 Task: Find a place to stay in Wuhu, China, from June 8 to June 16 for 2 guests, with a price range of ₹10,000 to ₹15,000, and enable self check-in.
Action: Mouse moved to (559, 126)
Screenshot: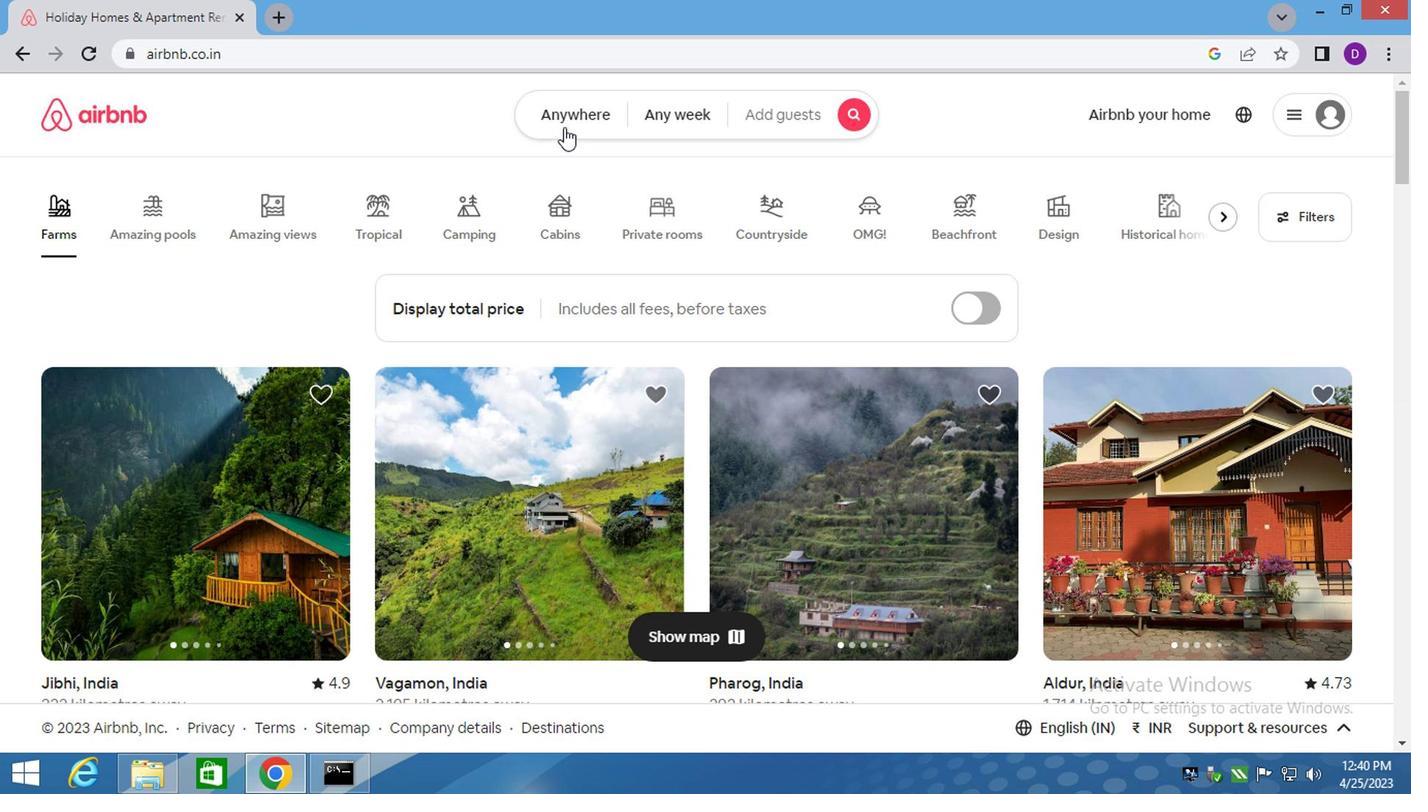 
Action: Mouse pressed left at (559, 126)
Screenshot: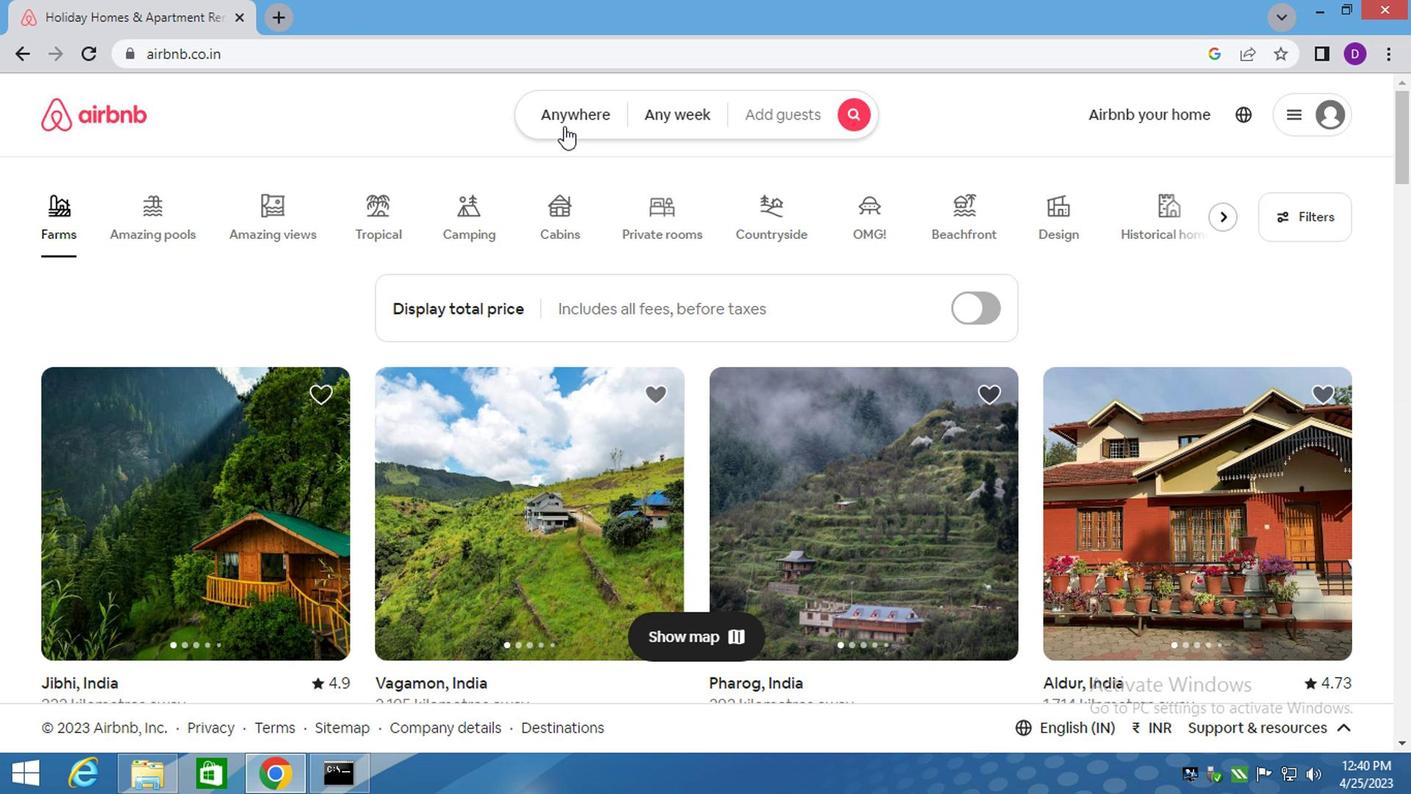 
Action: Mouse moved to (347, 205)
Screenshot: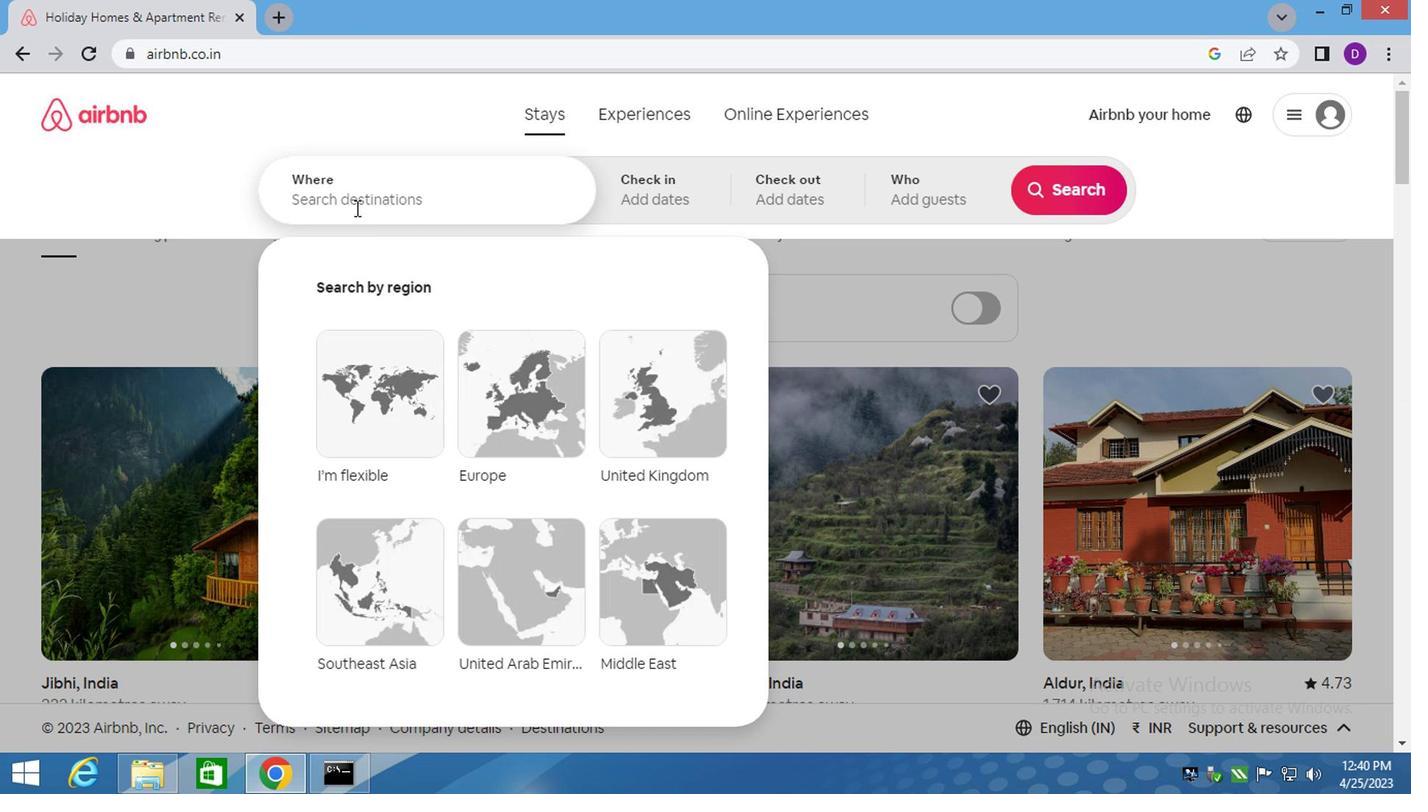 
Action: Mouse pressed left at (347, 205)
Screenshot: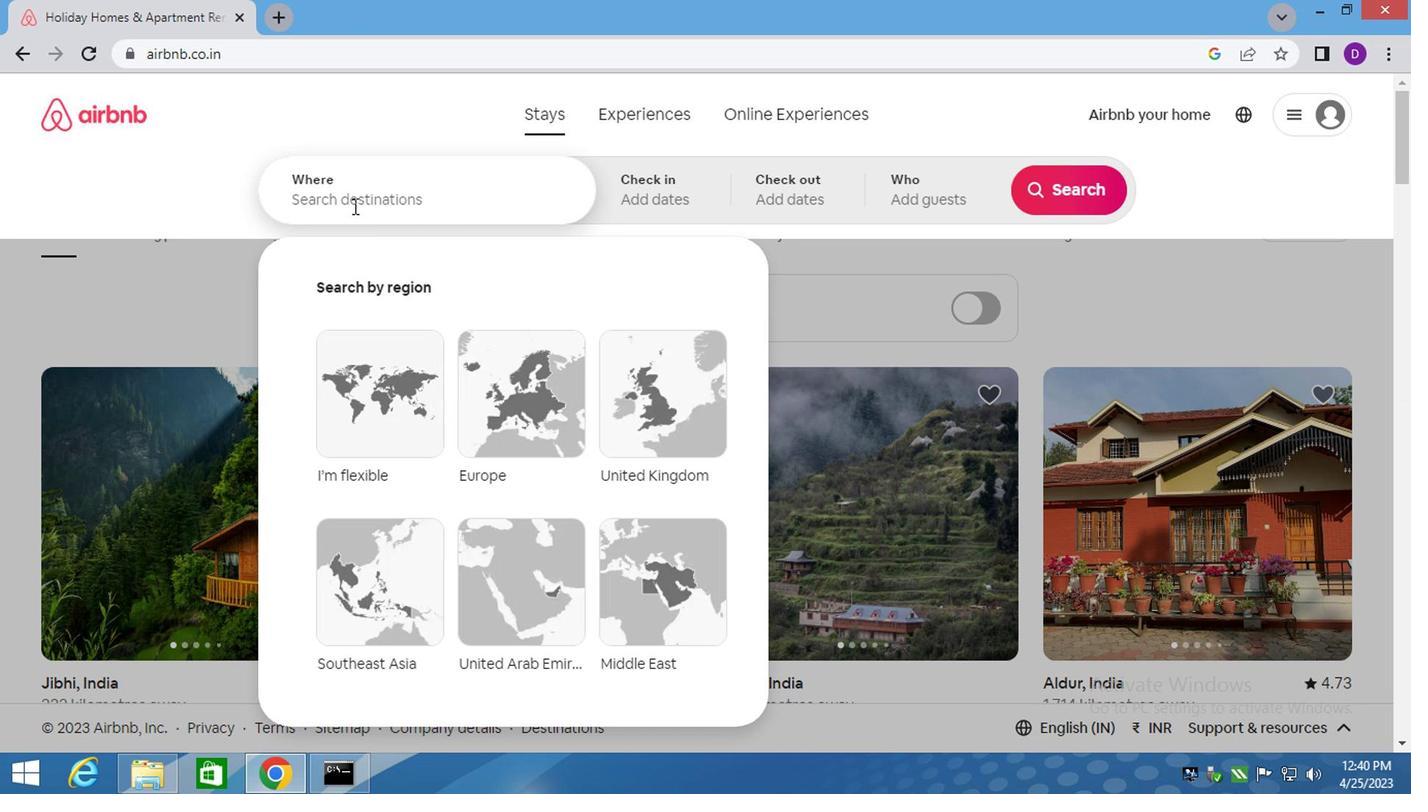 
Action: Key pressed <Key.shift>WUHU,<Key.space><Key.shift>CG<Key.backspace>HIB<Key.backspace>NA
Screenshot: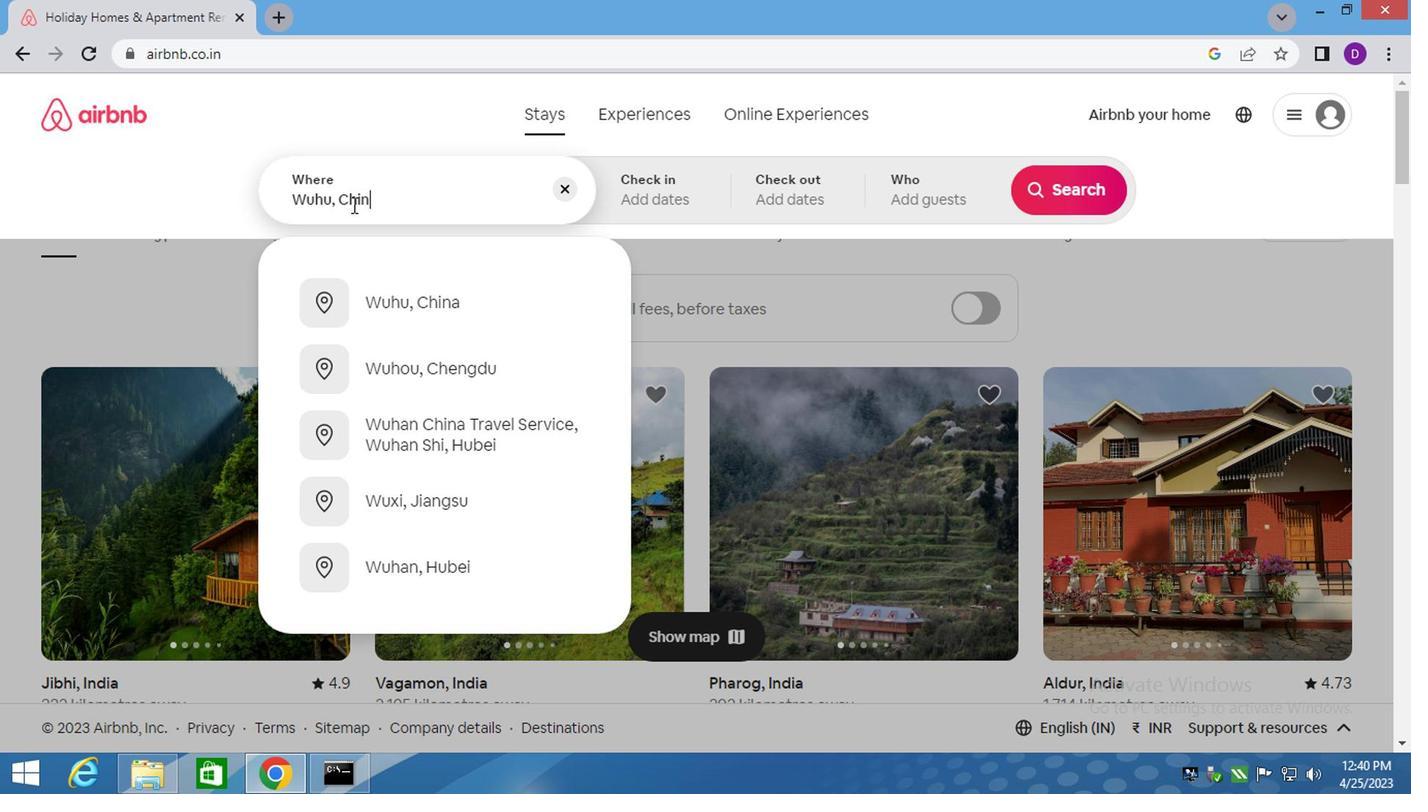
Action: Mouse moved to (439, 315)
Screenshot: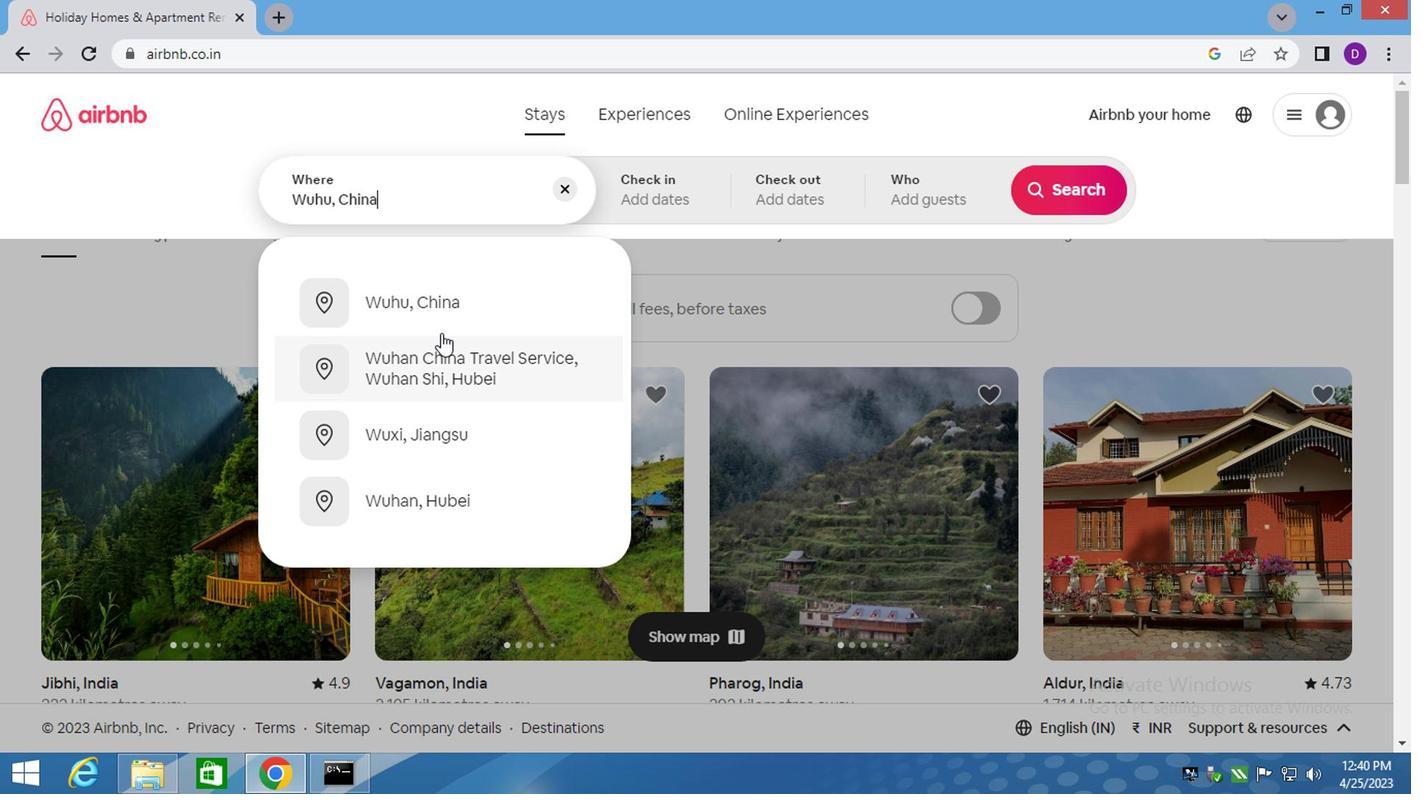 
Action: Mouse pressed left at (439, 315)
Screenshot: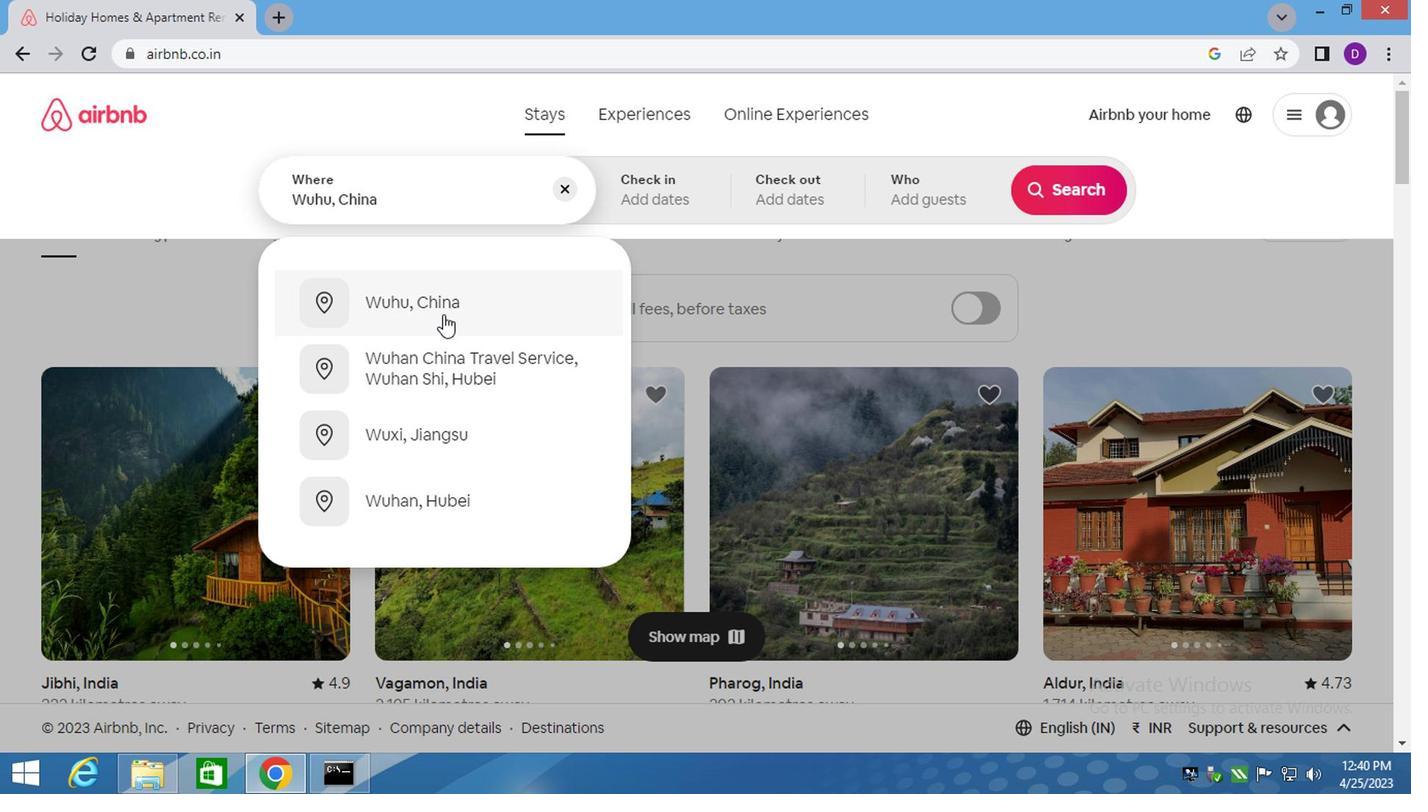 
Action: Mouse moved to (1043, 355)
Screenshot: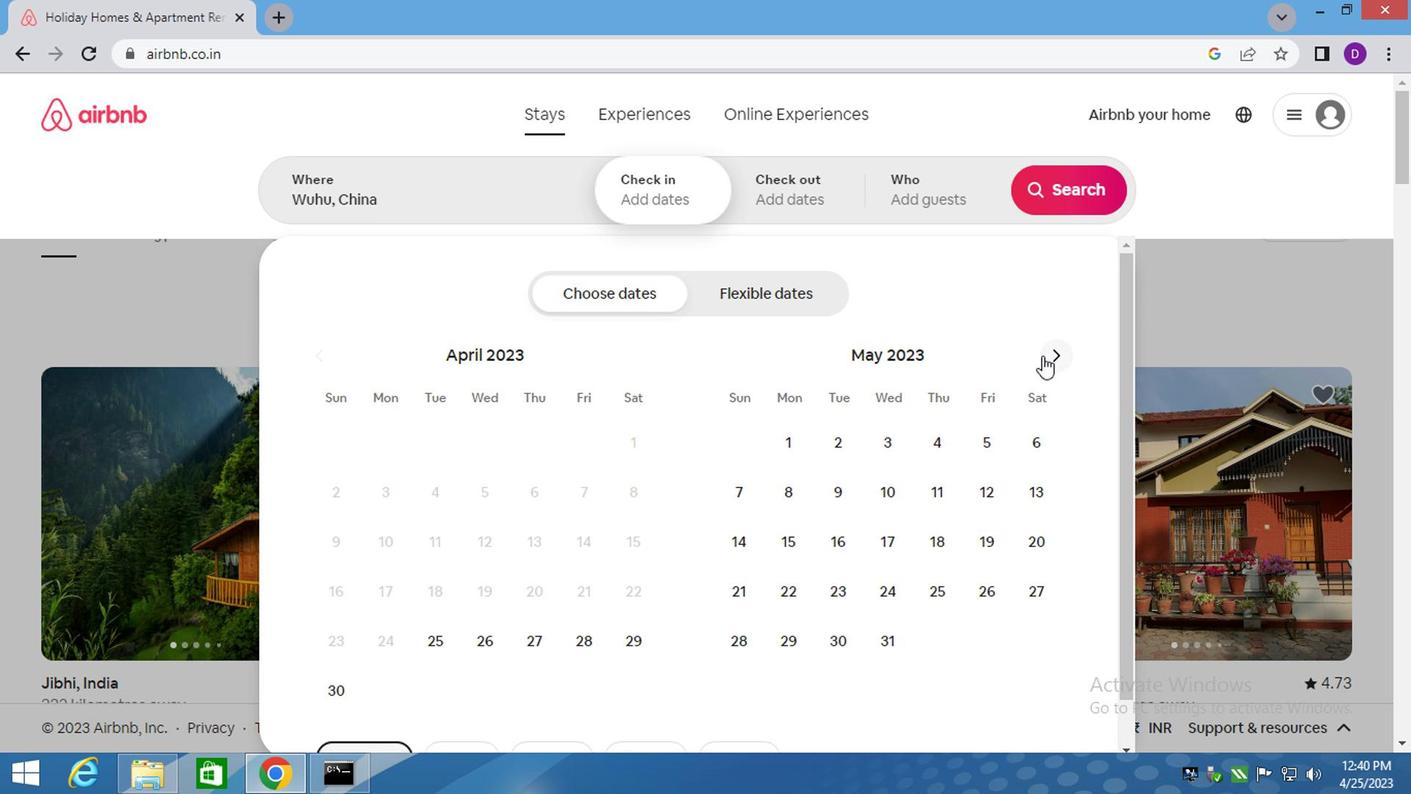 
Action: Mouse pressed left at (1043, 355)
Screenshot: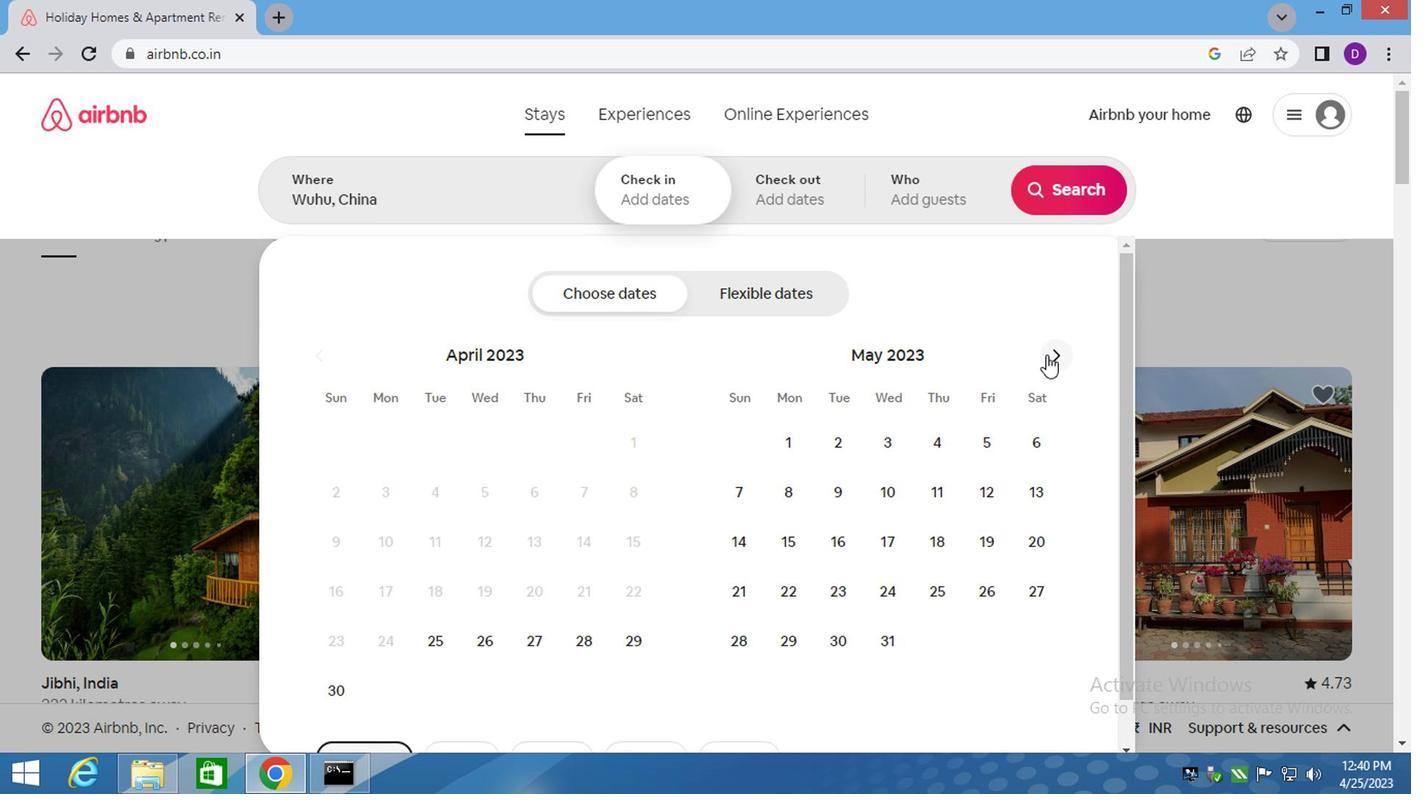 
Action: Mouse moved to (944, 496)
Screenshot: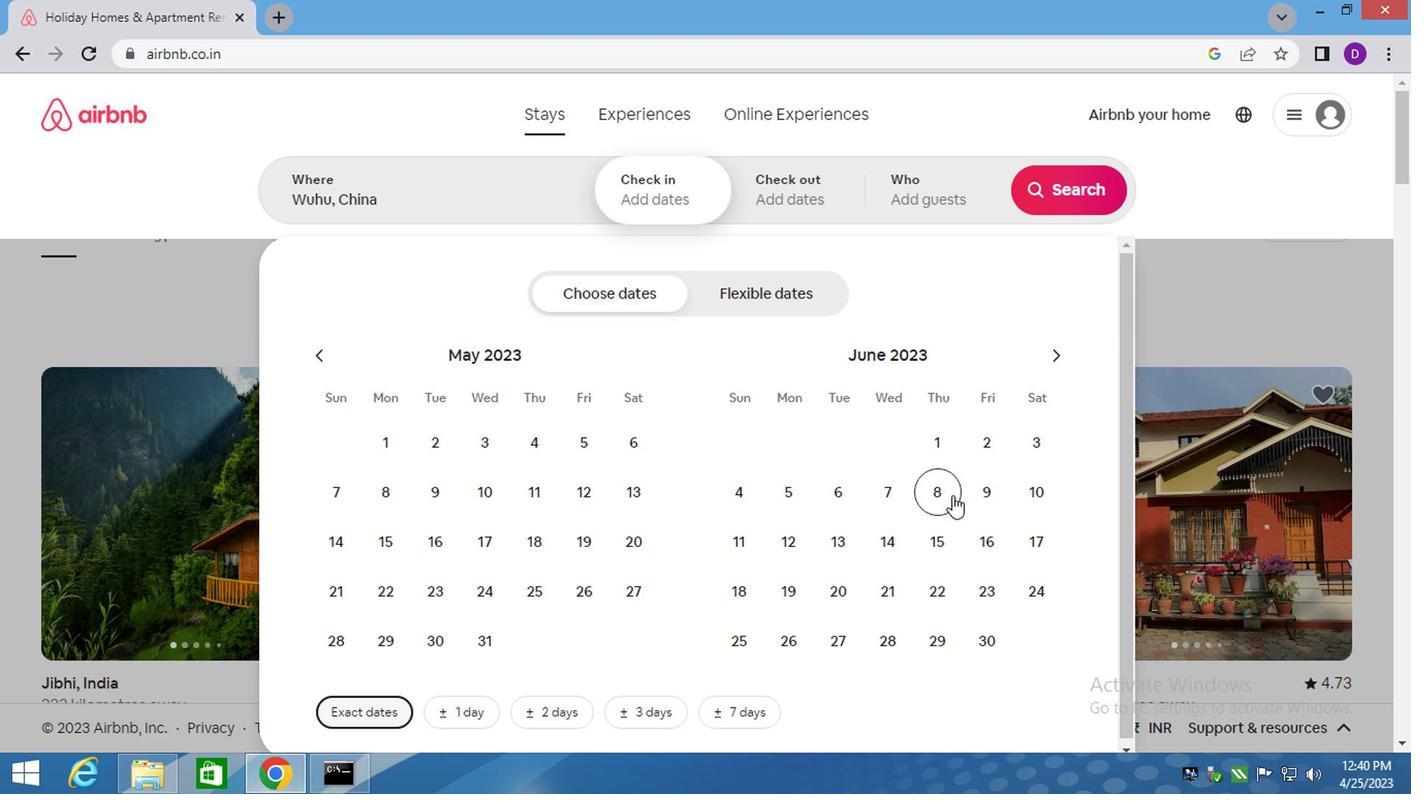 
Action: Mouse pressed left at (944, 496)
Screenshot: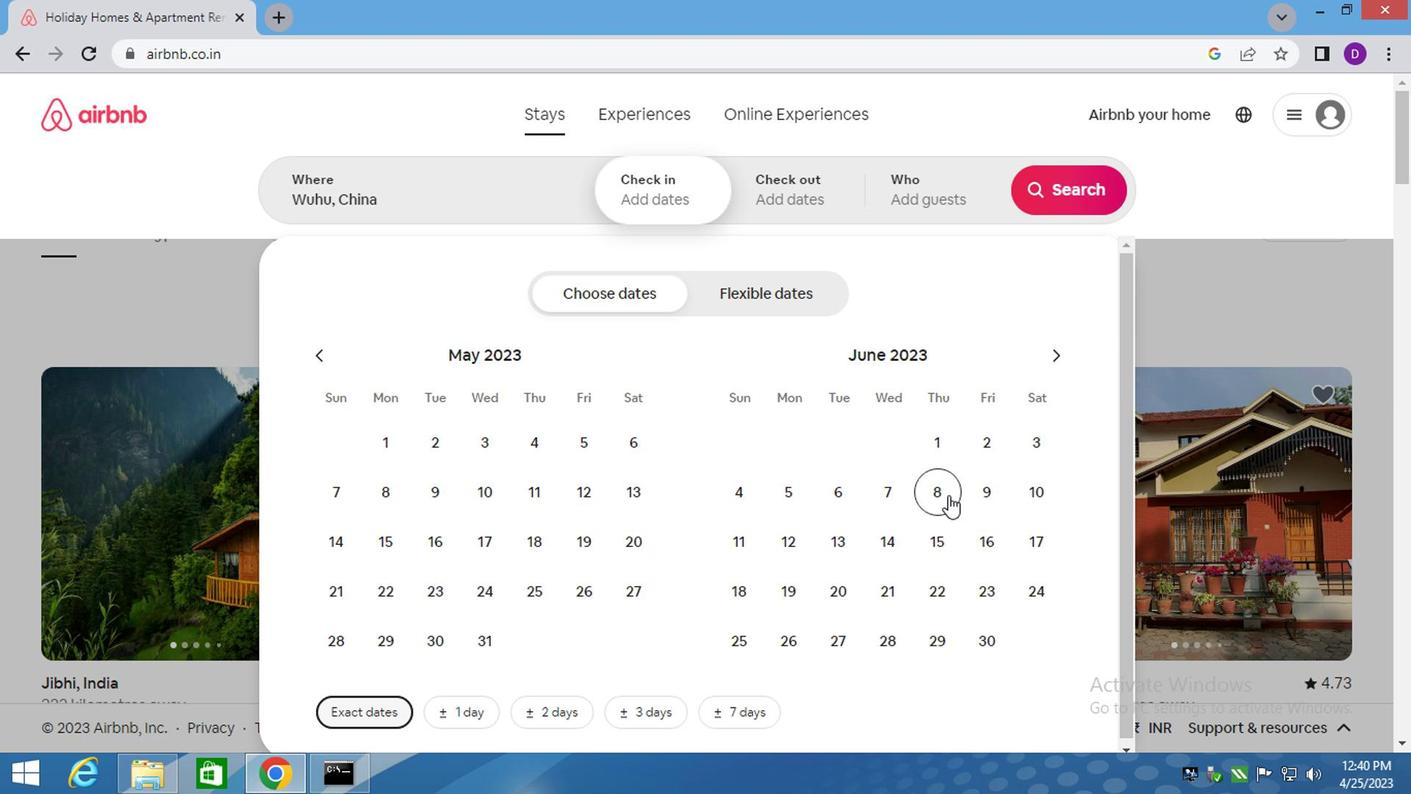 
Action: Mouse pressed right at (944, 496)
Screenshot: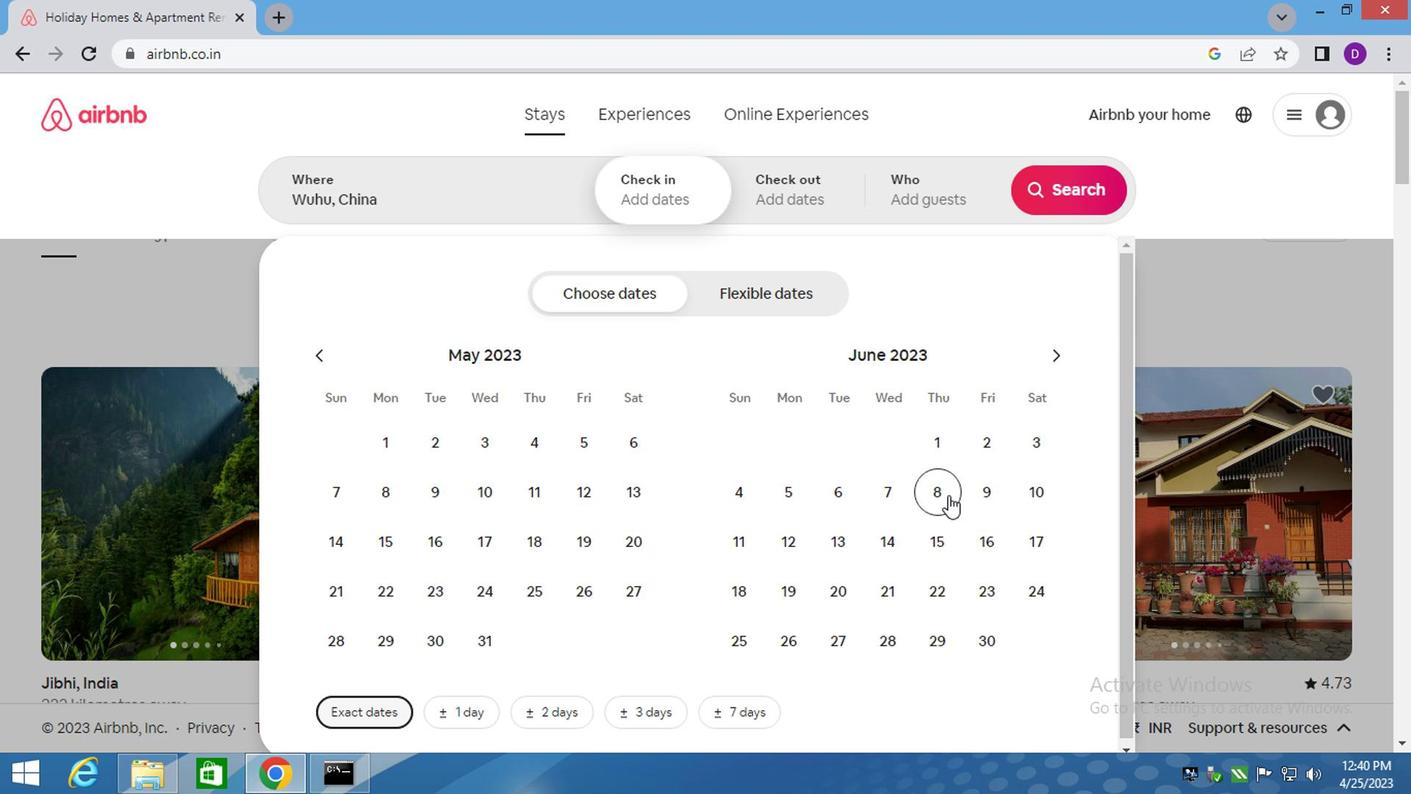 
Action: Mouse moved to (928, 491)
Screenshot: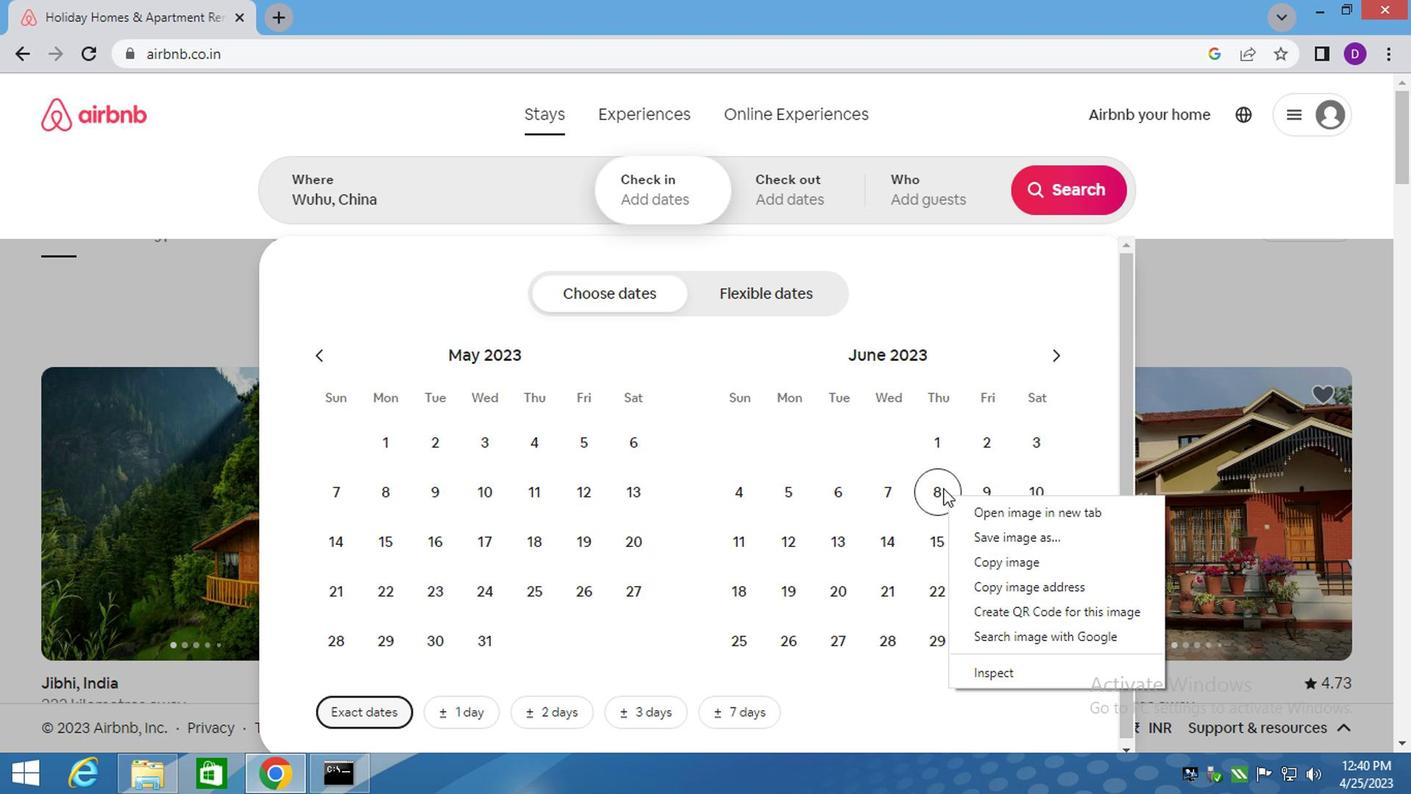 
Action: Mouse pressed left at (928, 491)
Screenshot: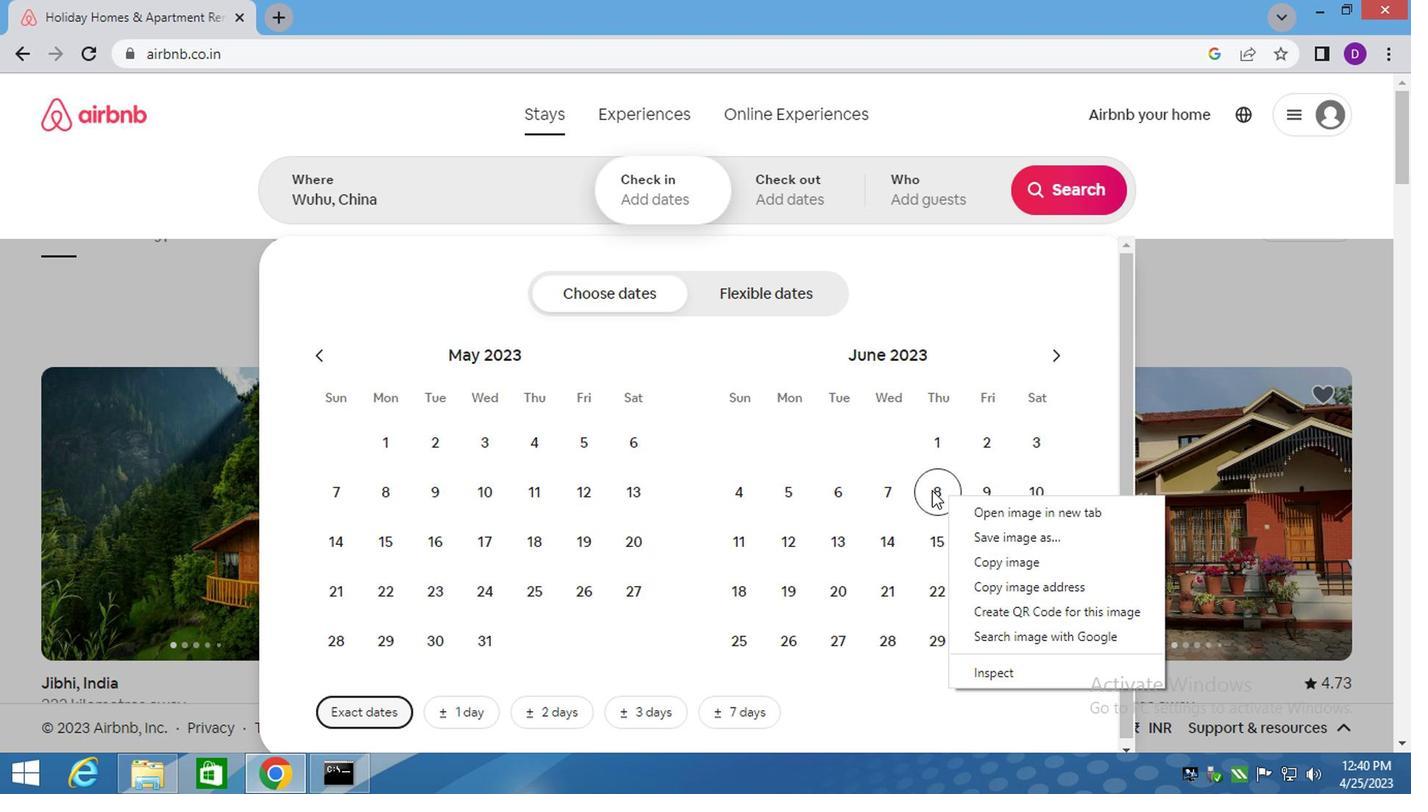 
Action: Mouse moved to (986, 541)
Screenshot: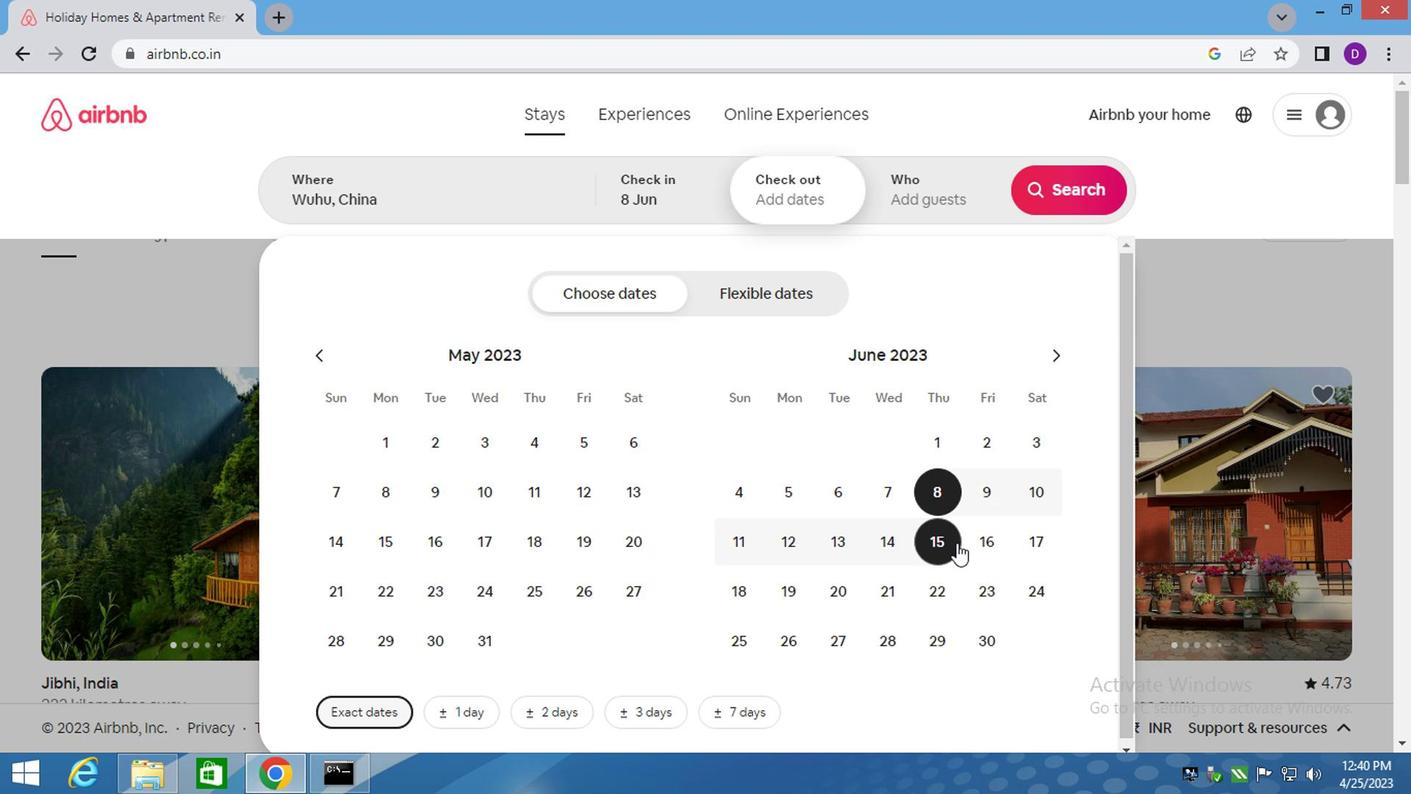 
Action: Mouse pressed left at (986, 541)
Screenshot: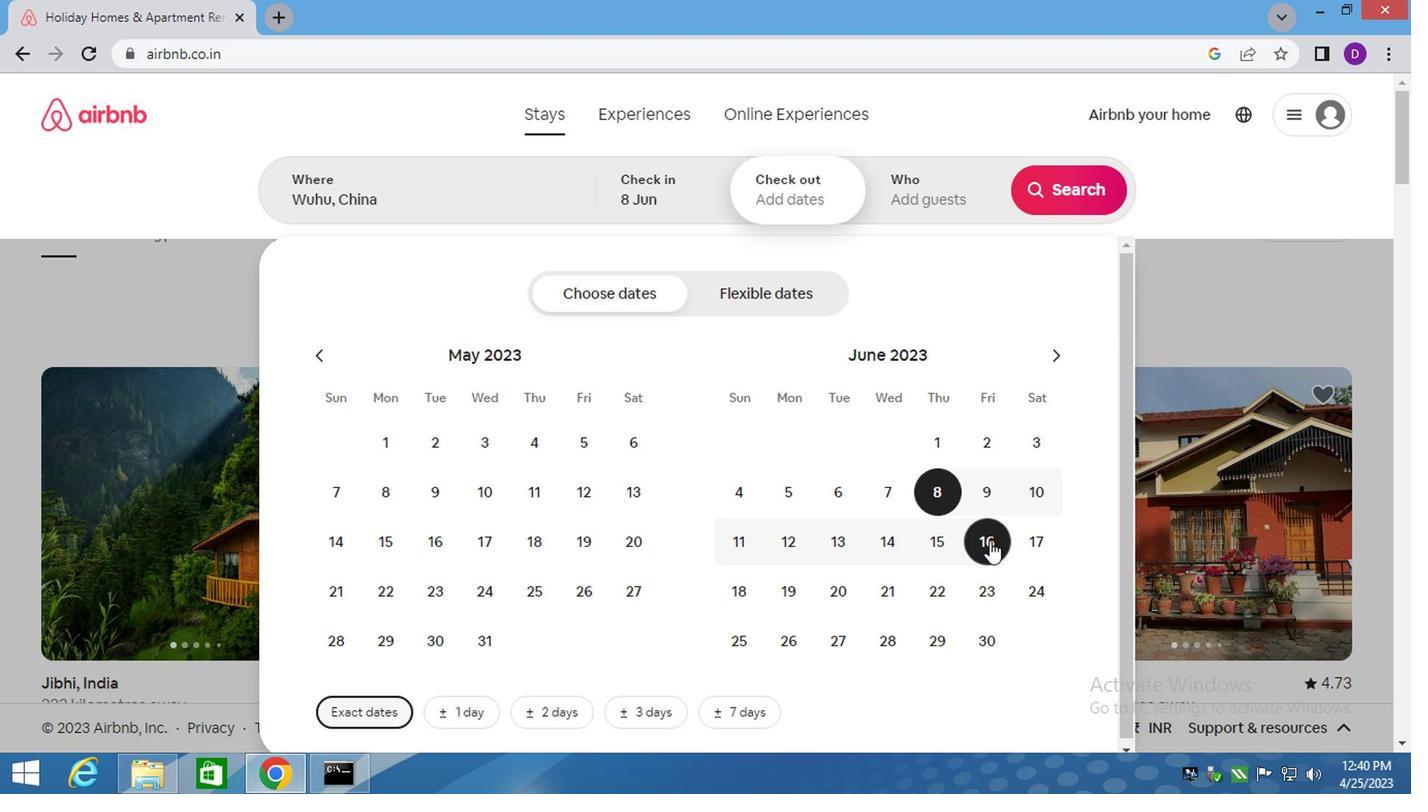 
Action: Mouse moved to (906, 208)
Screenshot: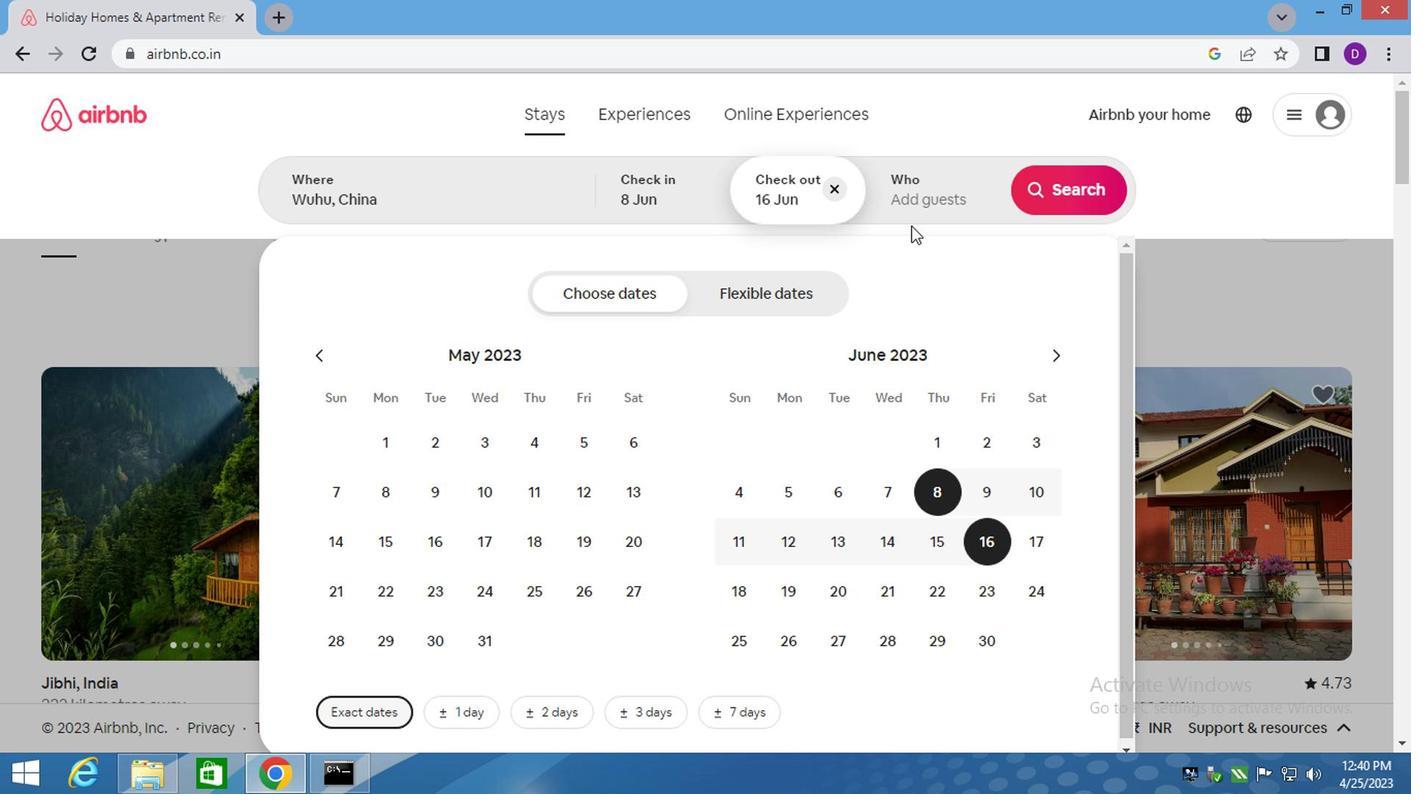 
Action: Mouse pressed left at (906, 208)
Screenshot: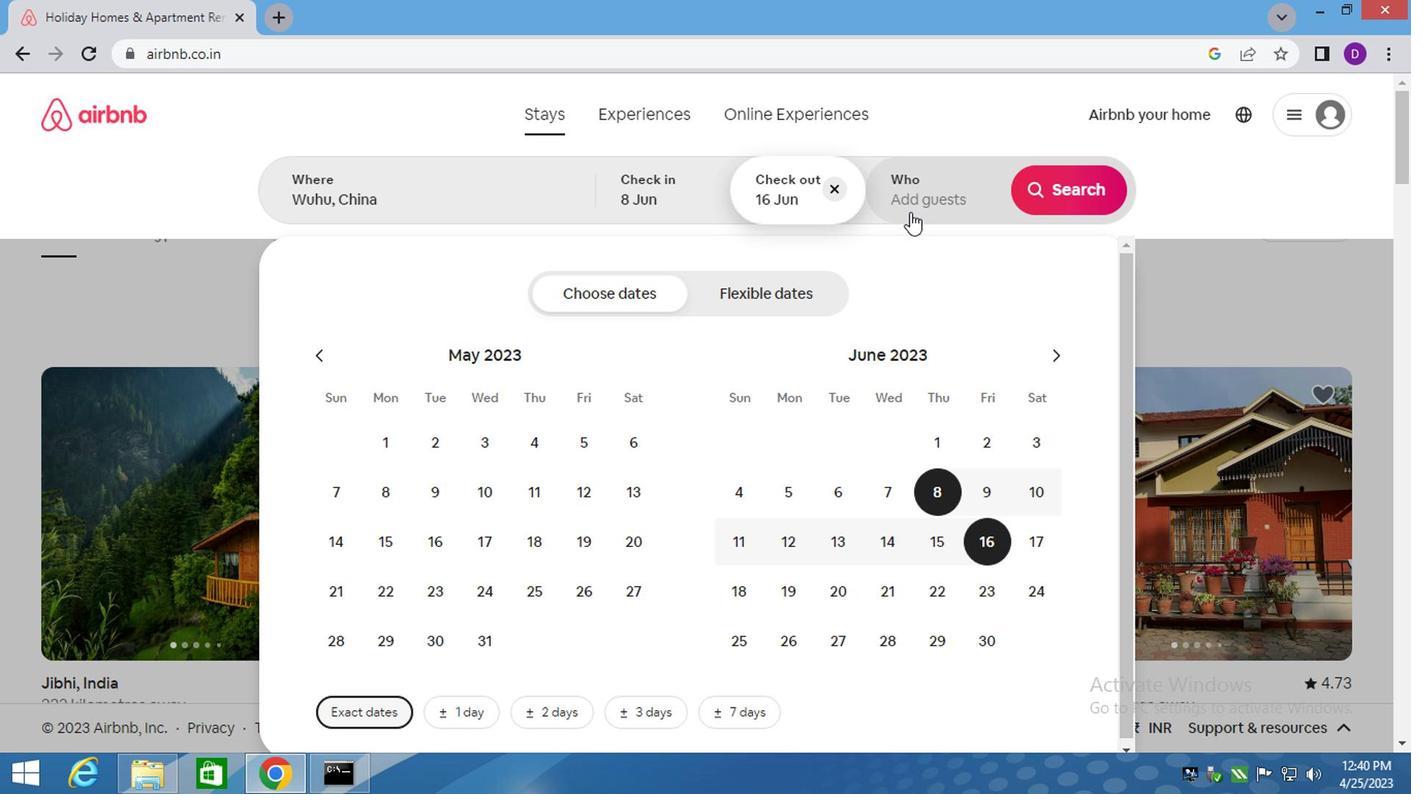 
Action: Mouse moved to (1078, 309)
Screenshot: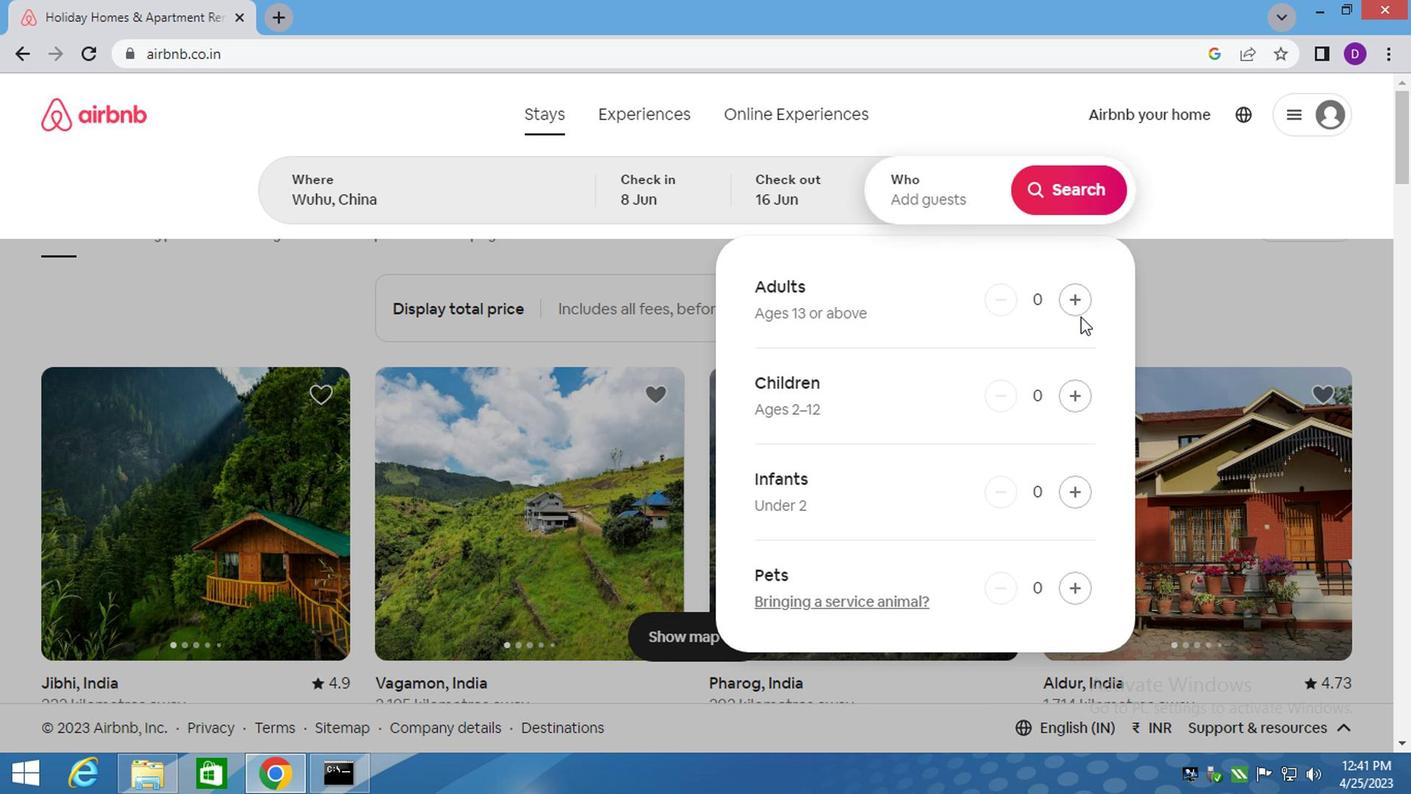 
Action: Mouse pressed left at (1078, 309)
Screenshot: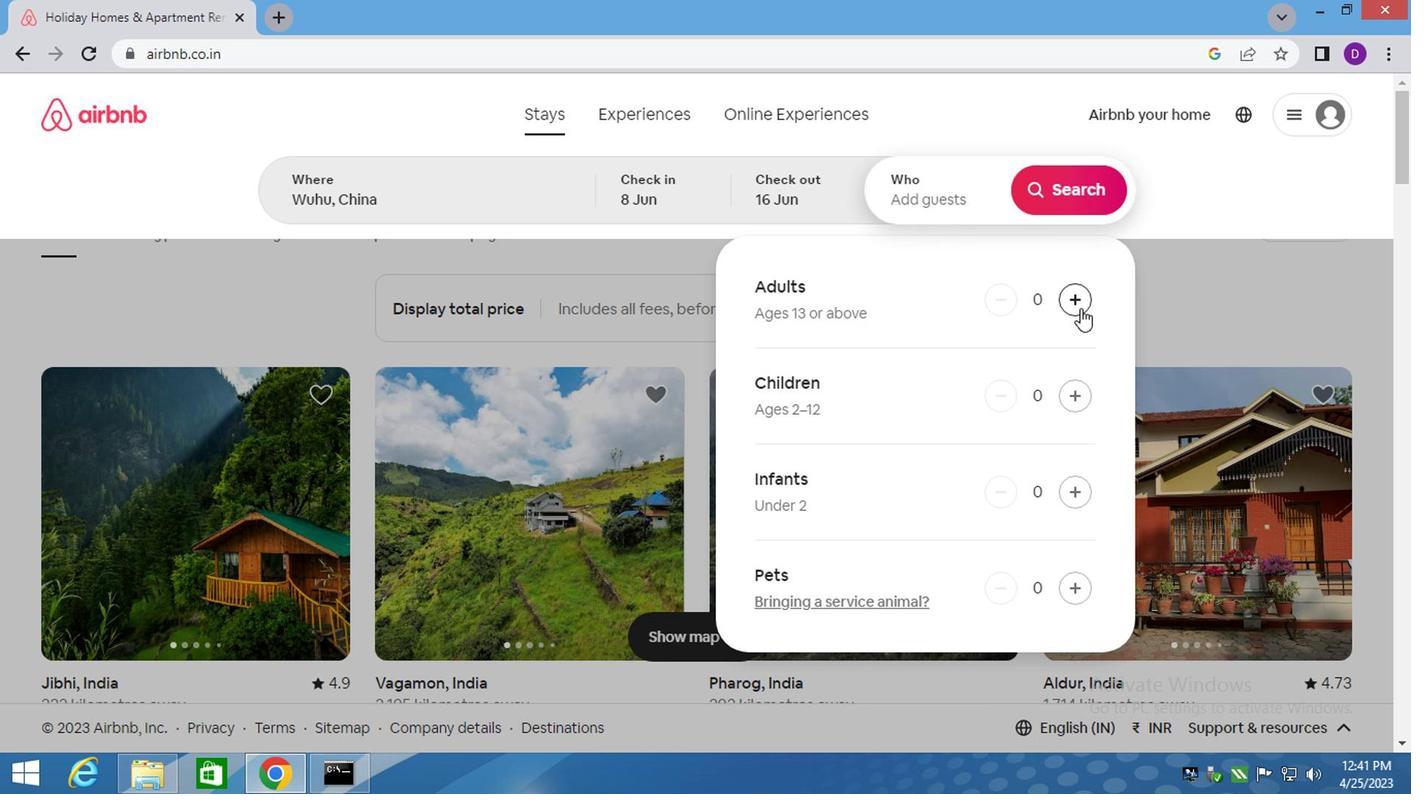 
Action: Mouse pressed left at (1078, 309)
Screenshot: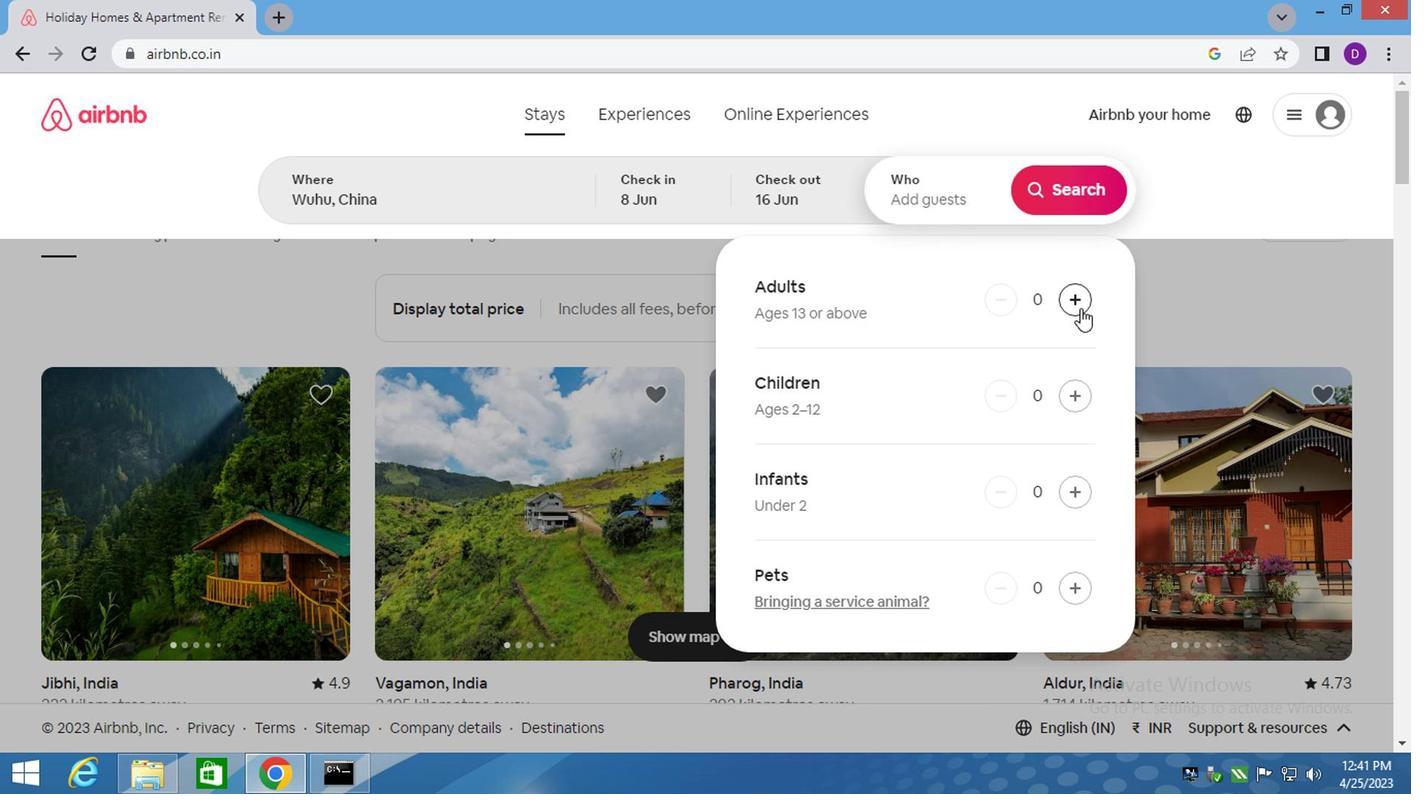 
Action: Mouse moved to (1083, 200)
Screenshot: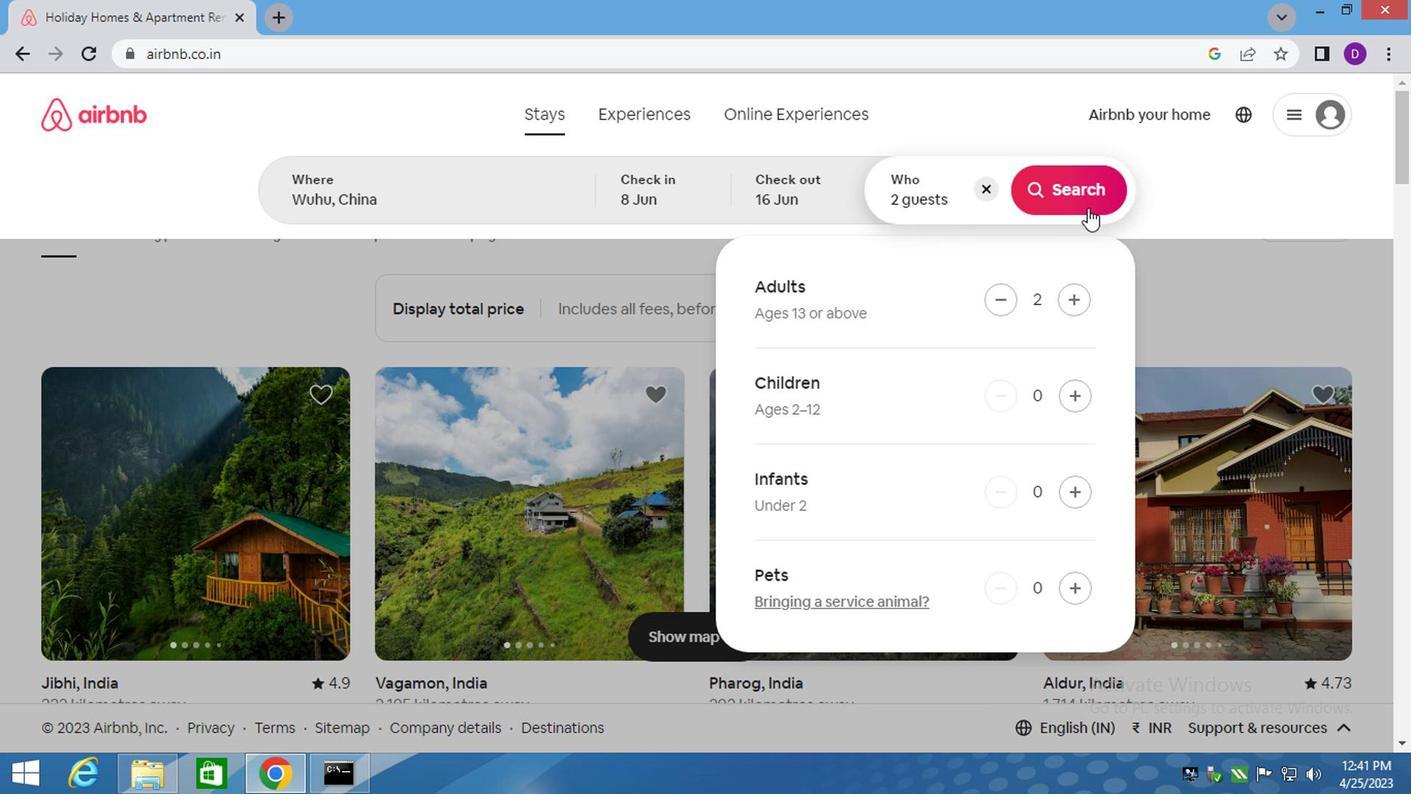 
Action: Mouse pressed left at (1083, 200)
Screenshot: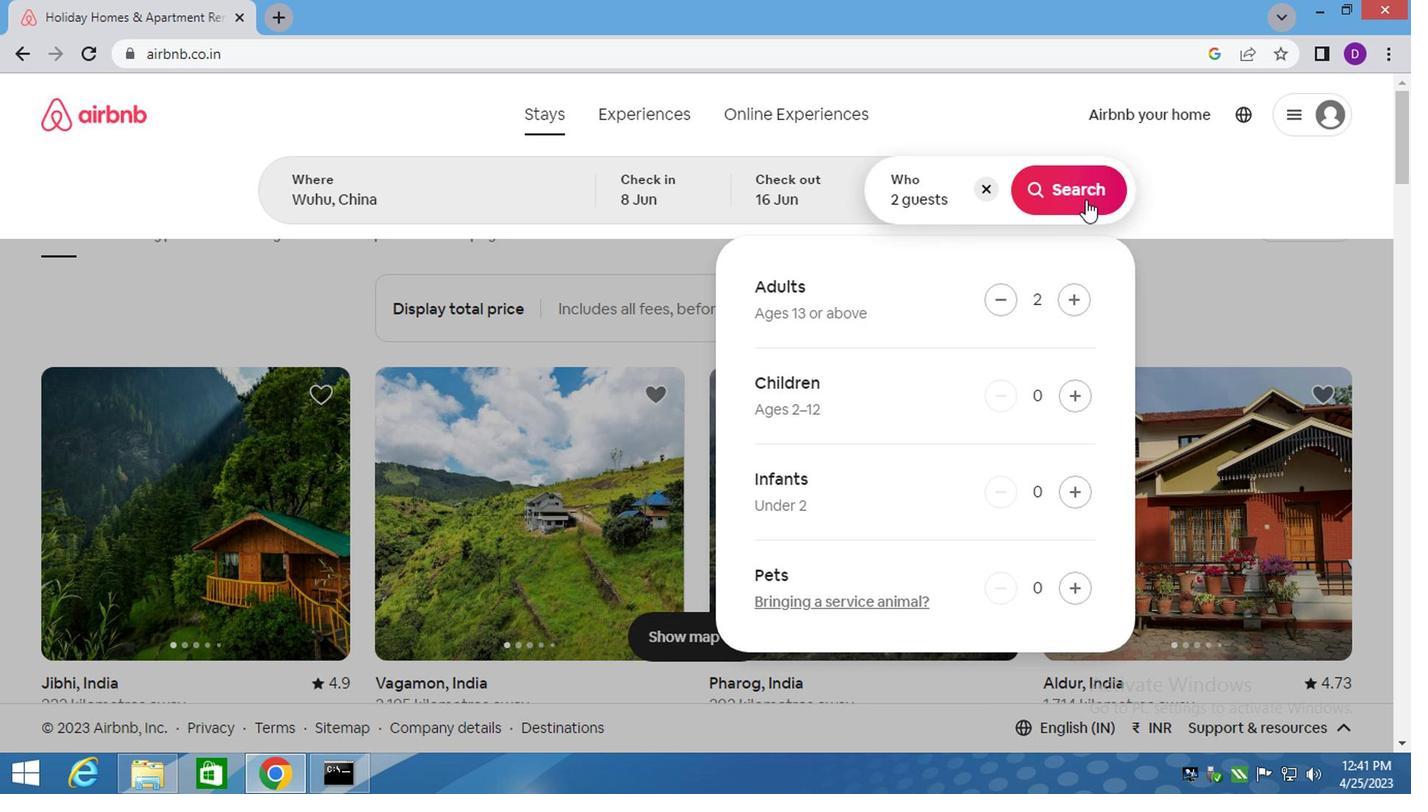 
Action: Mouse moved to (1330, 196)
Screenshot: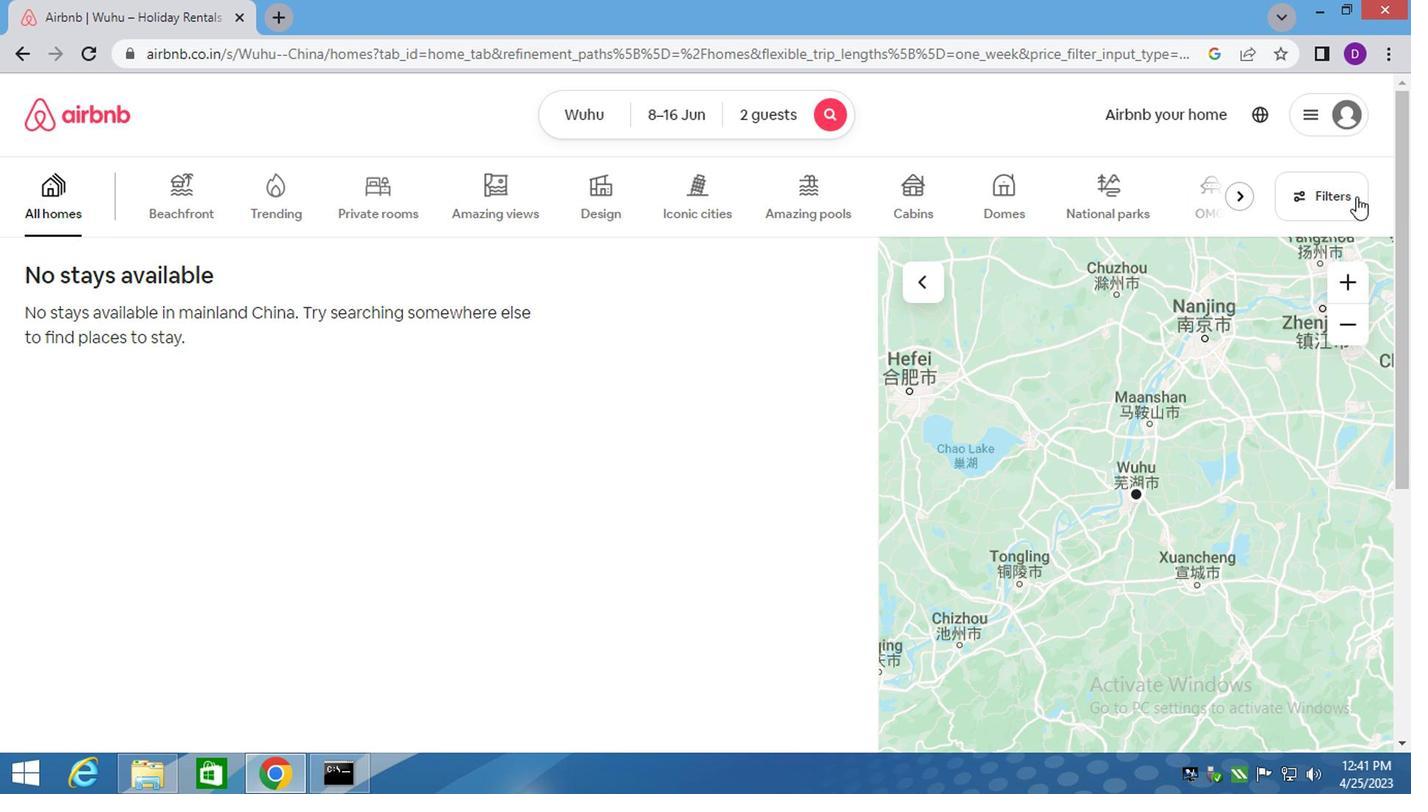 
Action: Mouse pressed left at (1330, 196)
Screenshot: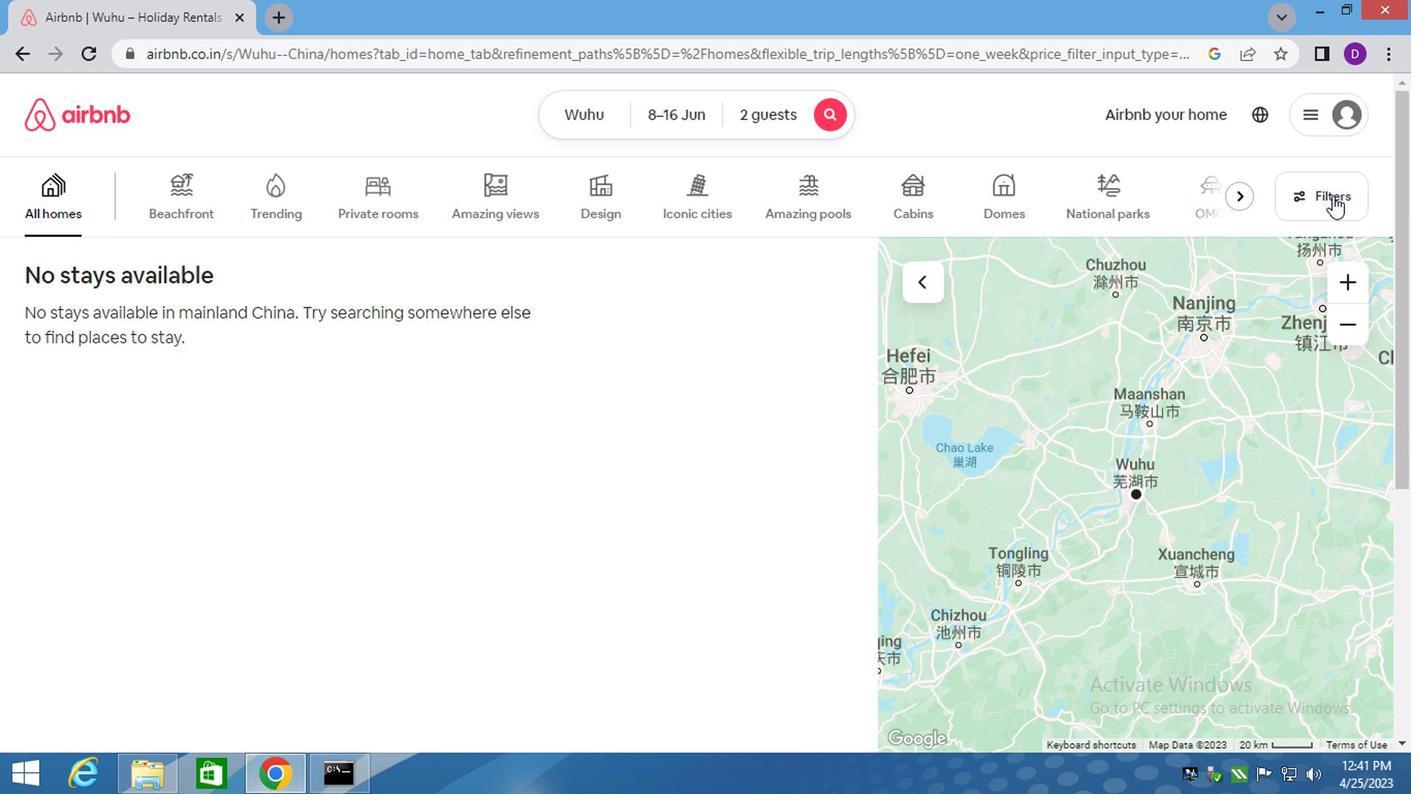 
Action: Mouse moved to (475, 325)
Screenshot: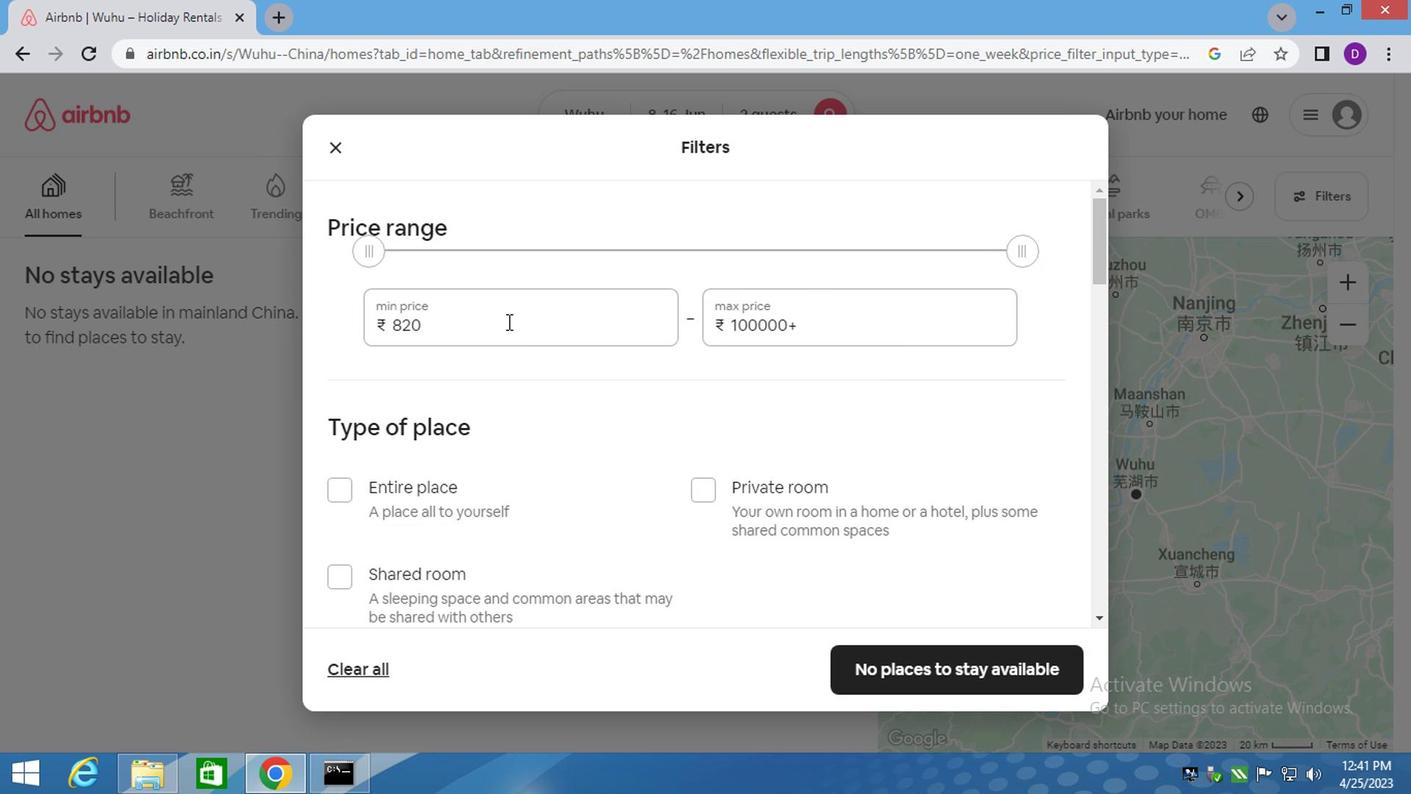 
Action: Mouse pressed left at (475, 325)
Screenshot: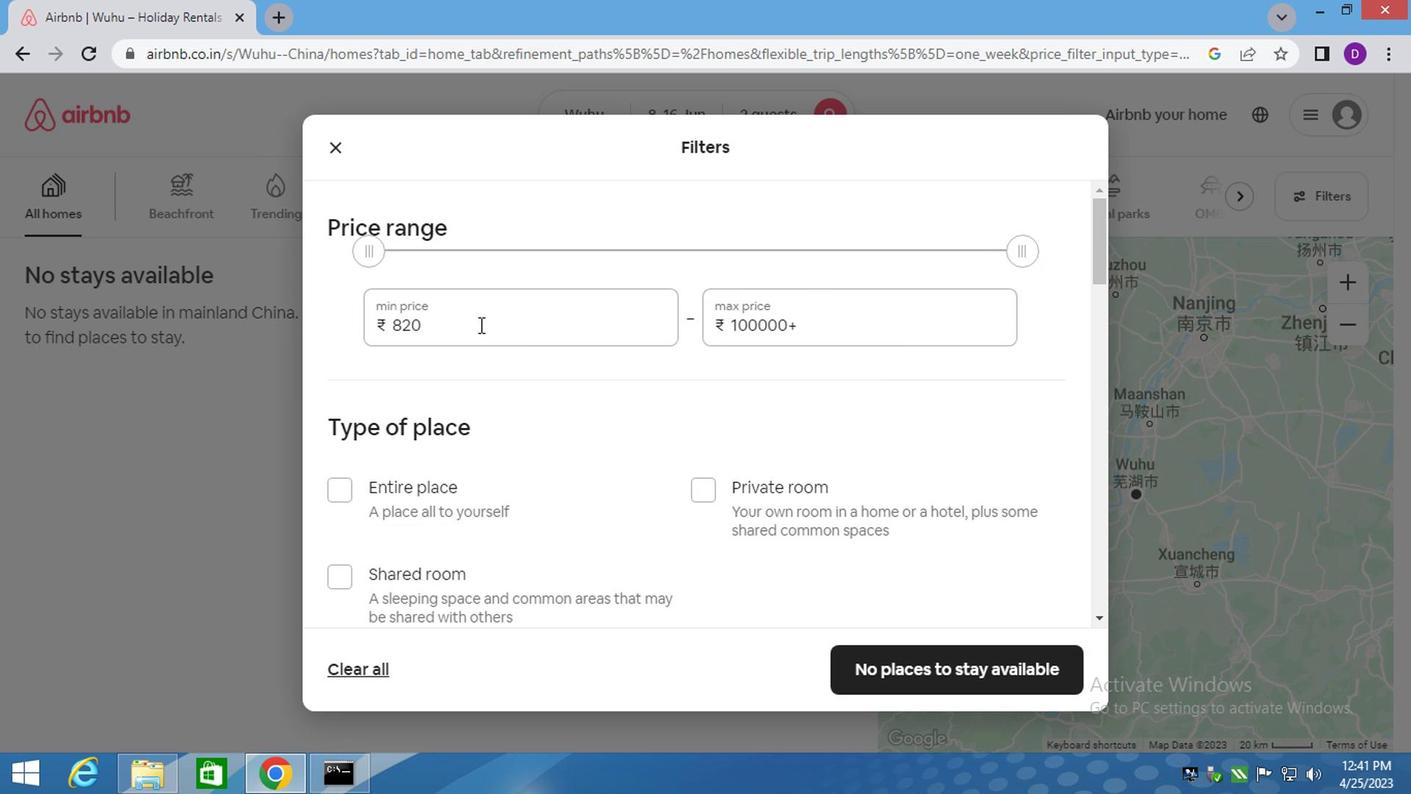 
Action: Mouse pressed left at (475, 325)
Screenshot: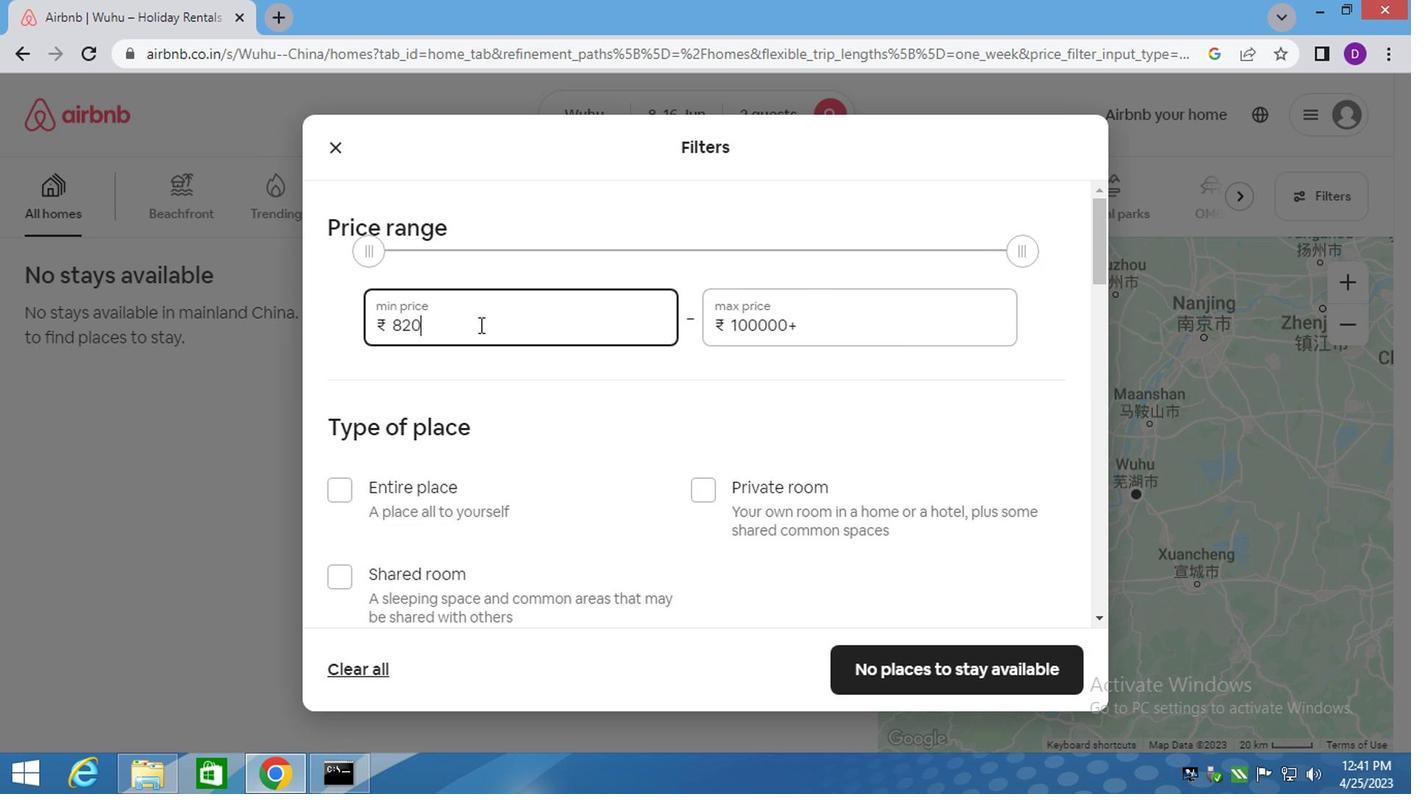 
Action: Key pressed 10000<Key.tab>15000
Screenshot: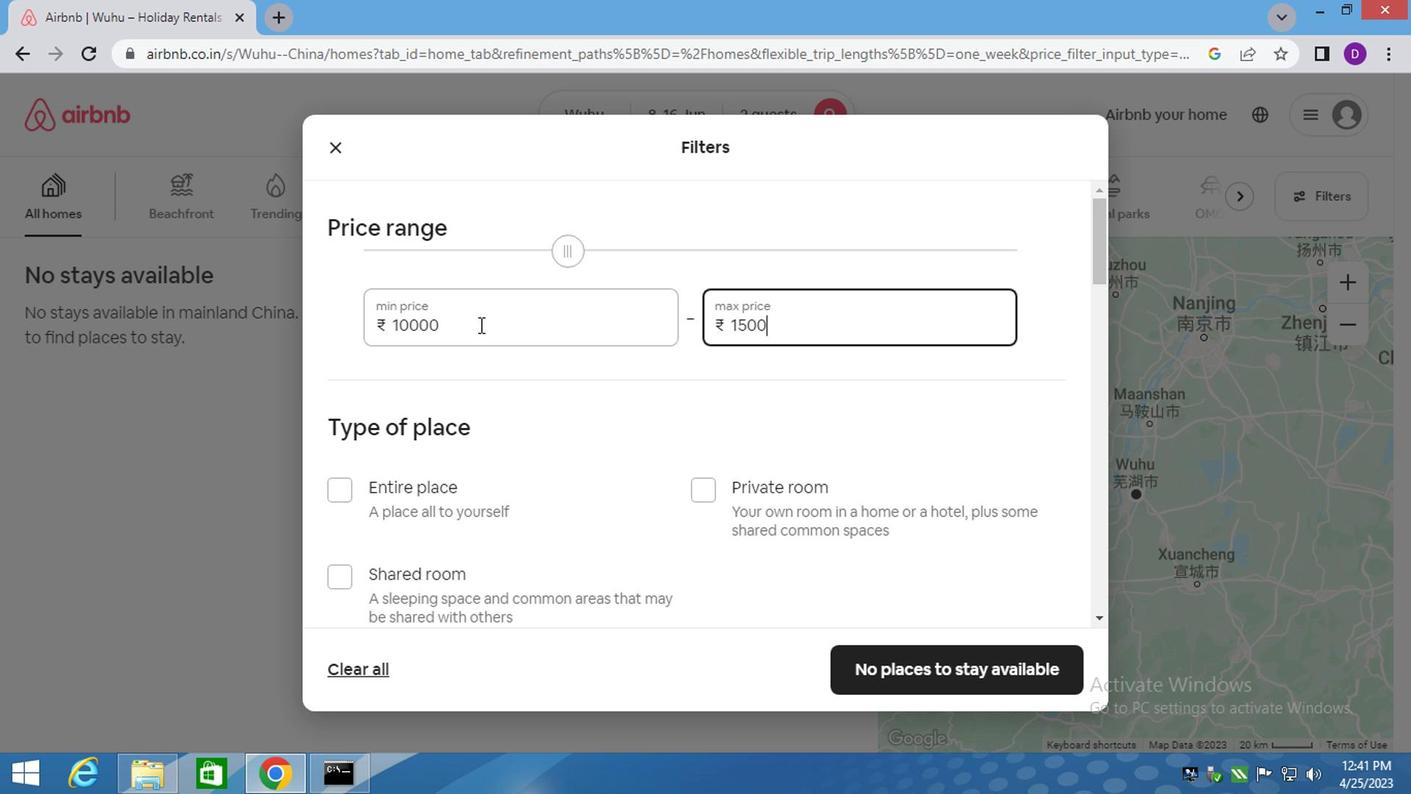 
Action: Mouse moved to (325, 500)
Screenshot: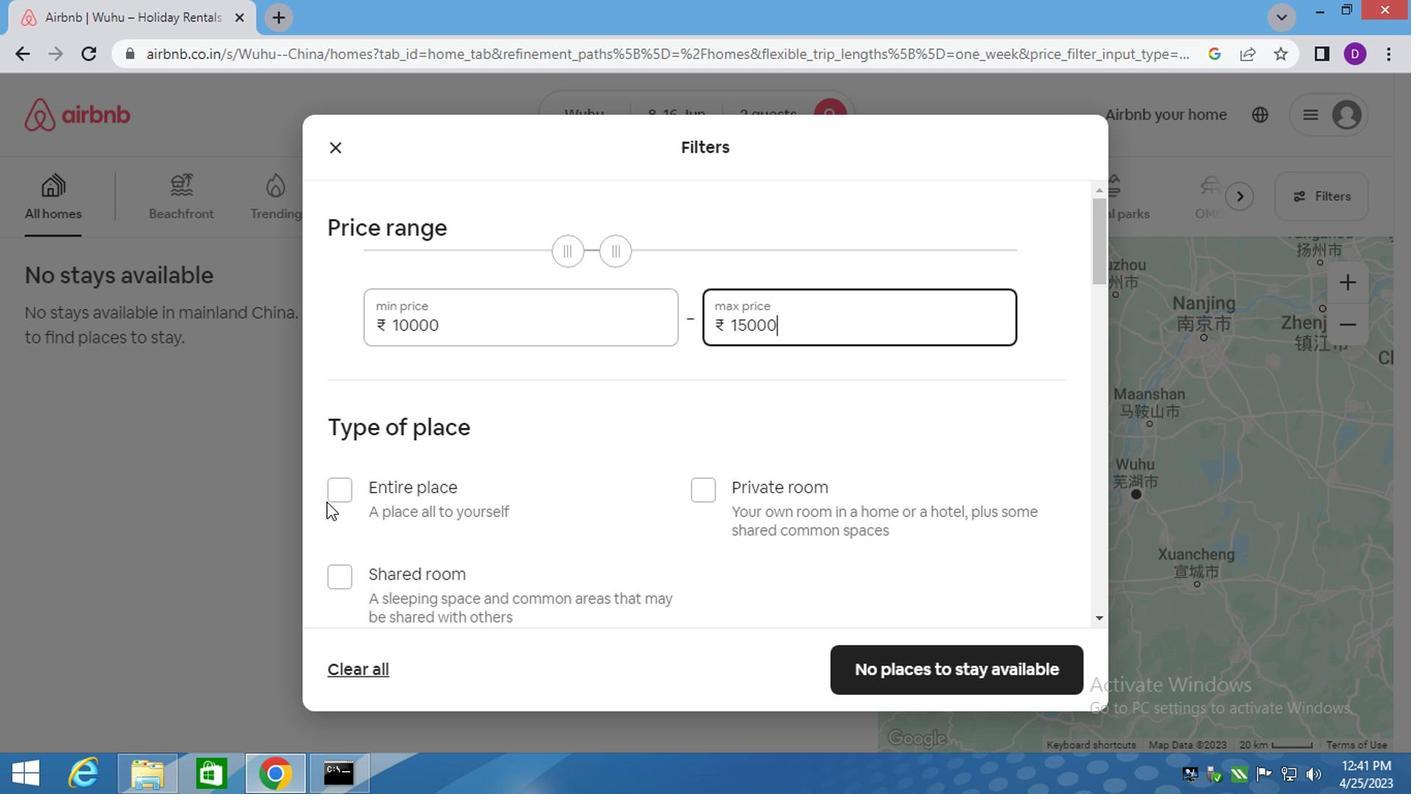 
Action: Mouse pressed left at (325, 500)
Screenshot: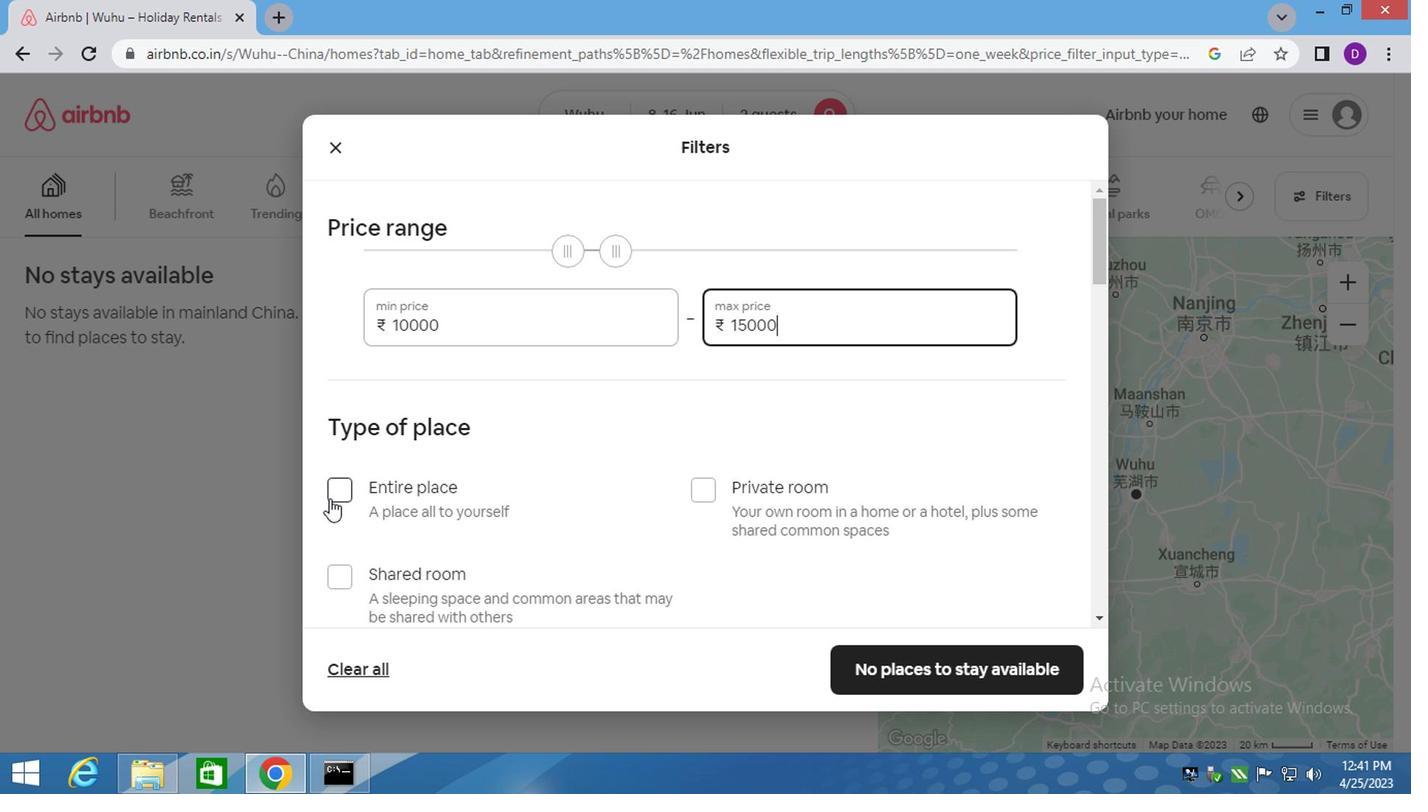 
Action: Mouse moved to (539, 461)
Screenshot: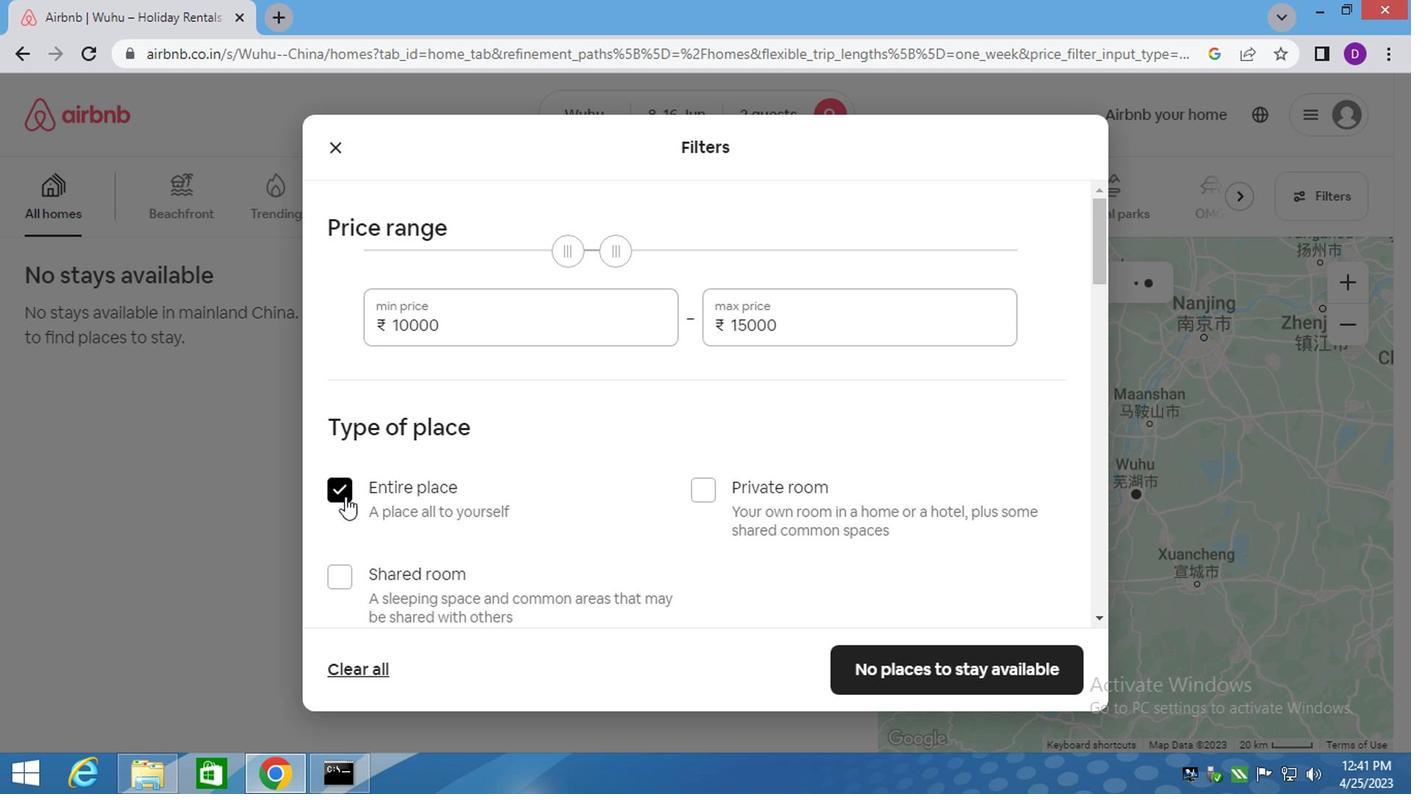 
Action: Mouse scrolled (539, 460) with delta (0, 0)
Screenshot: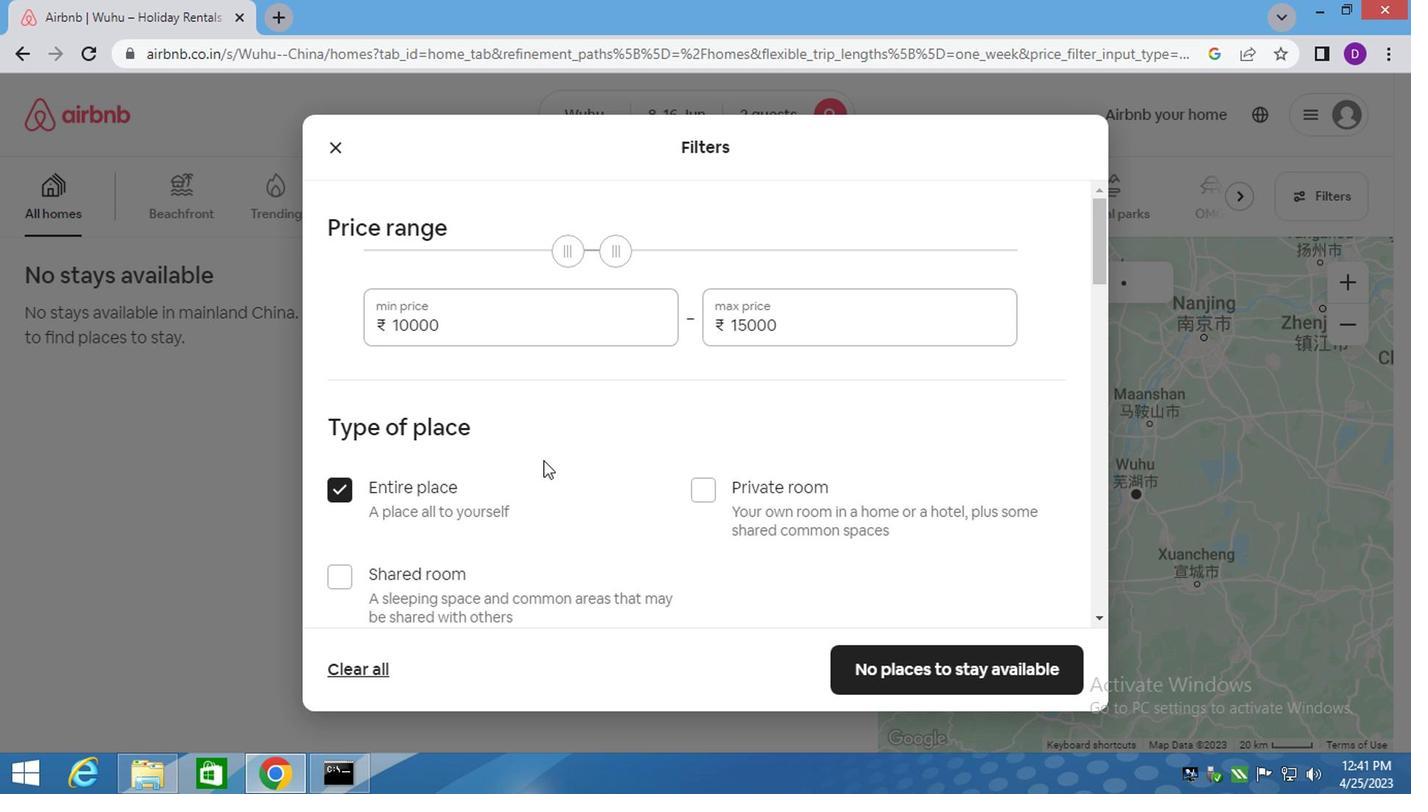 
Action: Mouse scrolled (539, 460) with delta (0, 0)
Screenshot: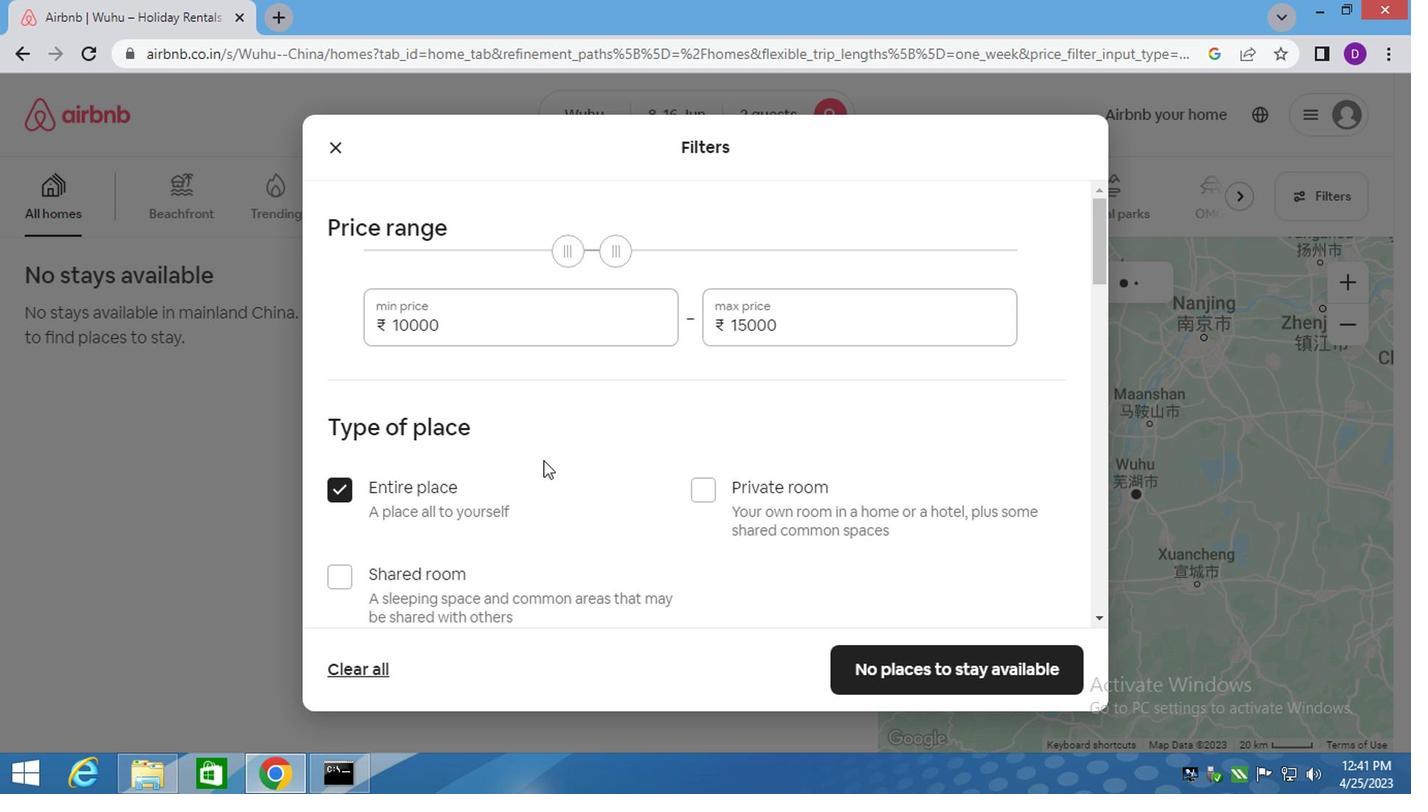 
Action: Mouse scrolled (539, 460) with delta (0, 0)
Screenshot: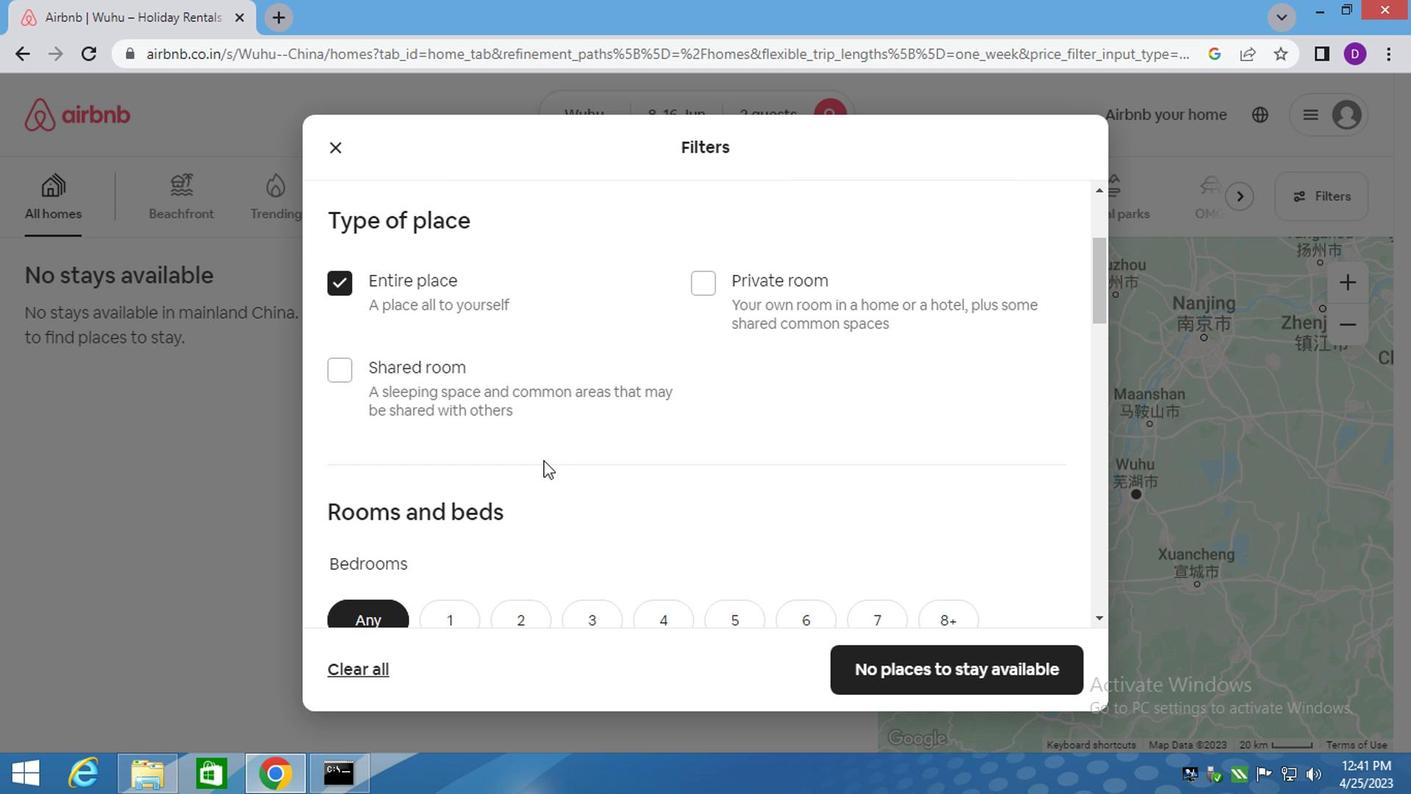 
Action: Mouse scrolled (539, 460) with delta (0, 0)
Screenshot: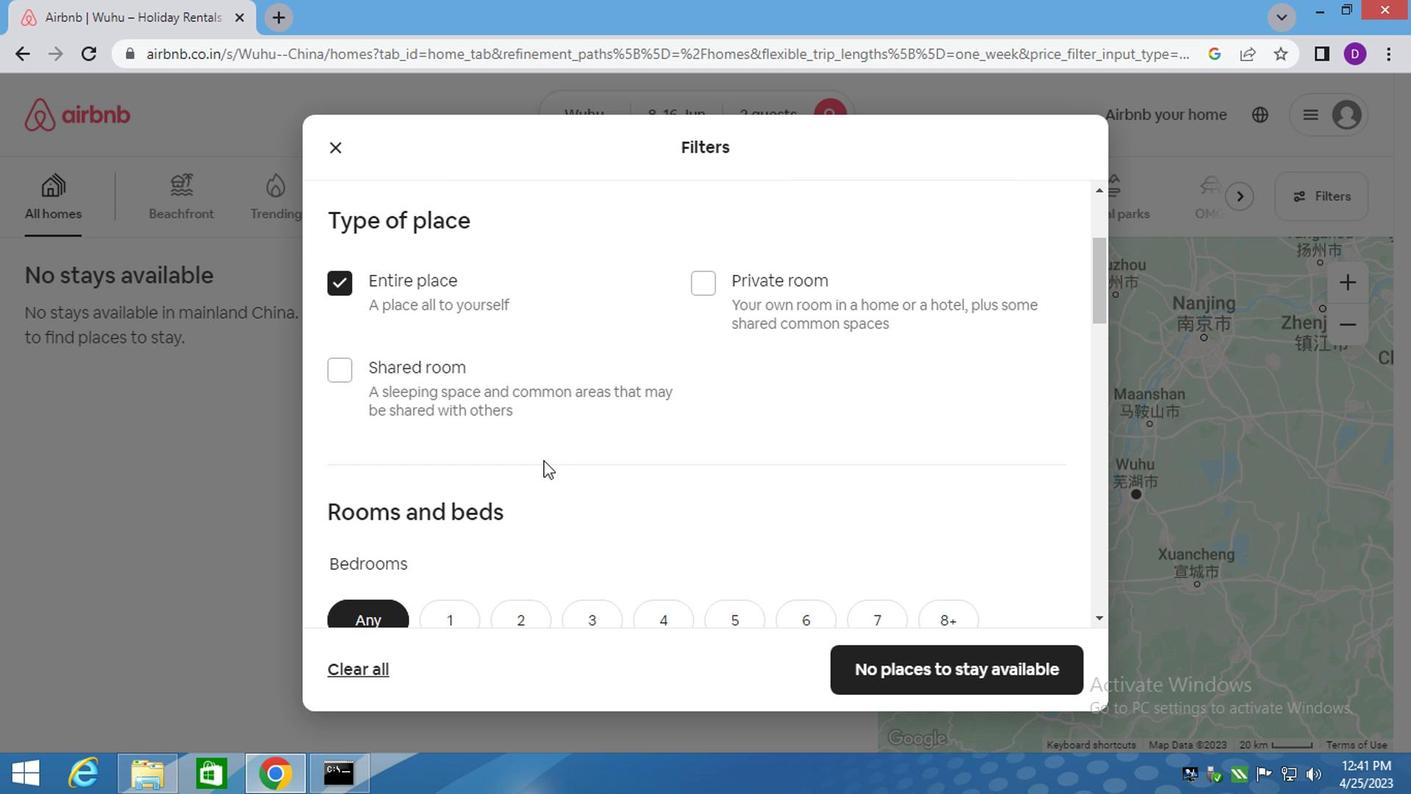 
Action: Mouse scrolled (539, 460) with delta (0, 0)
Screenshot: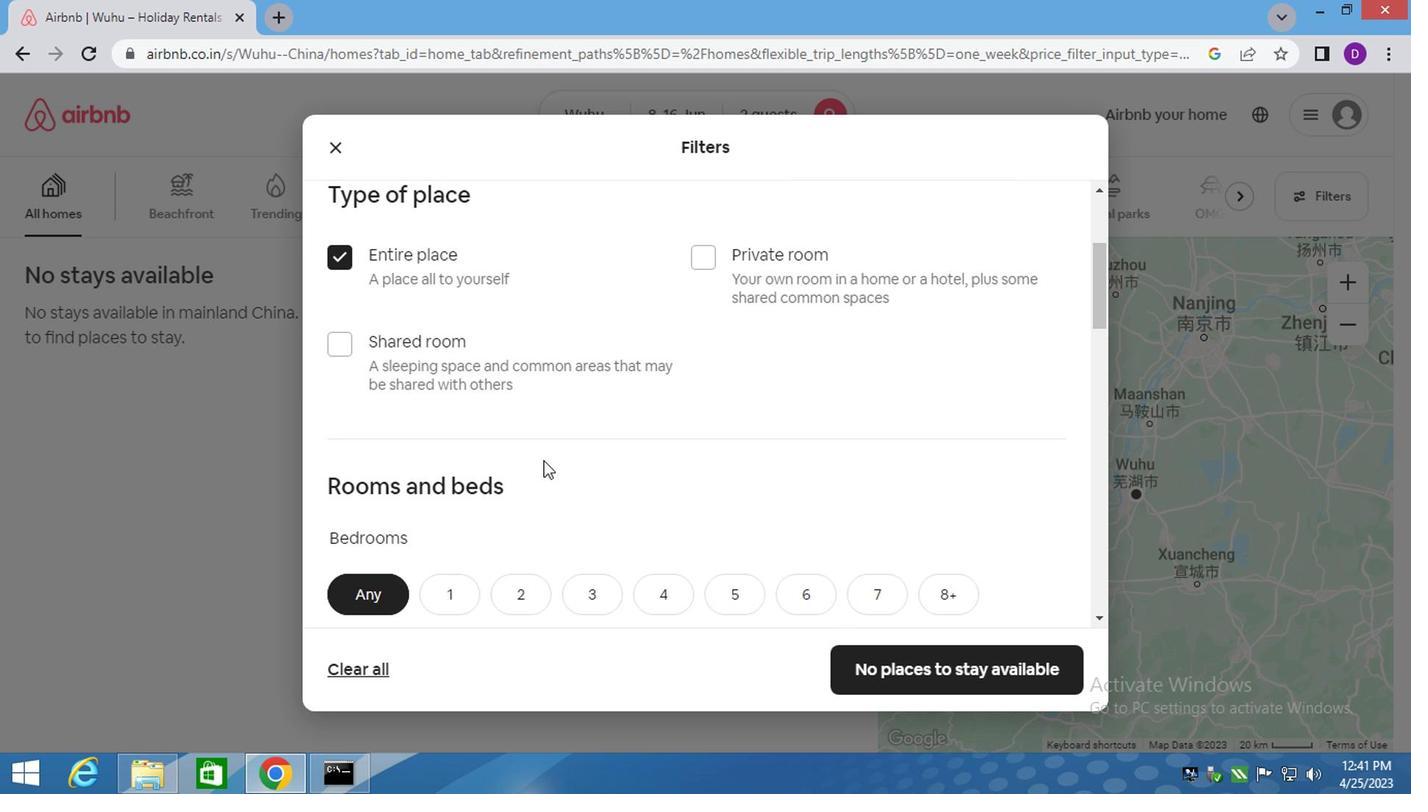 
Action: Mouse moved to (455, 322)
Screenshot: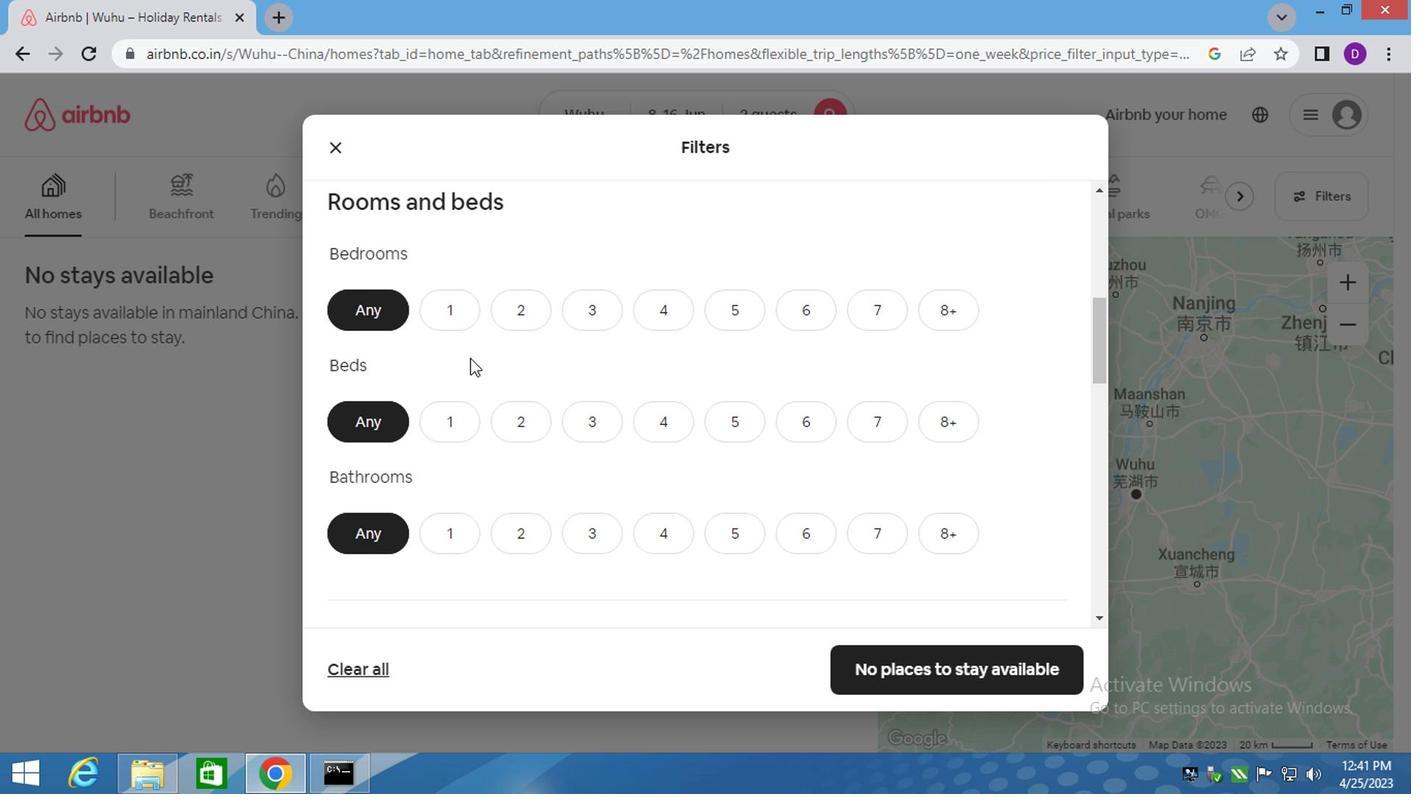 
Action: Mouse pressed left at (455, 322)
Screenshot: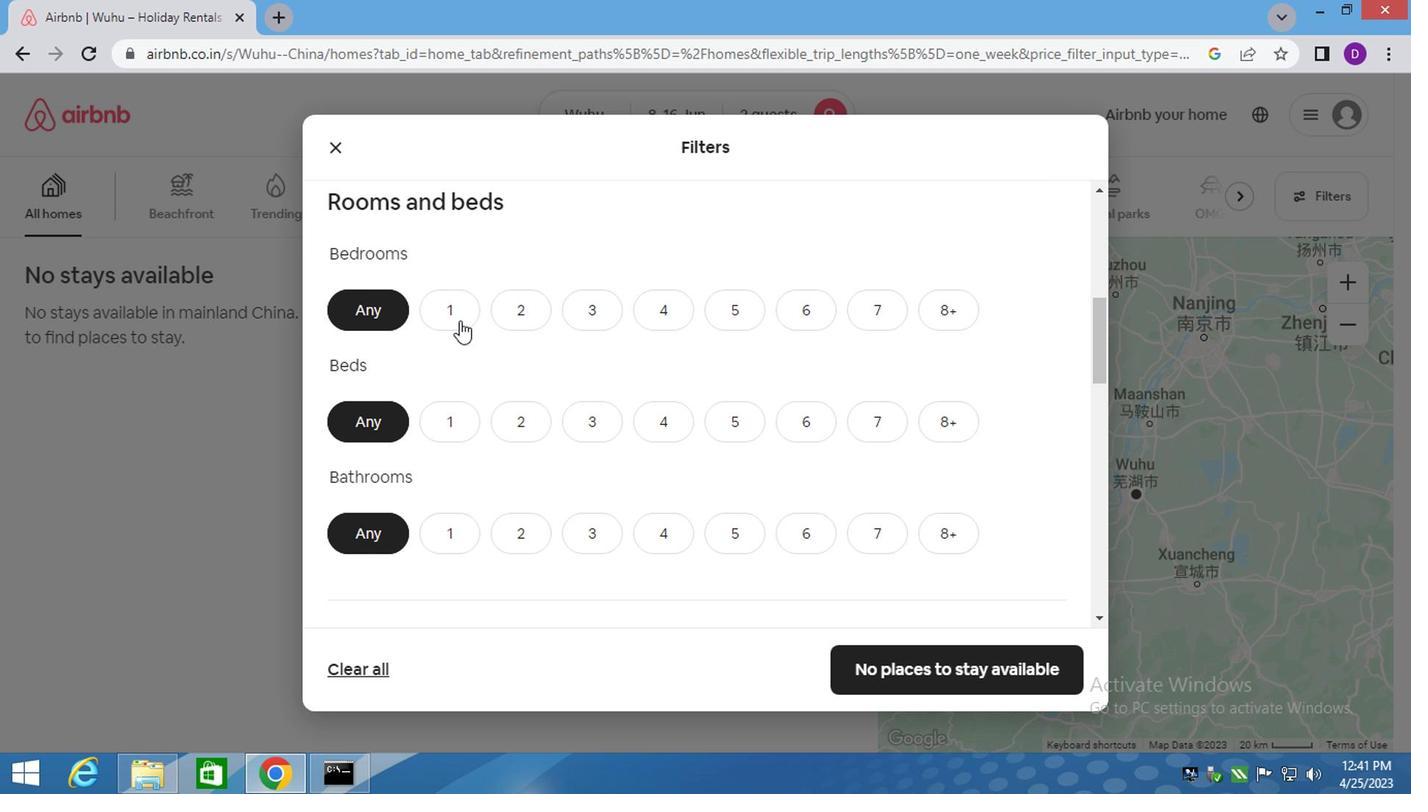 
Action: Mouse moved to (444, 411)
Screenshot: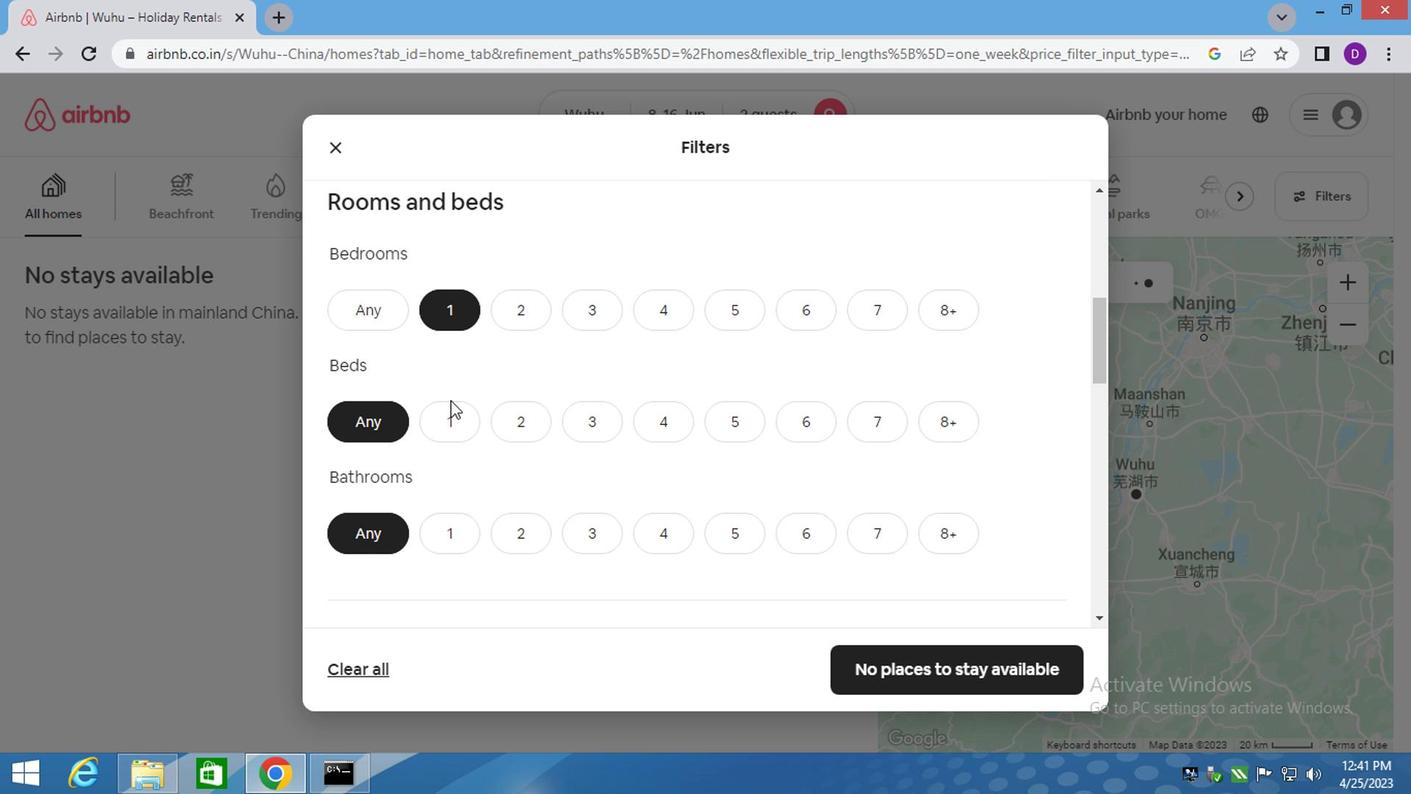 
Action: Mouse pressed left at (444, 411)
Screenshot: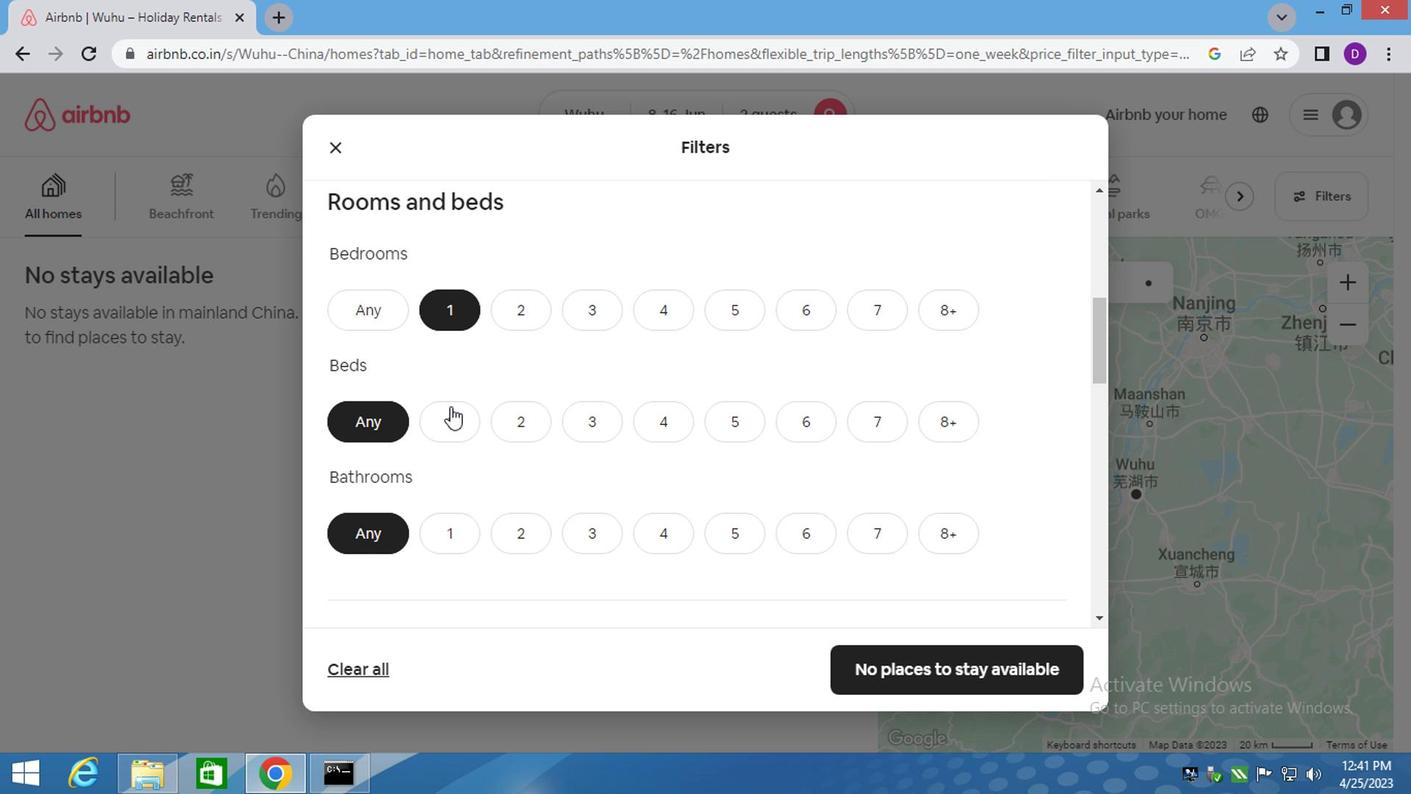 
Action: Mouse moved to (447, 529)
Screenshot: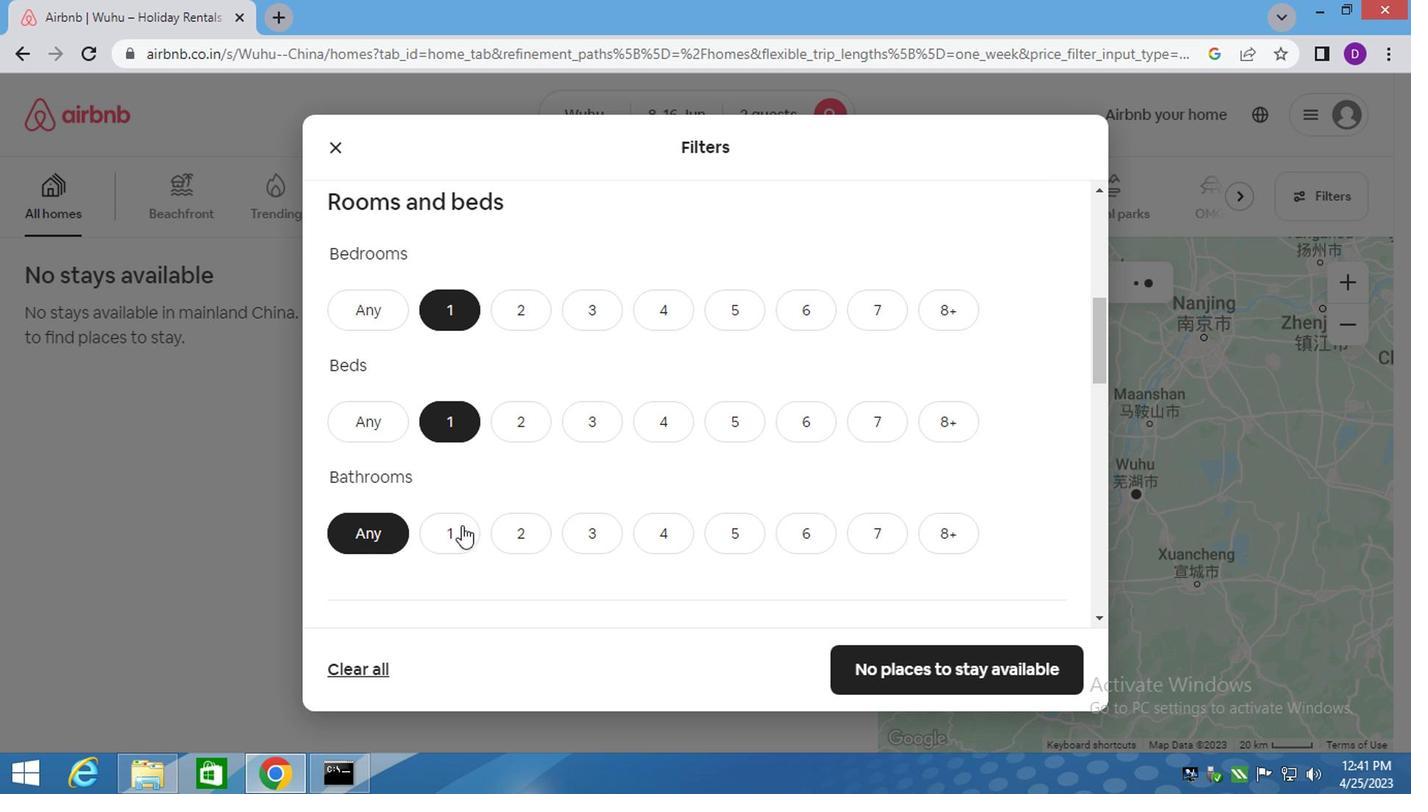 
Action: Mouse pressed left at (447, 529)
Screenshot: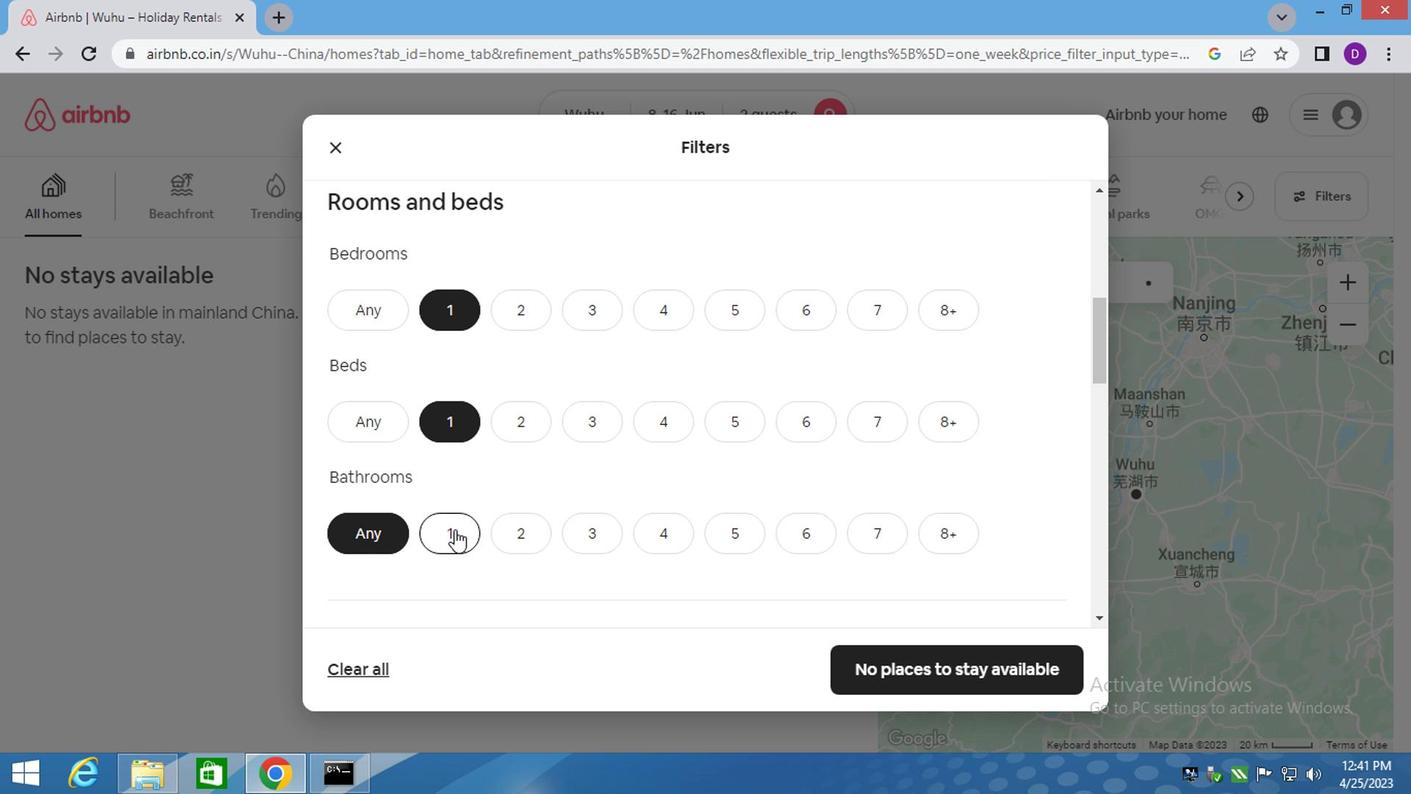 
Action: Mouse moved to (502, 538)
Screenshot: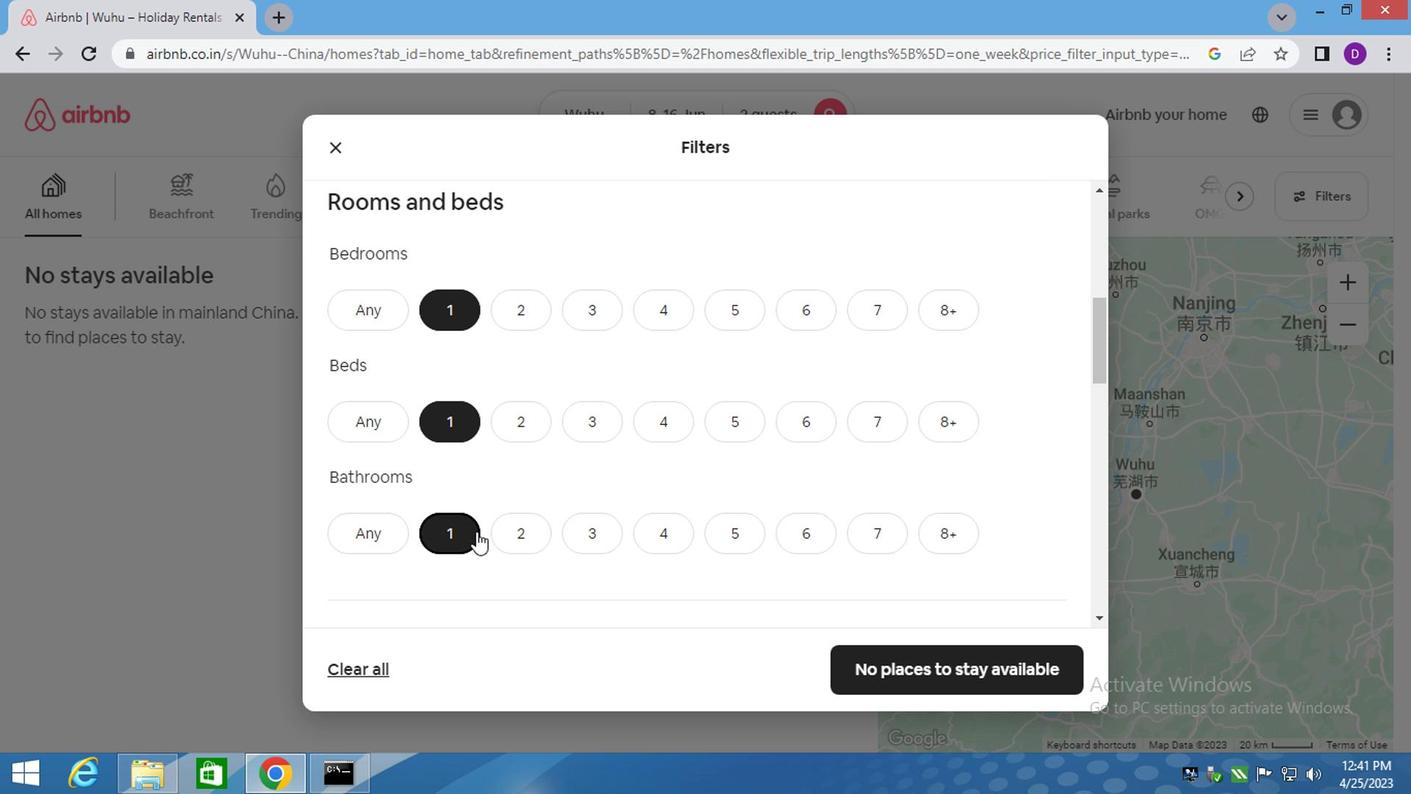 
Action: Mouse scrolled (502, 536) with delta (0, -1)
Screenshot: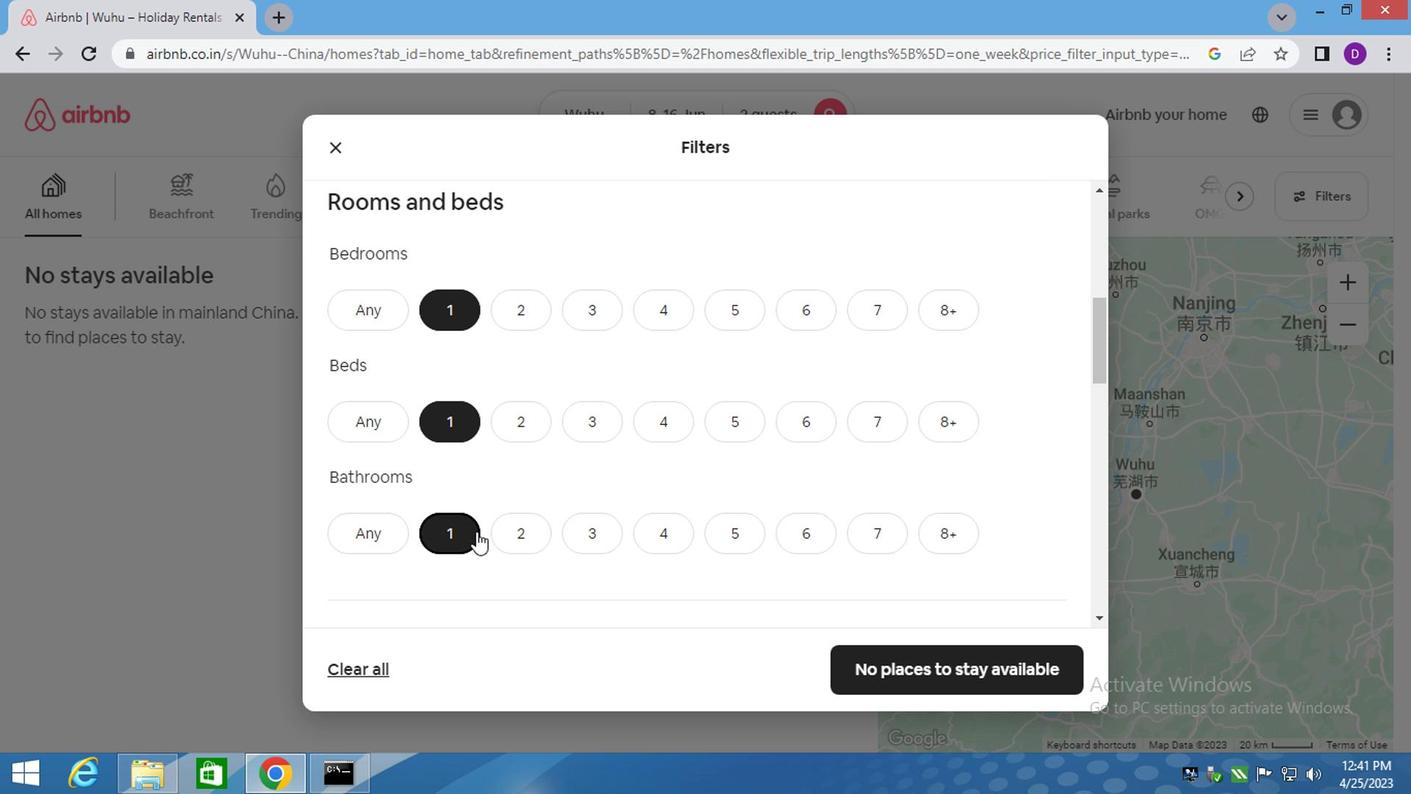 
Action: Mouse moved to (508, 538)
Screenshot: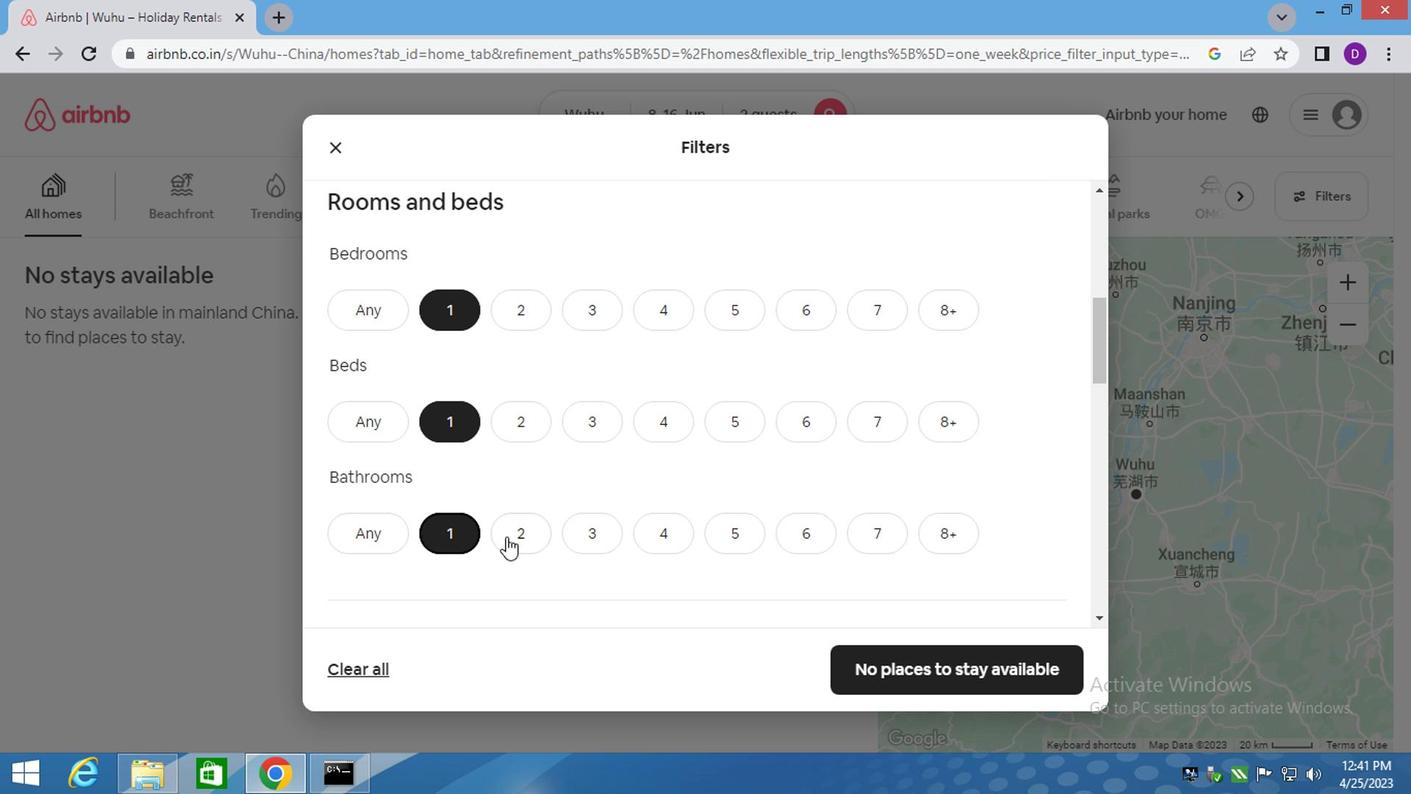 
Action: Mouse scrolled (508, 536) with delta (0, -1)
Screenshot: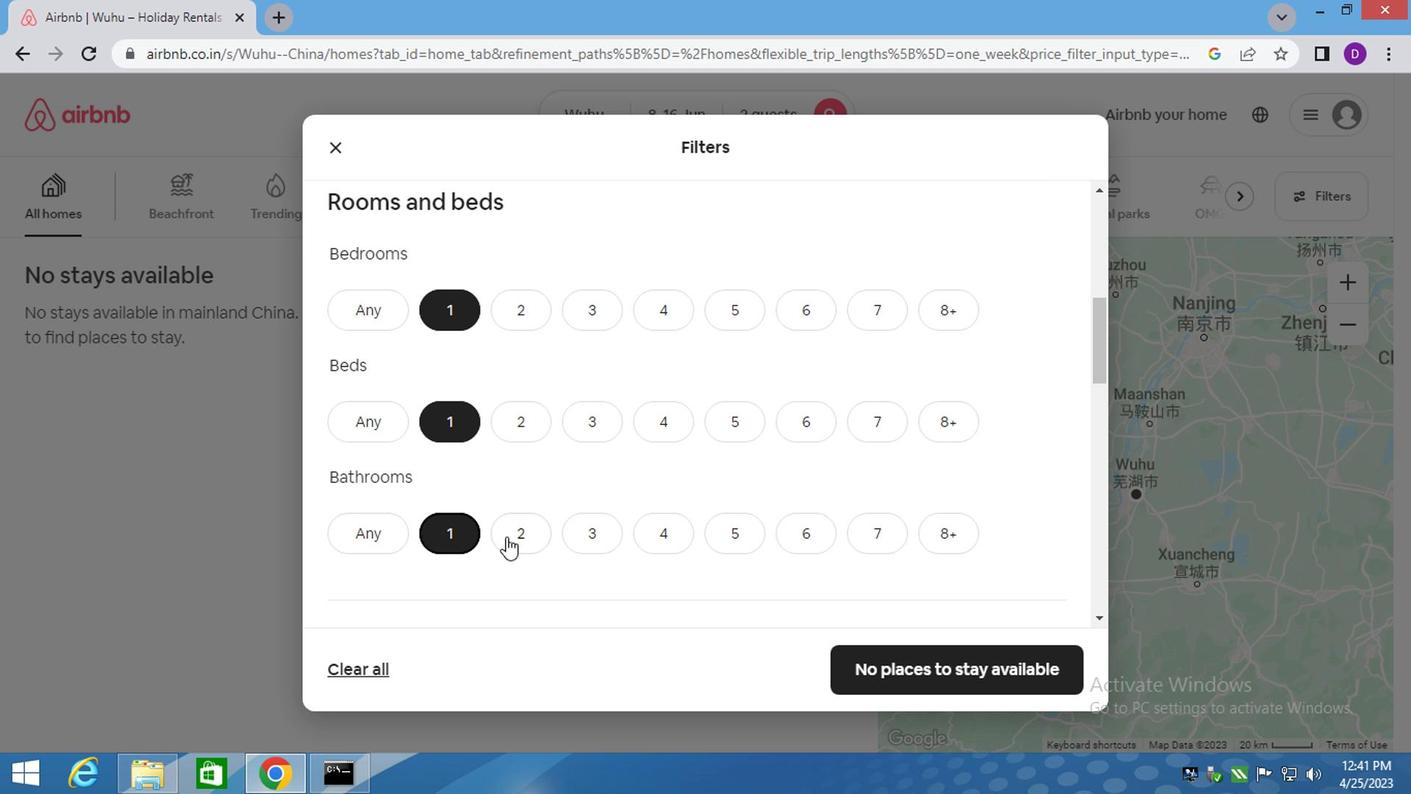 
Action: Mouse moved to (500, 528)
Screenshot: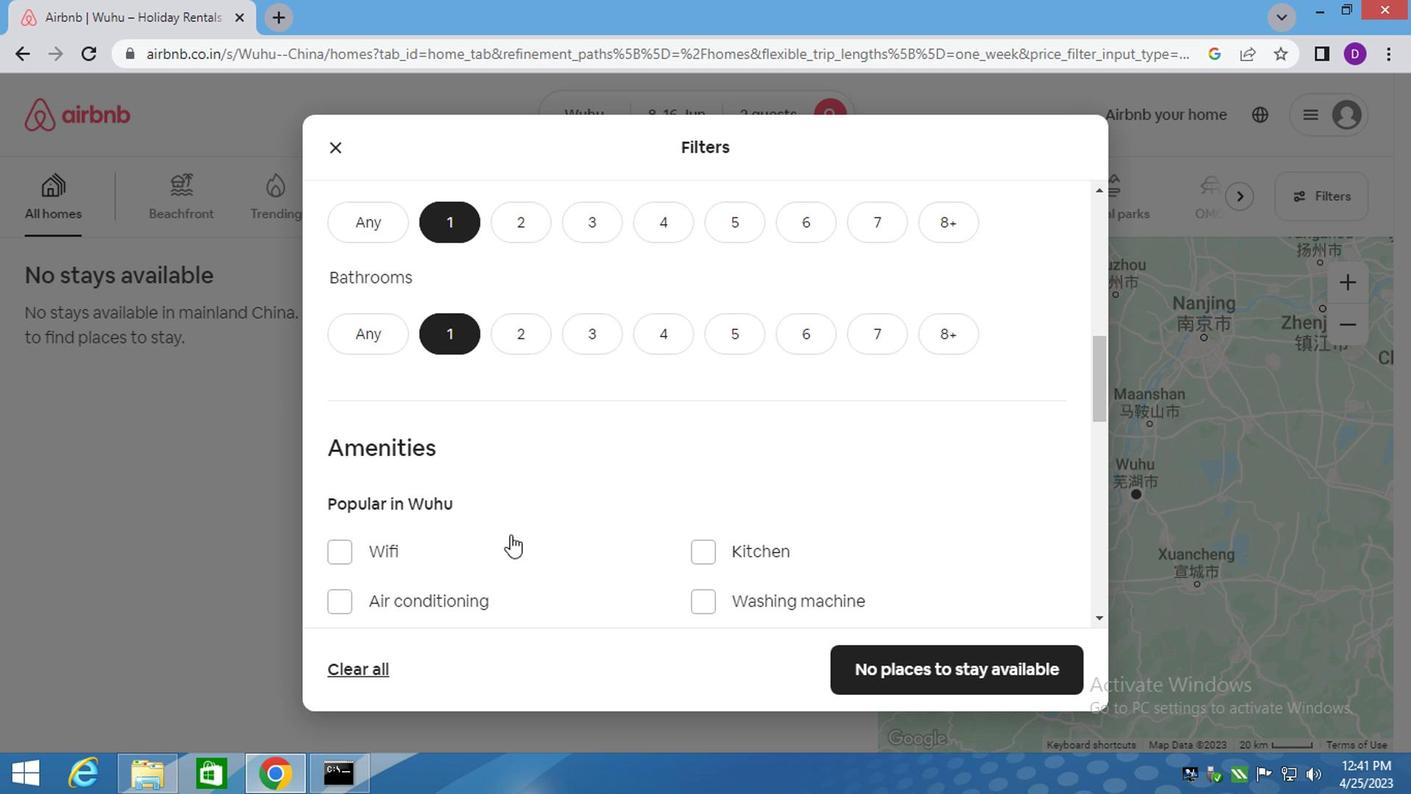 
Action: Mouse scrolled (500, 527) with delta (0, 0)
Screenshot: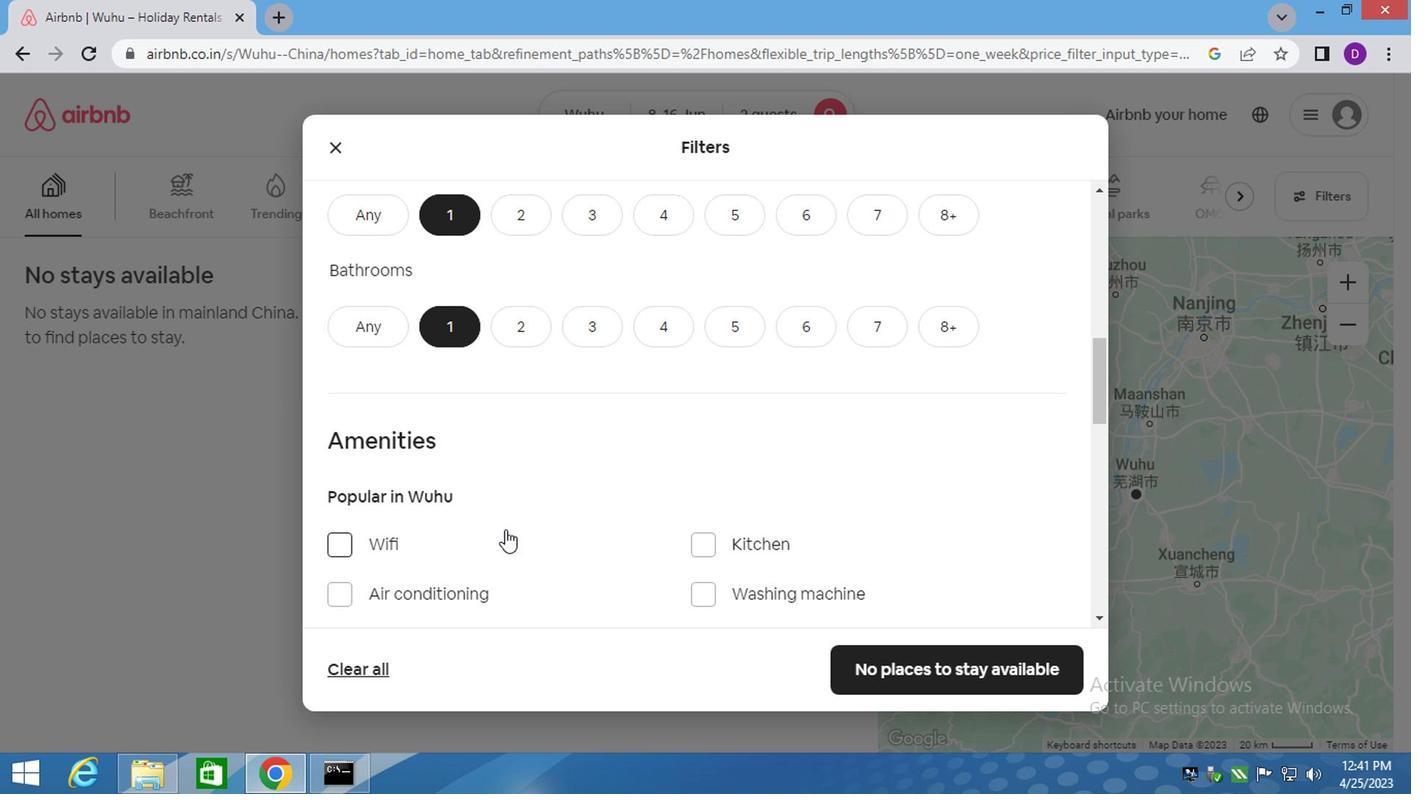 
Action: Mouse moved to (498, 527)
Screenshot: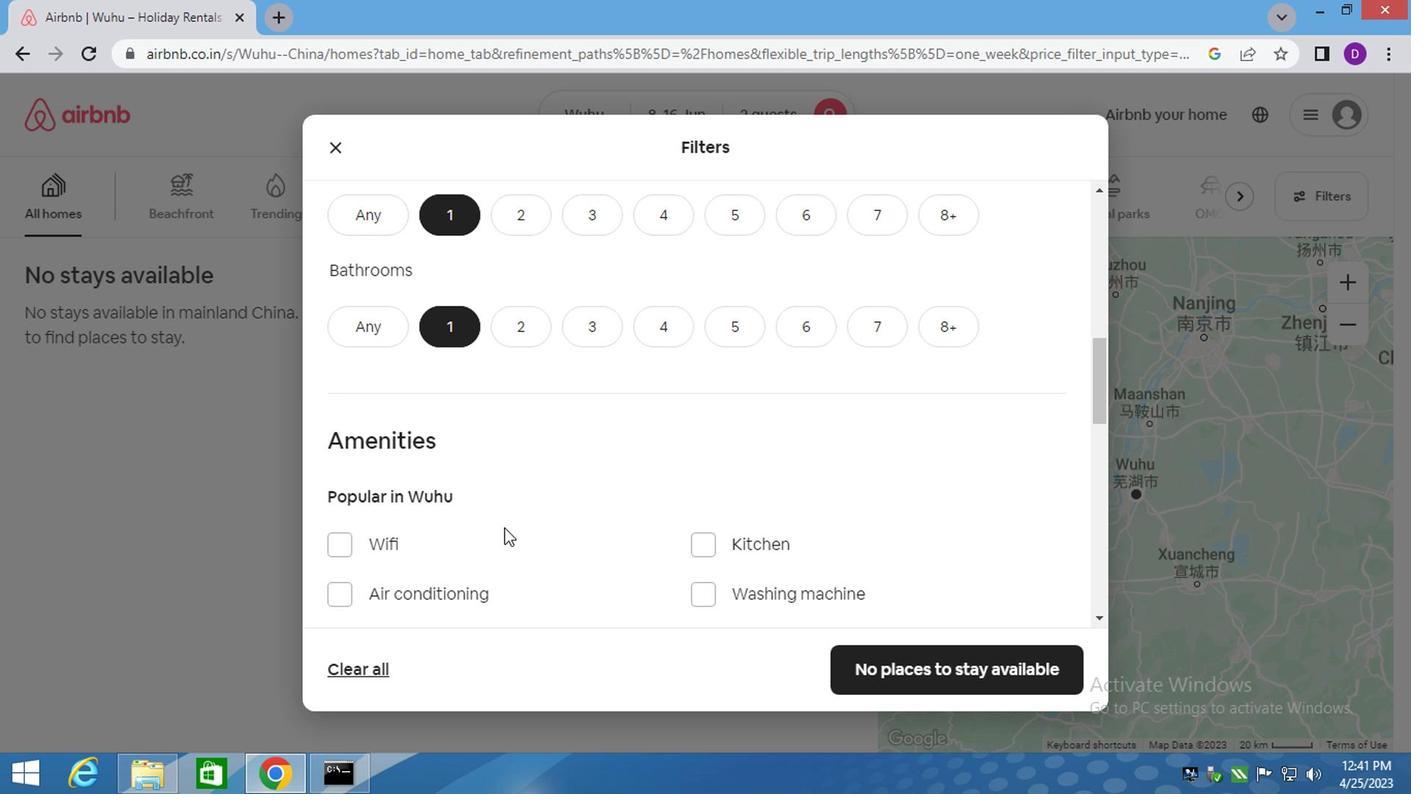 
Action: Mouse scrolled (498, 526) with delta (0, -1)
Screenshot: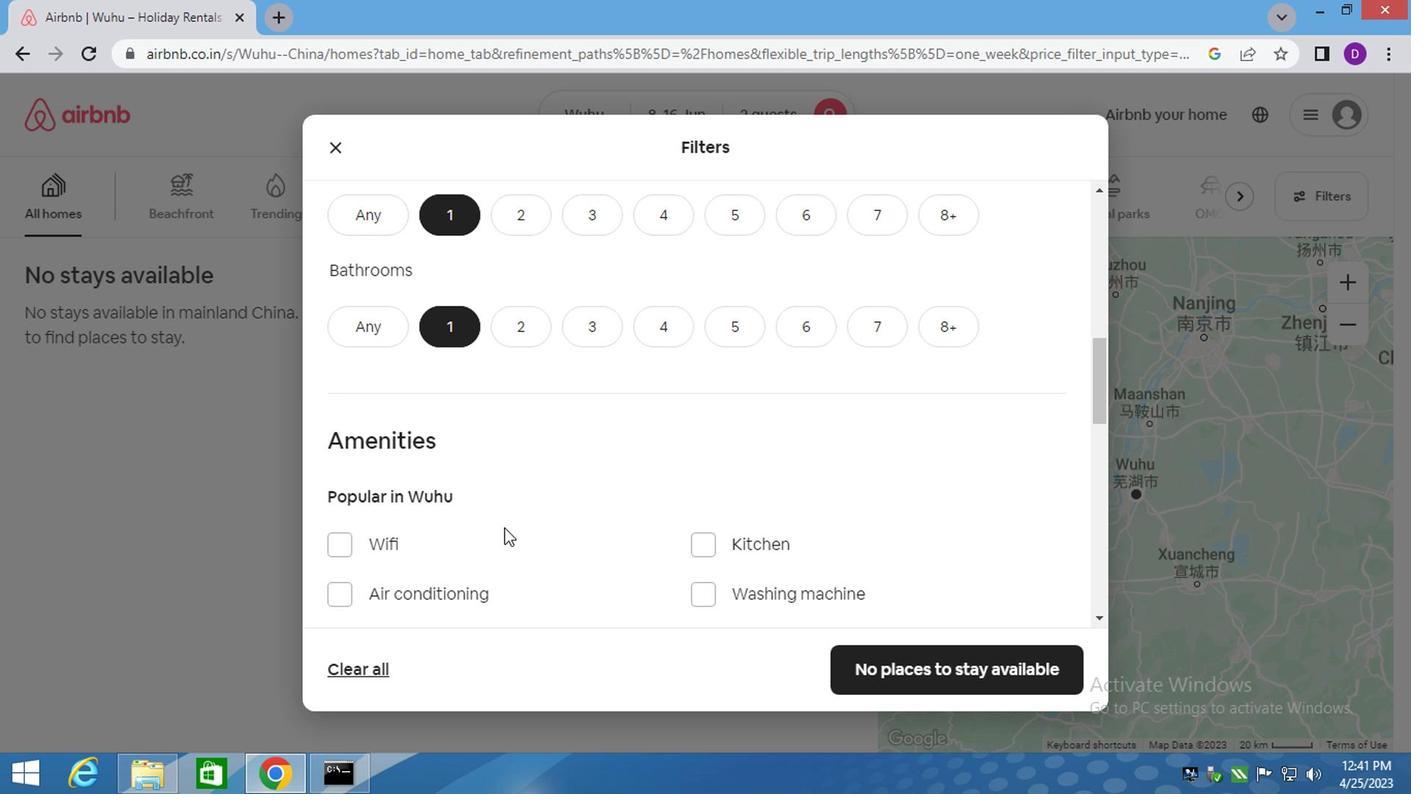 
Action: Mouse moved to (698, 396)
Screenshot: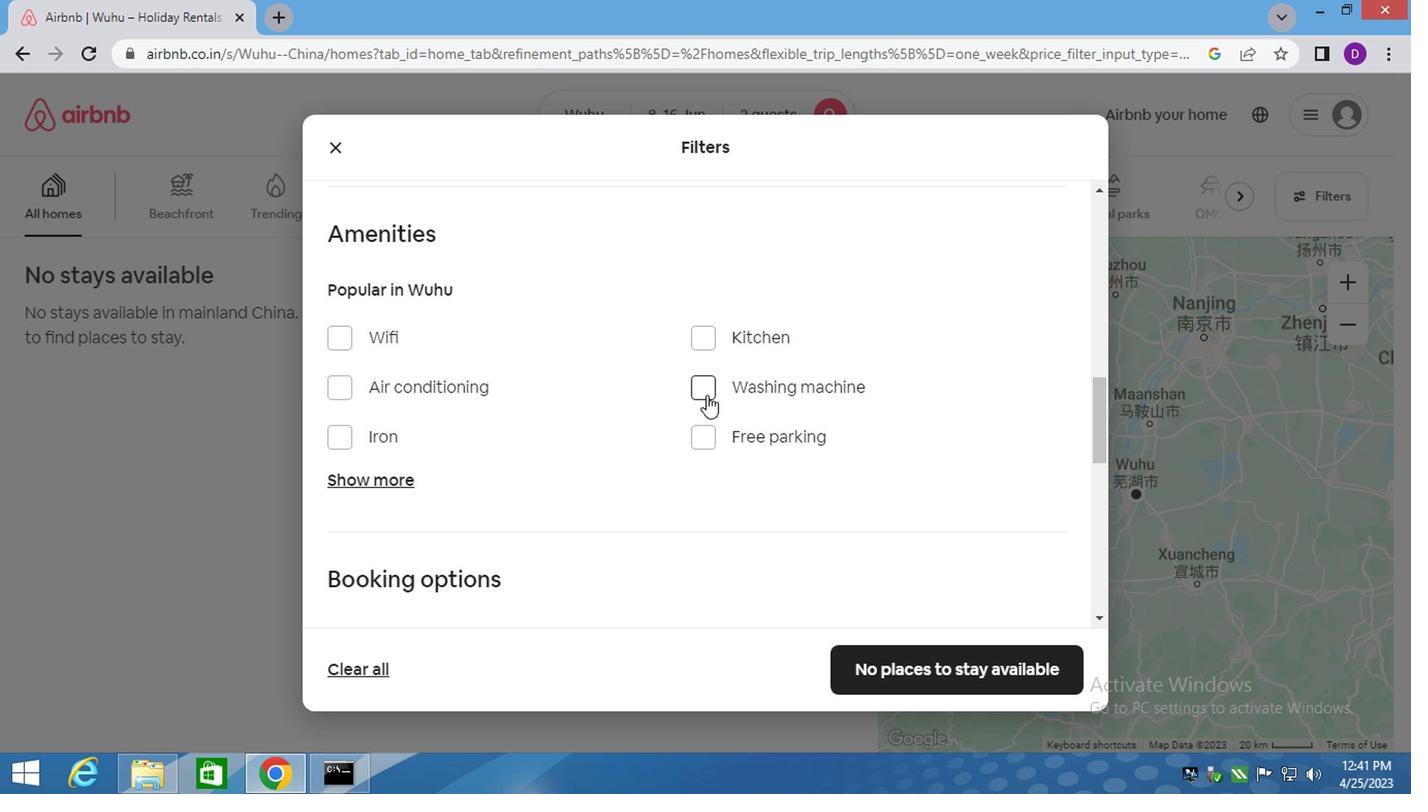 
Action: Mouse pressed left at (698, 396)
Screenshot: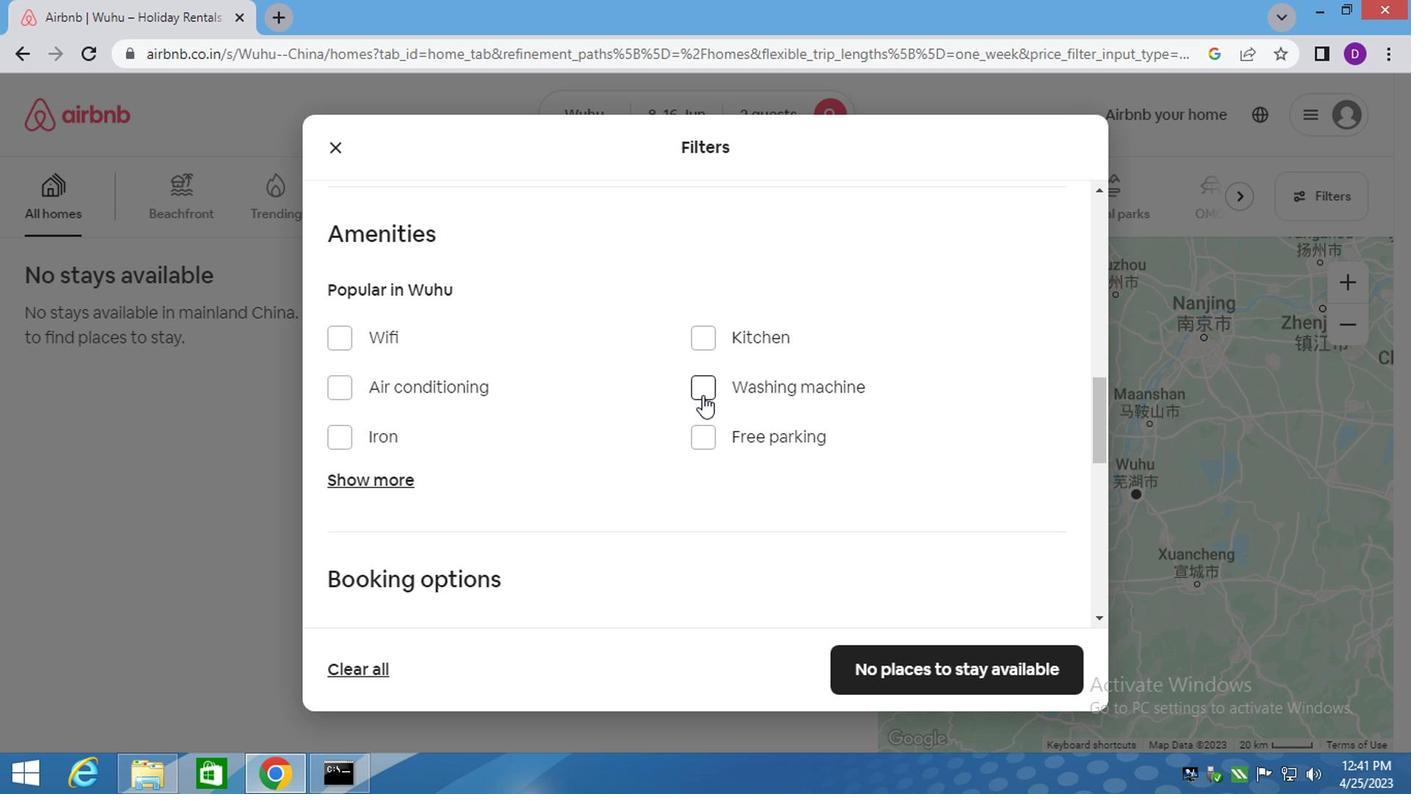 
Action: Mouse moved to (721, 478)
Screenshot: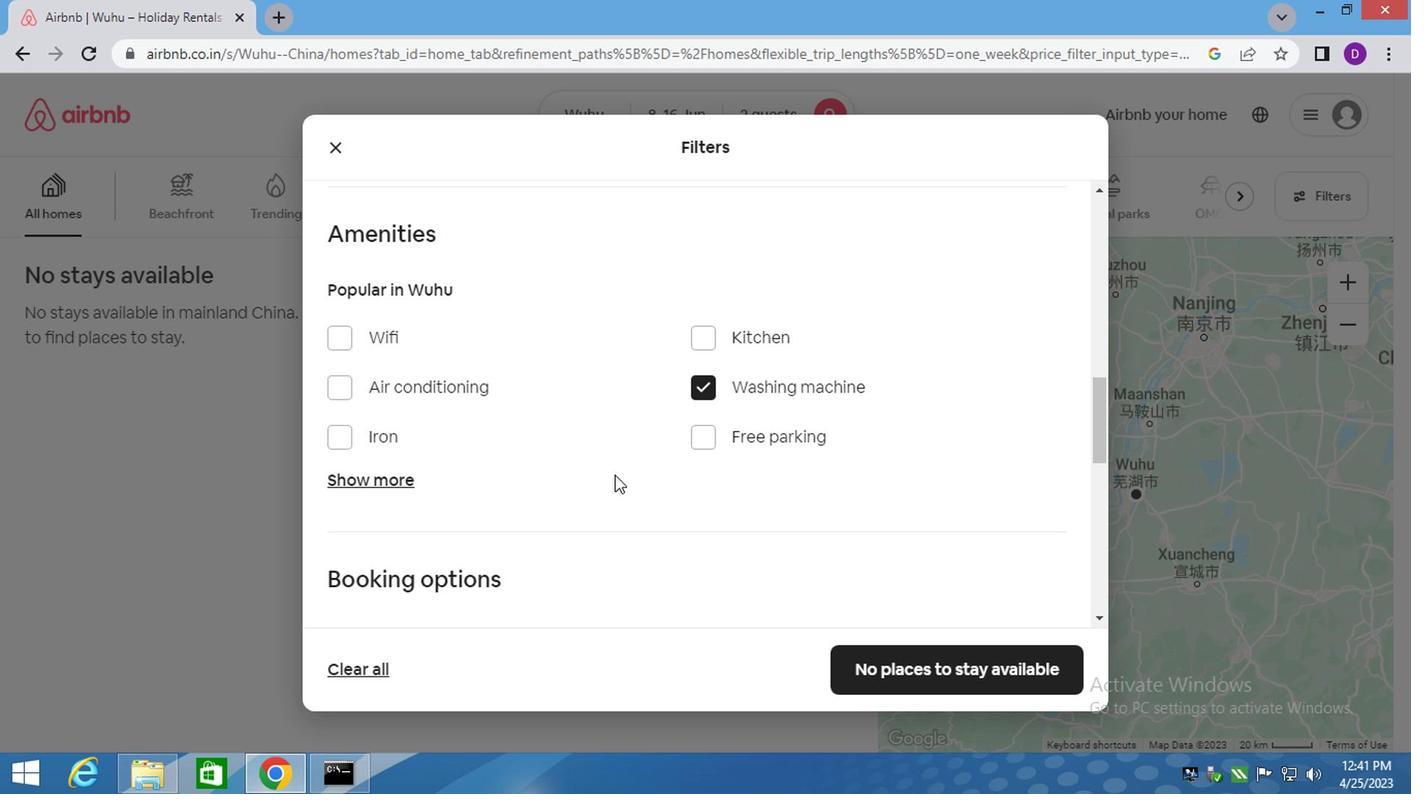 
Action: Mouse scrolled (721, 477) with delta (0, 0)
Screenshot: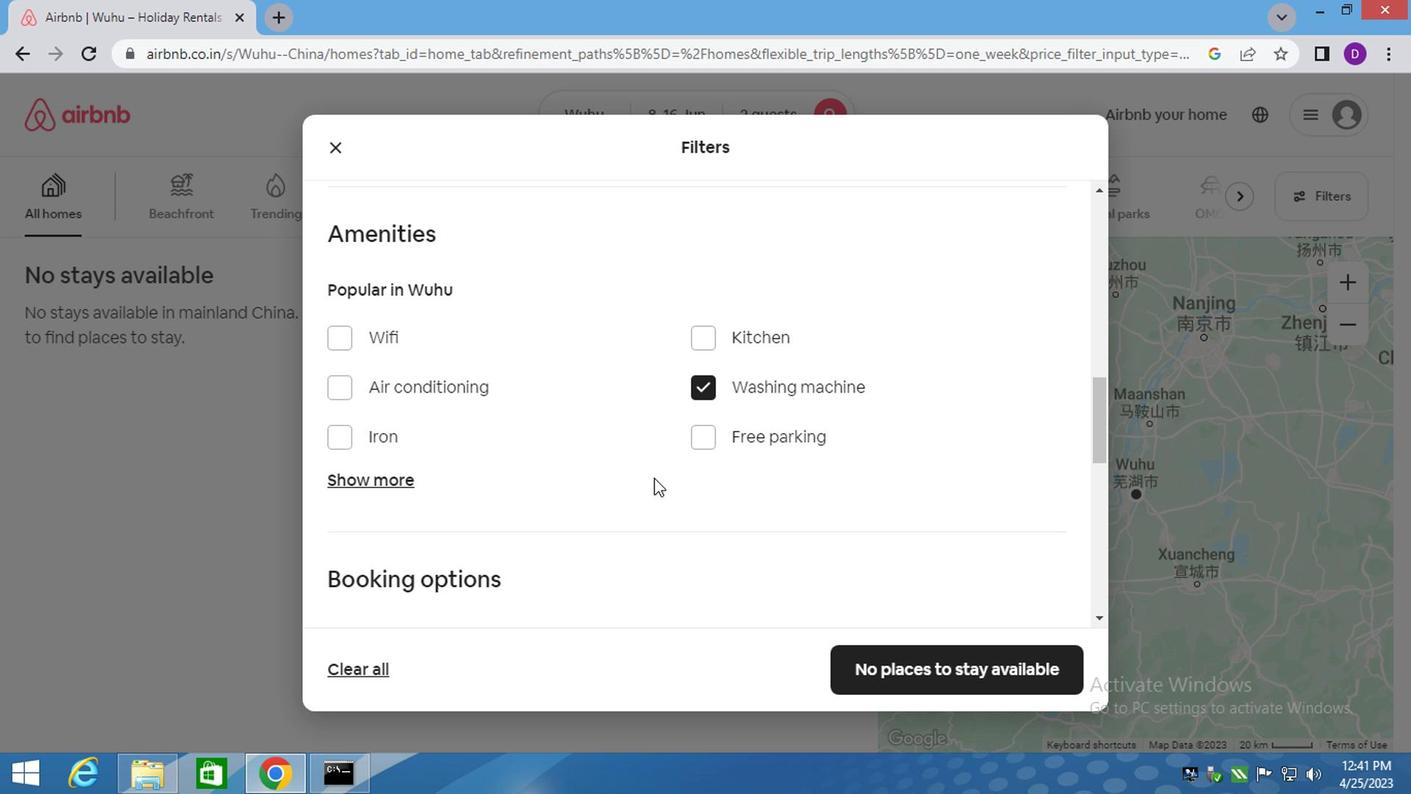 
Action: Mouse moved to (724, 478)
Screenshot: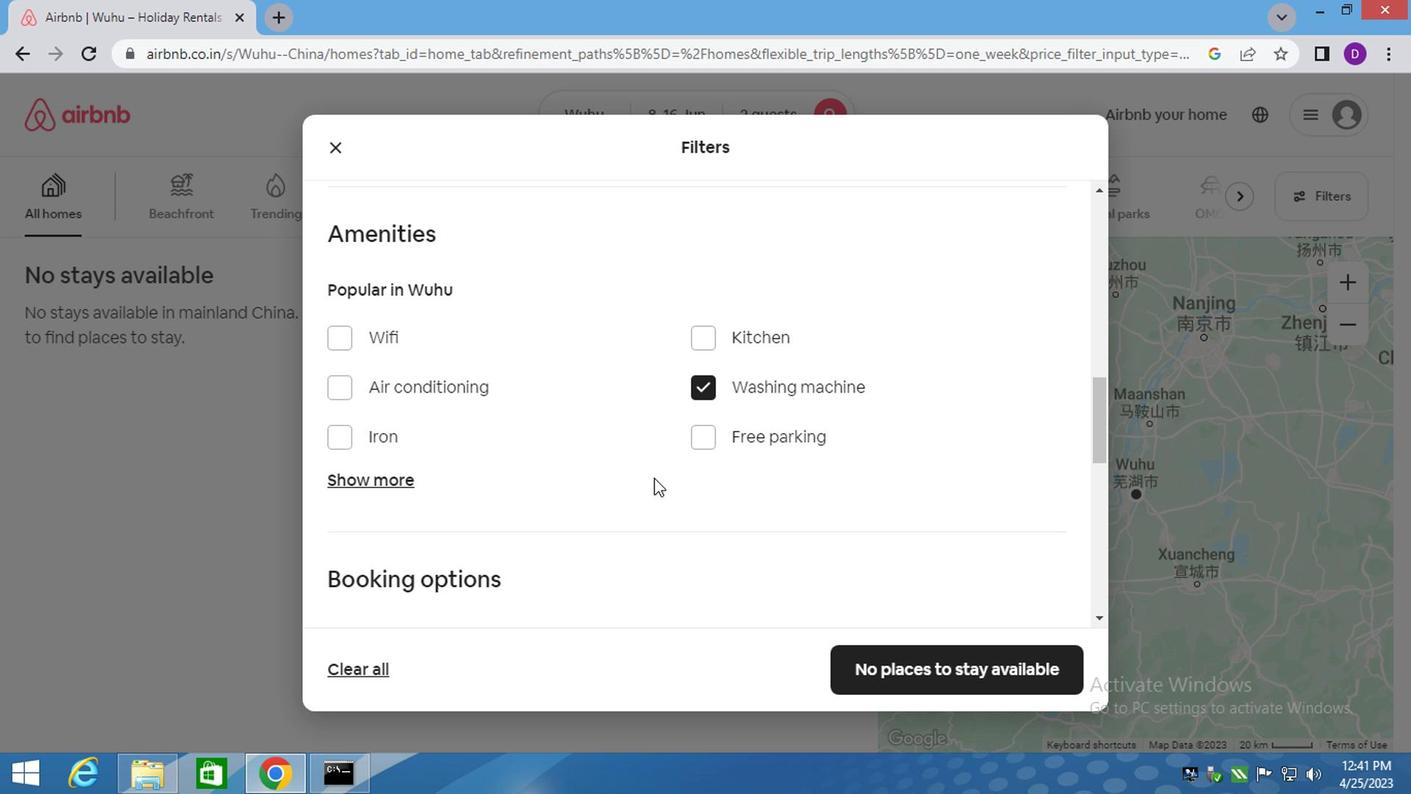 
Action: Mouse scrolled (724, 477) with delta (0, 0)
Screenshot: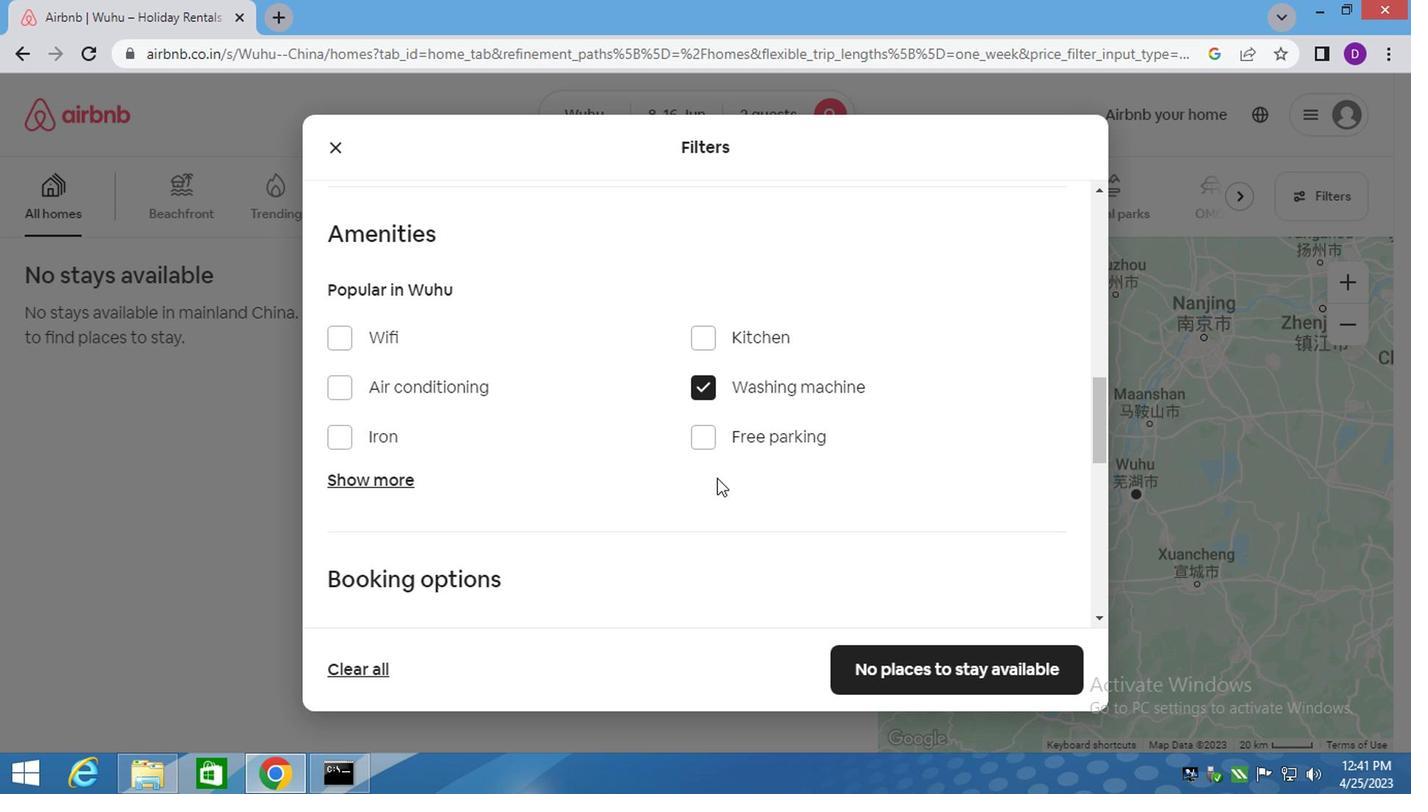 
Action: Mouse moved to (718, 487)
Screenshot: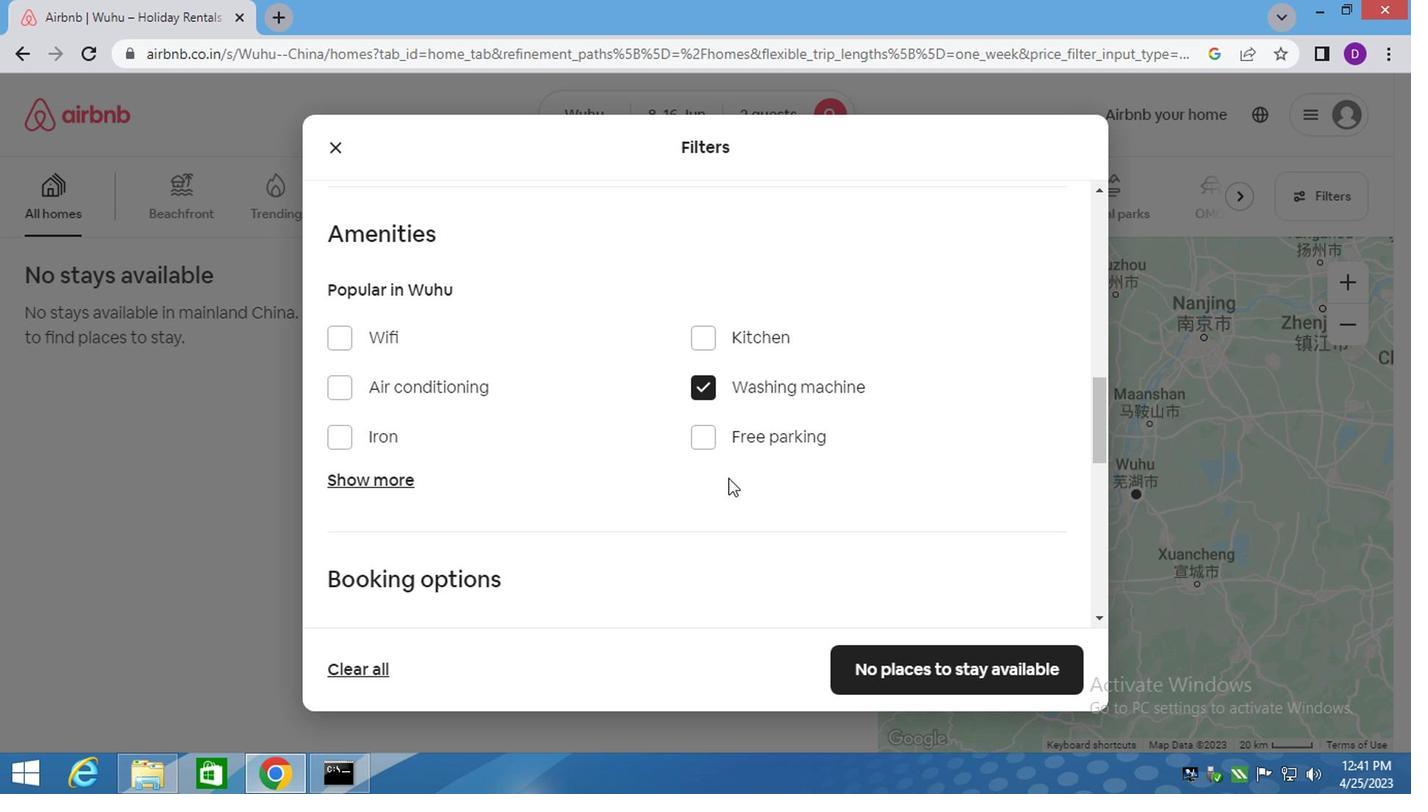 
Action: Mouse scrolled (722, 483) with delta (0, -1)
Screenshot: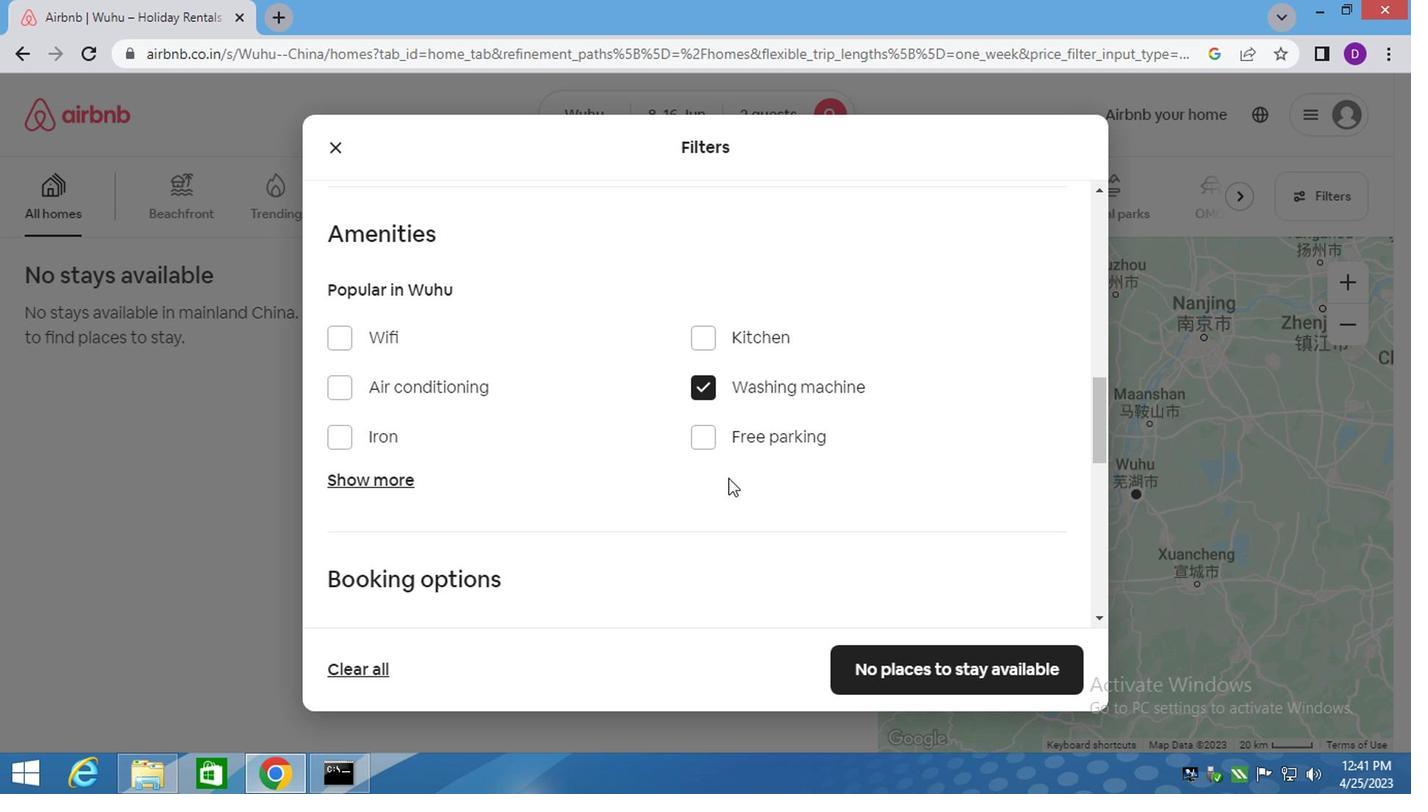 
Action: Mouse moved to (713, 489)
Screenshot: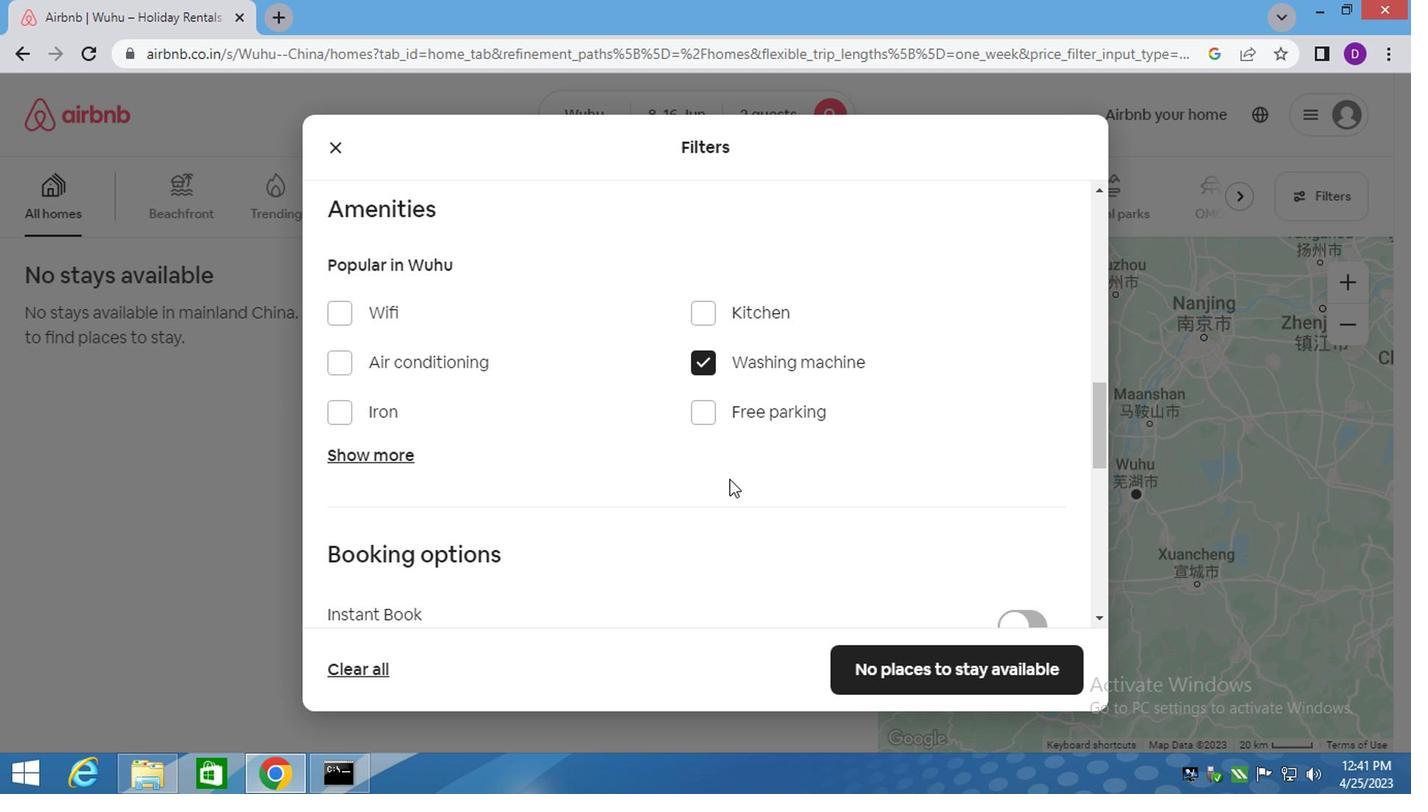 
Action: Mouse scrolled (713, 488) with delta (0, 0)
Screenshot: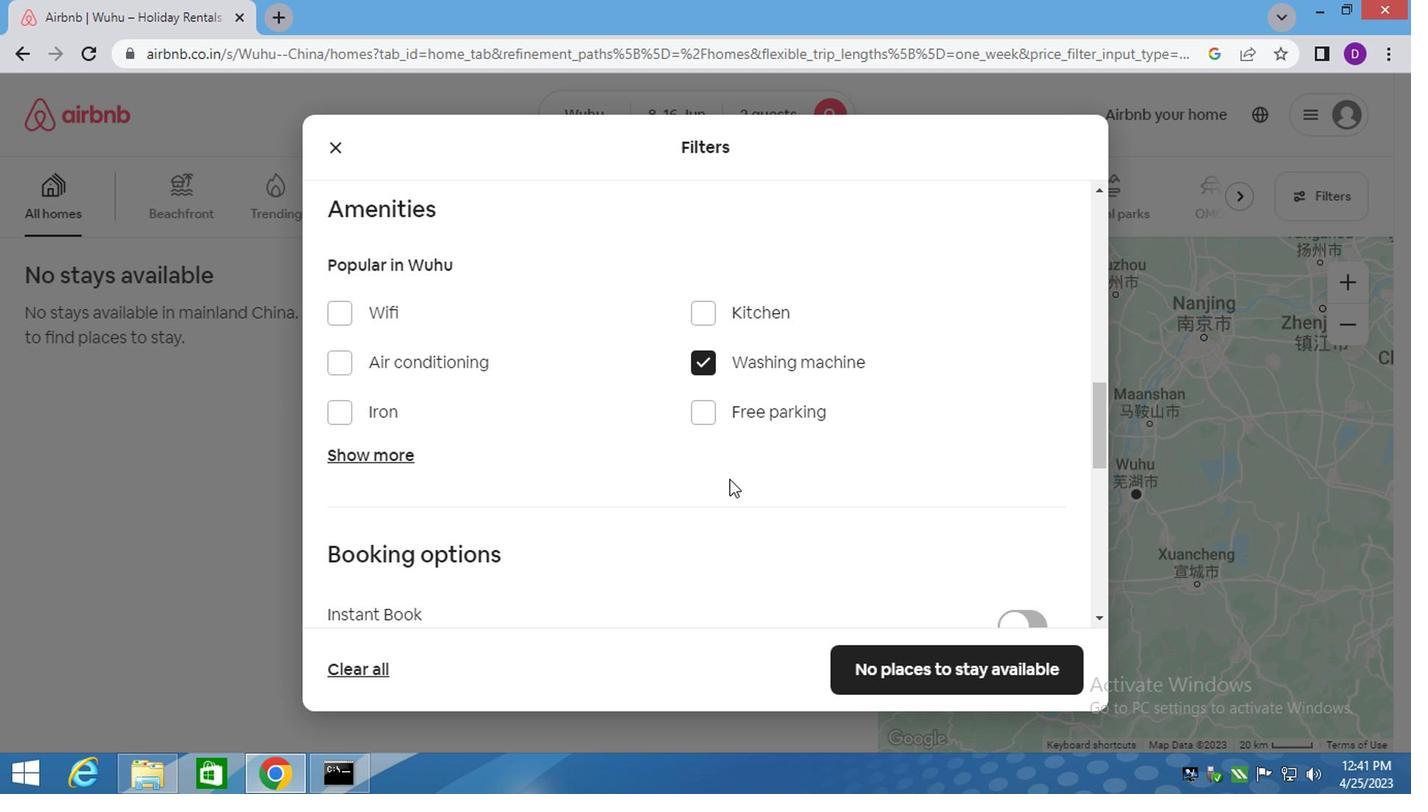 
Action: Mouse moved to (1023, 300)
Screenshot: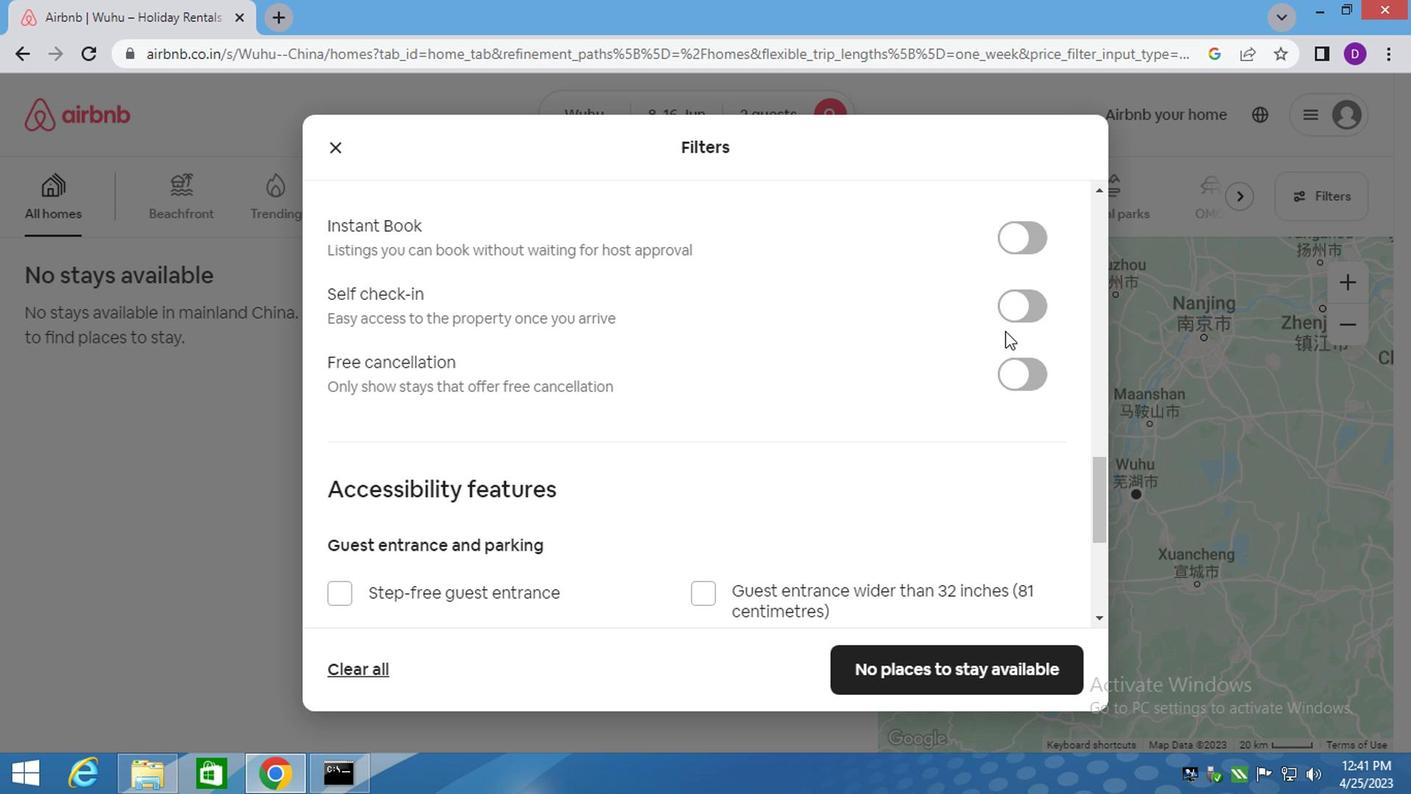 
Action: Mouse pressed left at (1023, 300)
Screenshot: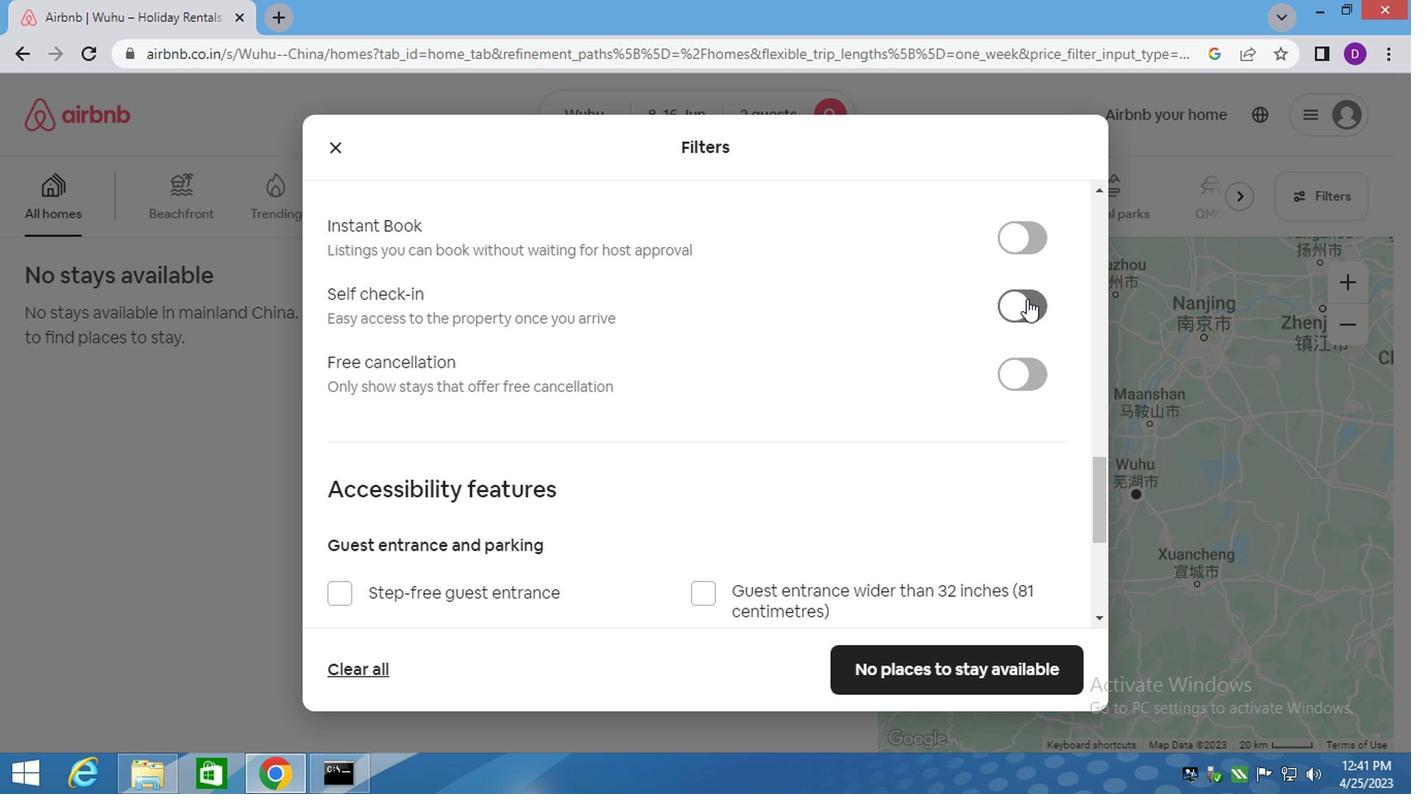 
Action: Mouse moved to (652, 408)
Screenshot: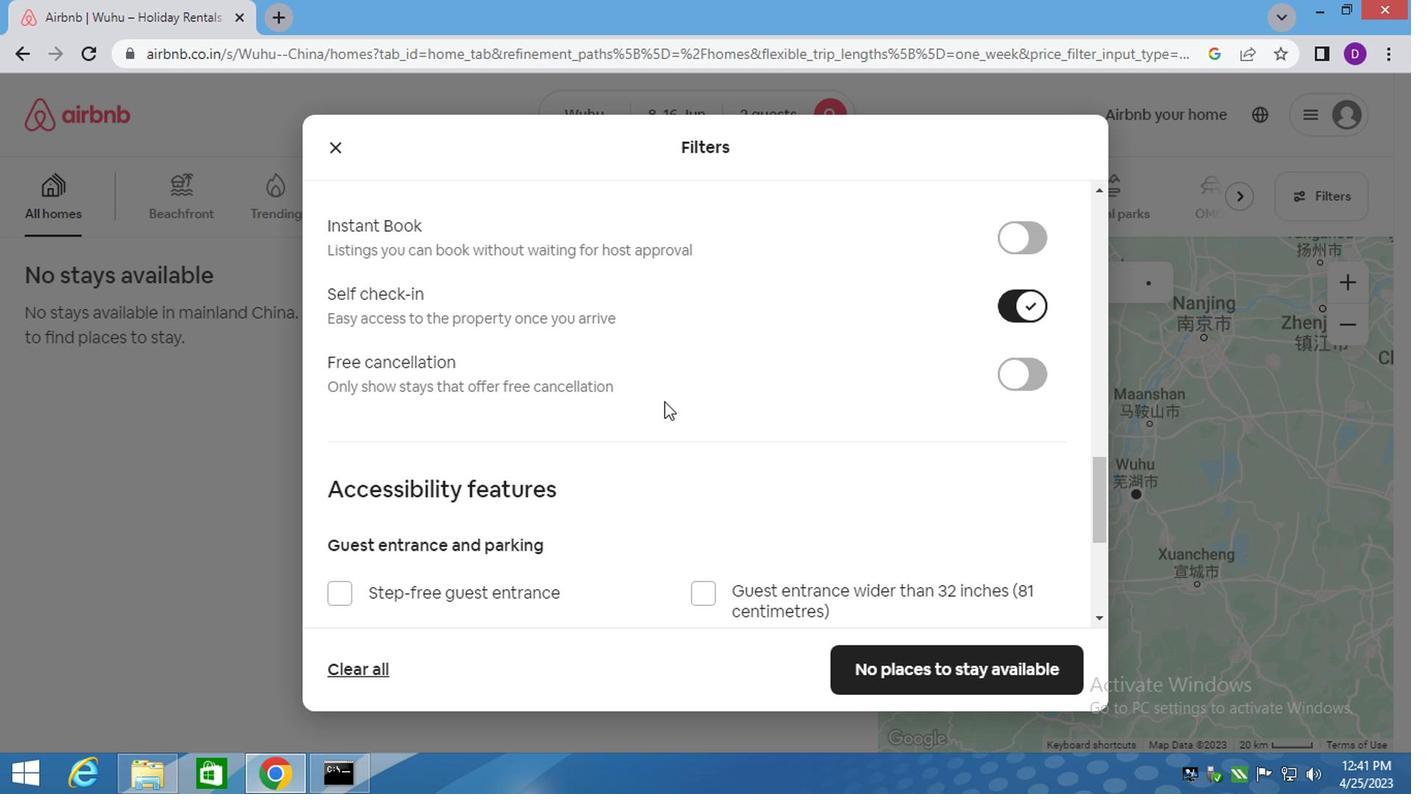 
Action: Mouse scrolled (652, 407) with delta (0, -1)
Screenshot: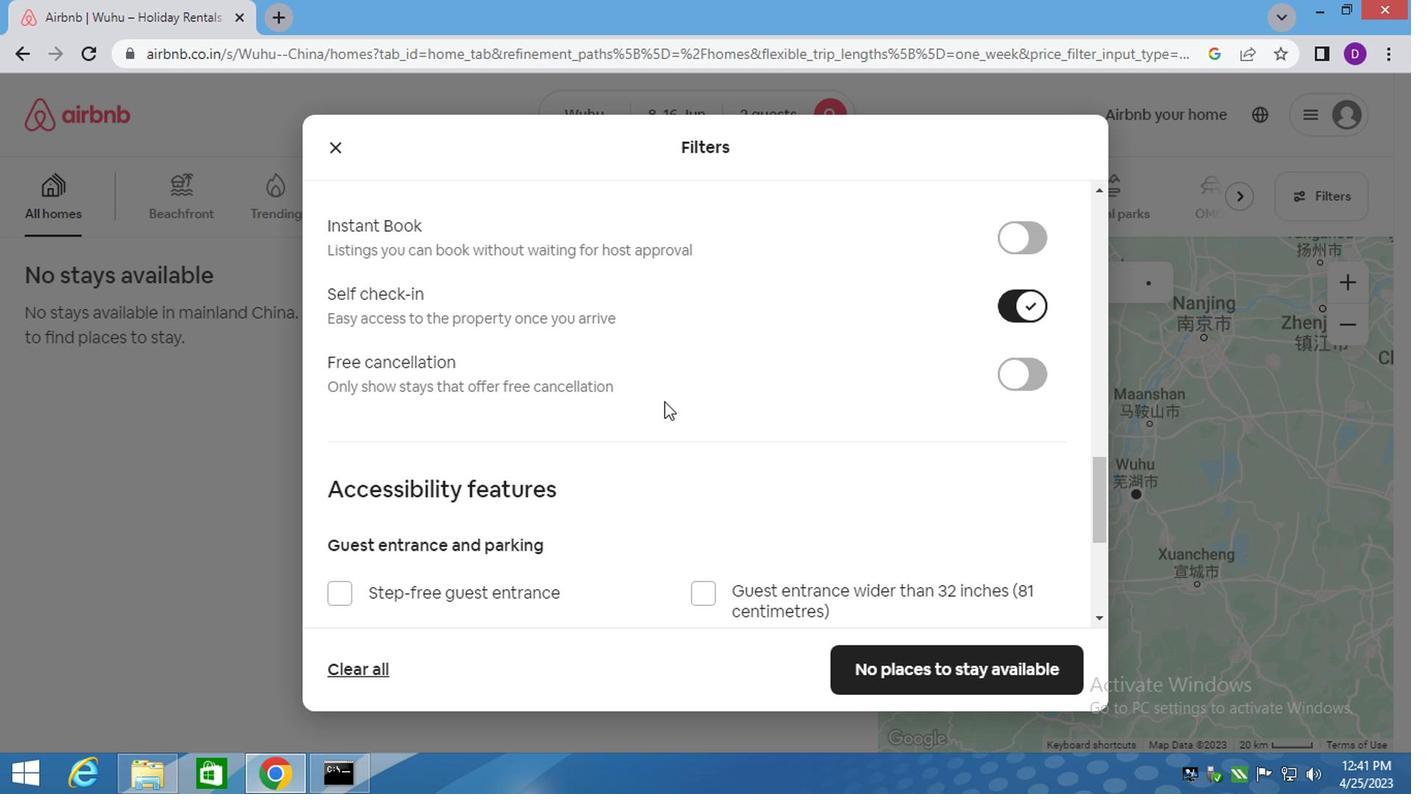 
Action: Mouse moved to (649, 416)
Screenshot: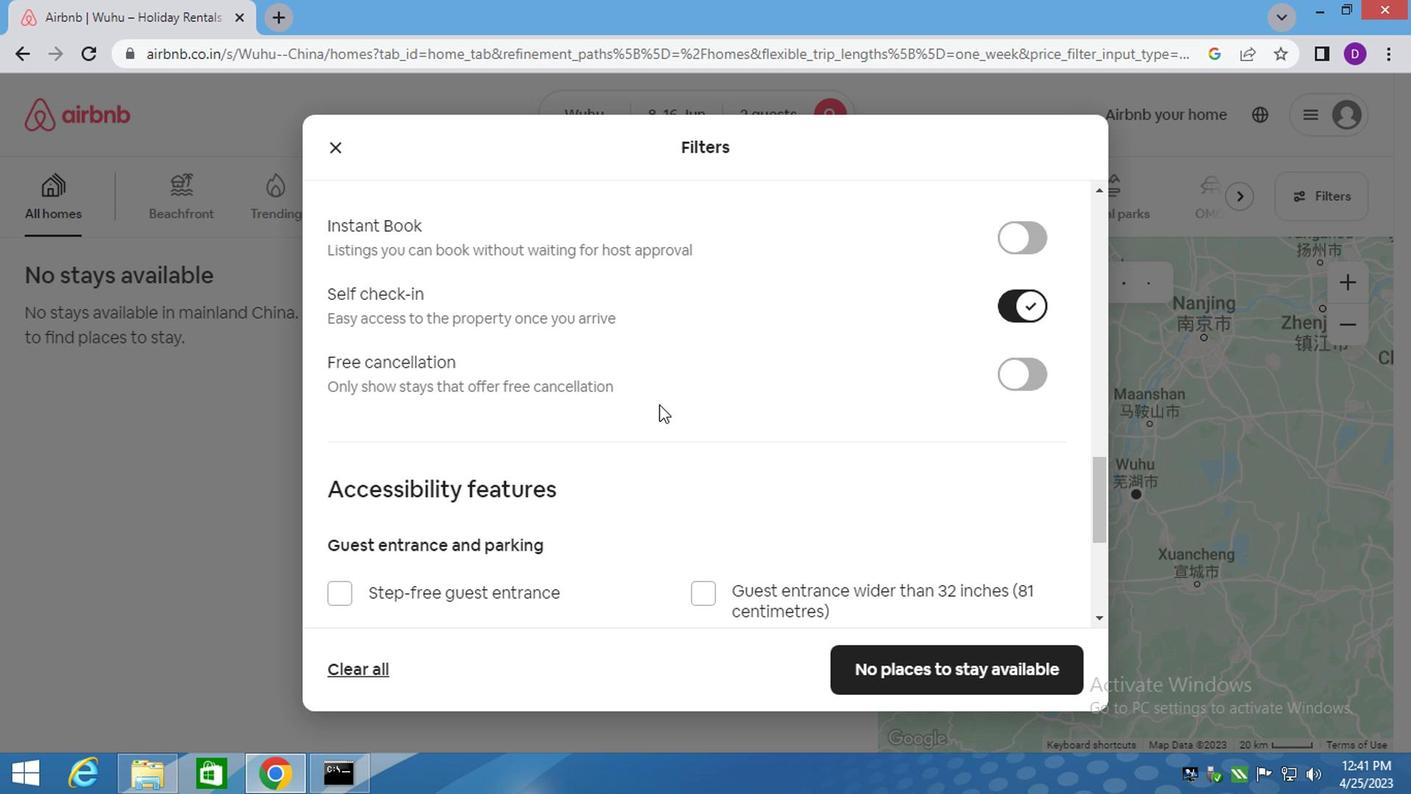 
Action: Mouse scrolled (650, 414) with delta (0, 0)
Screenshot: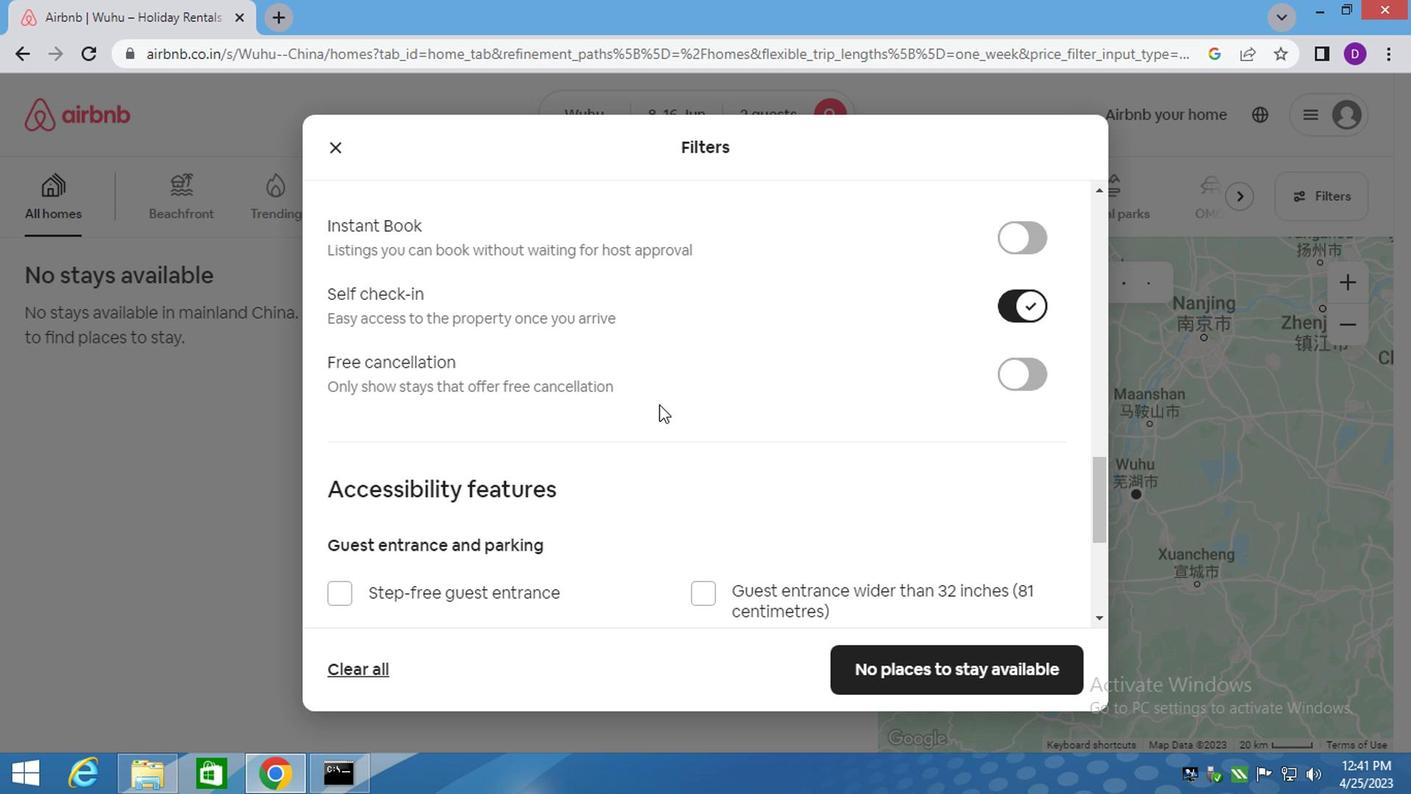 
Action: Mouse scrolled (649, 414) with delta (0, -1)
Screenshot: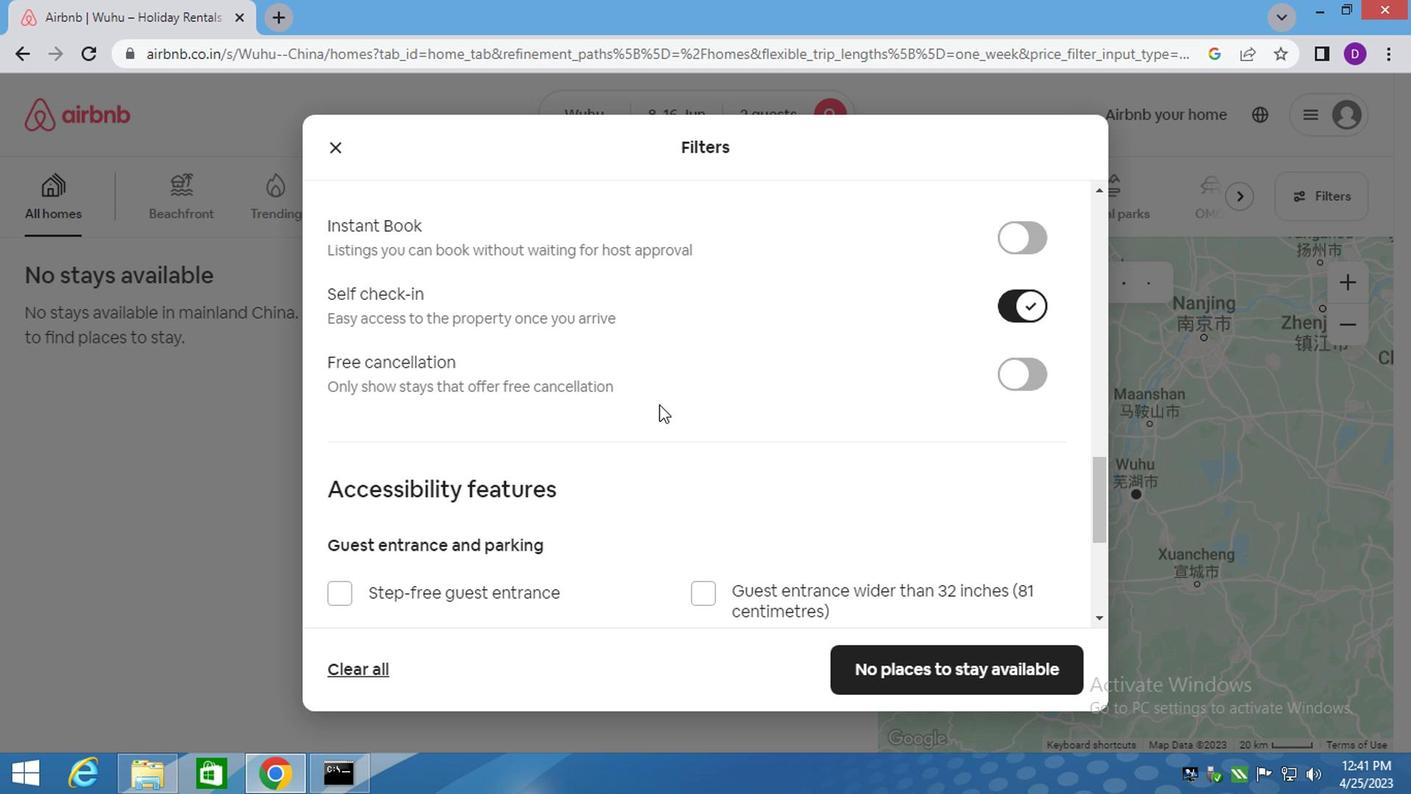 
Action: Mouse moved to (589, 452)
Screenshot: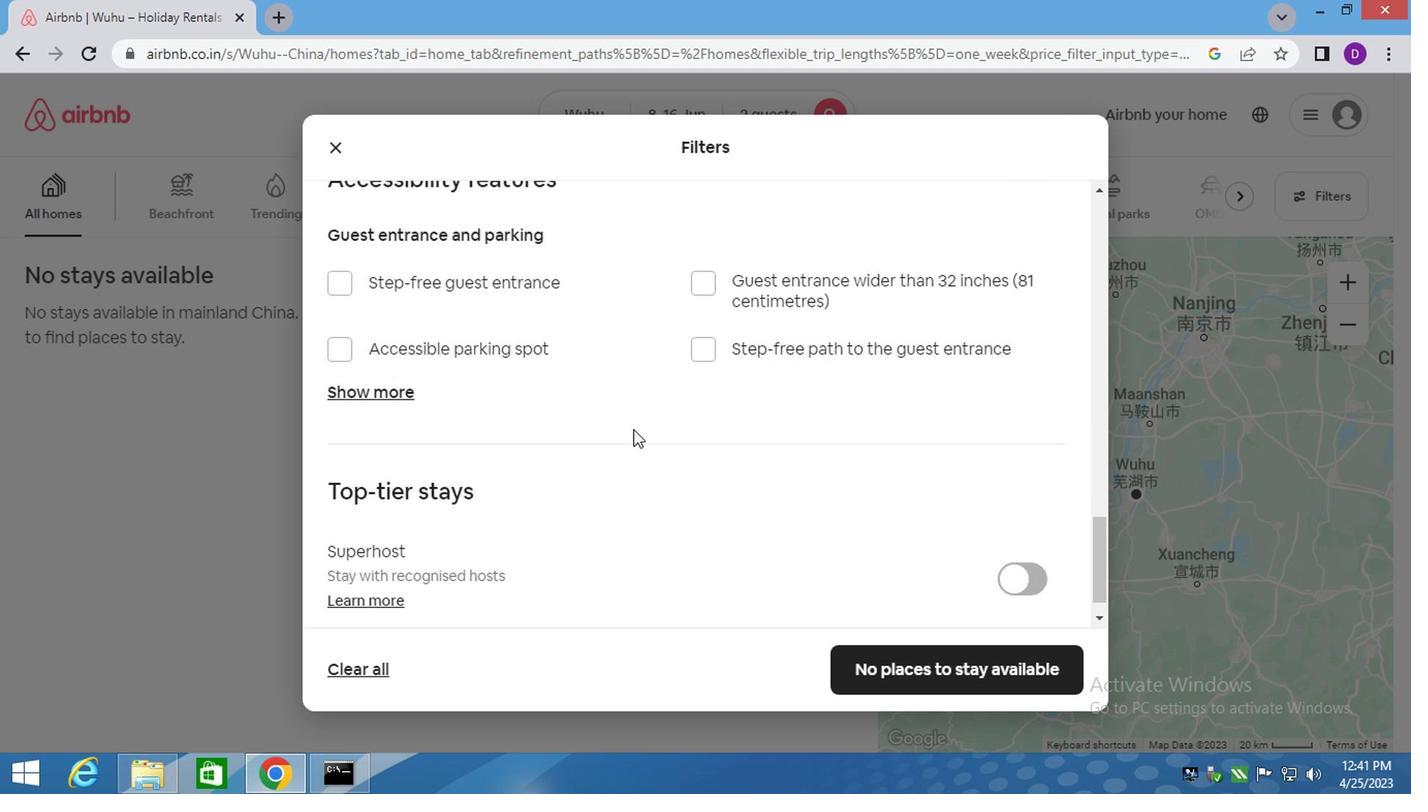 
Action: Mouse scrolled (589, 452) with delta (0, 0)
Screenshot: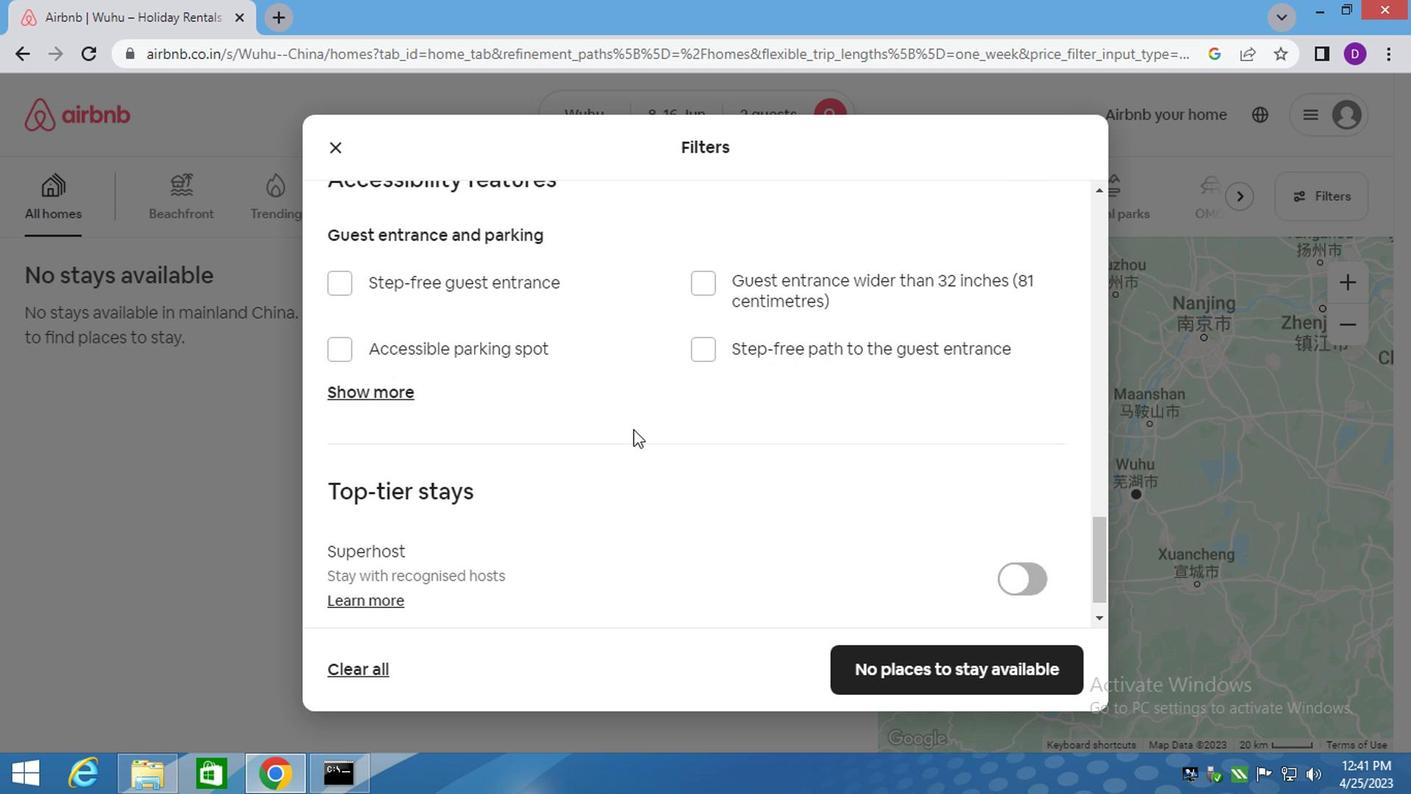 
Action: Mouse moved to (586, 457)
Screenshot: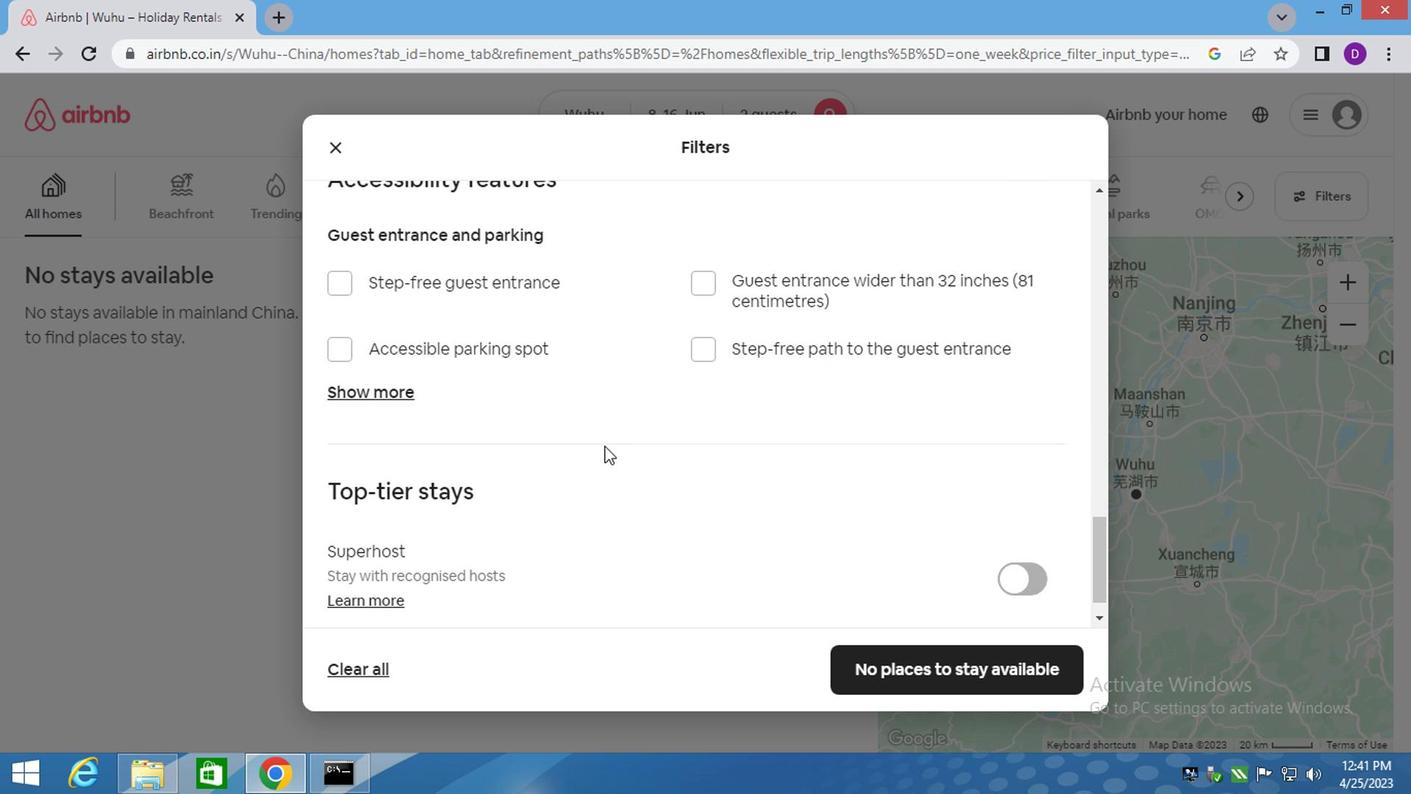
Action: Mouse scrolled (586, 455) with delta (0, -1)
Screenshot: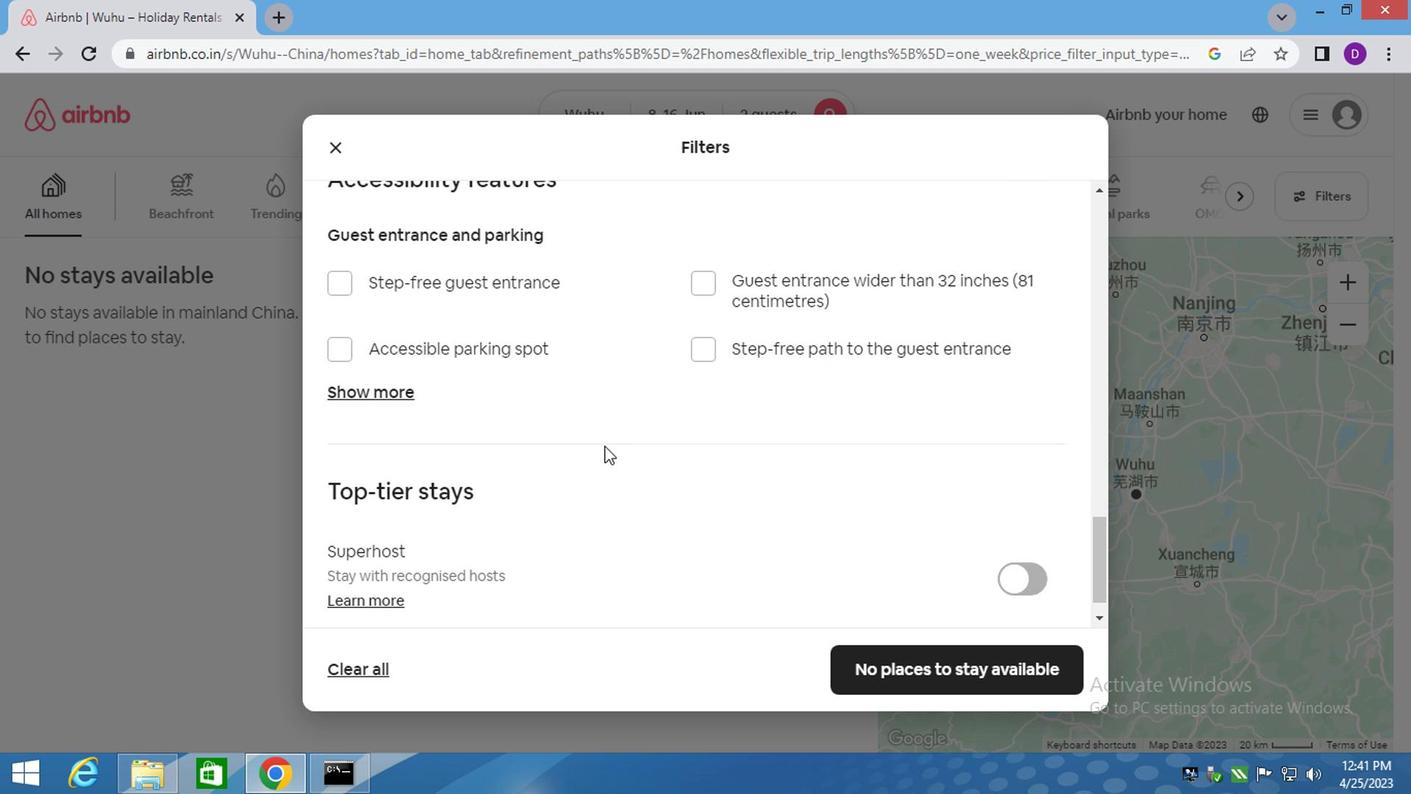 
Action: Mouse moved to (582, 463)
Screenshot: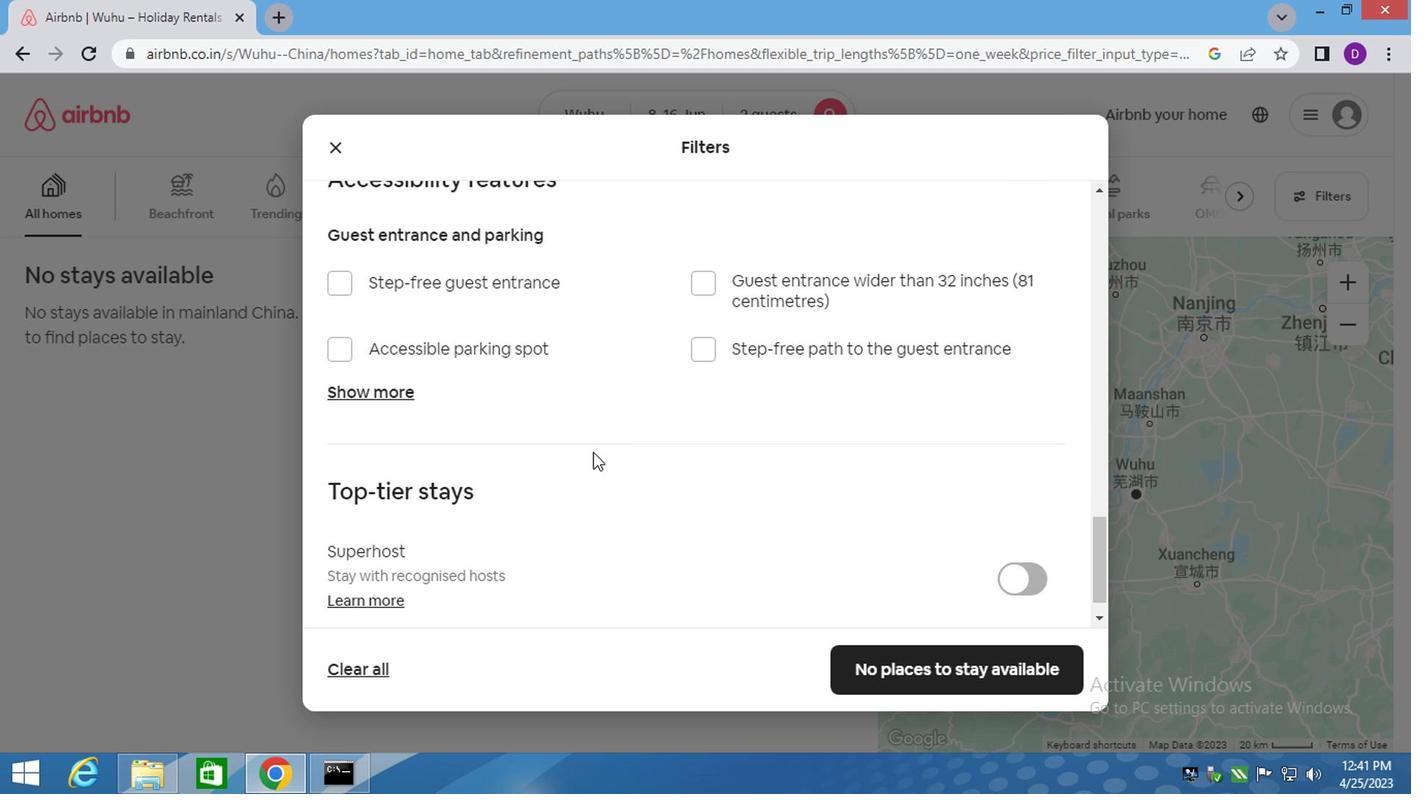
Action: Mouse scrolled (584, 461) with delta (0, -1)
Screenshot: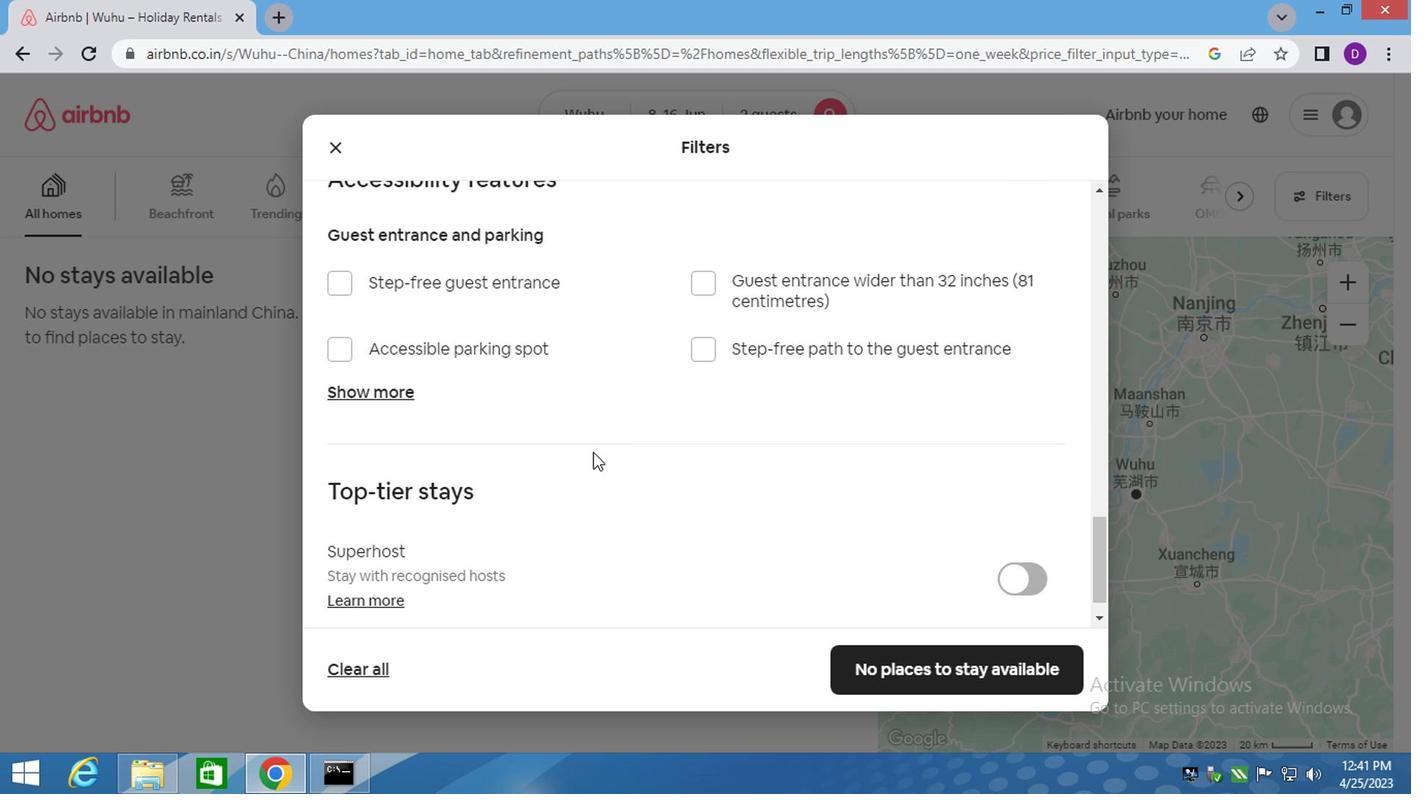 
Action: Mouse moved to (582, 464)
Screenshot: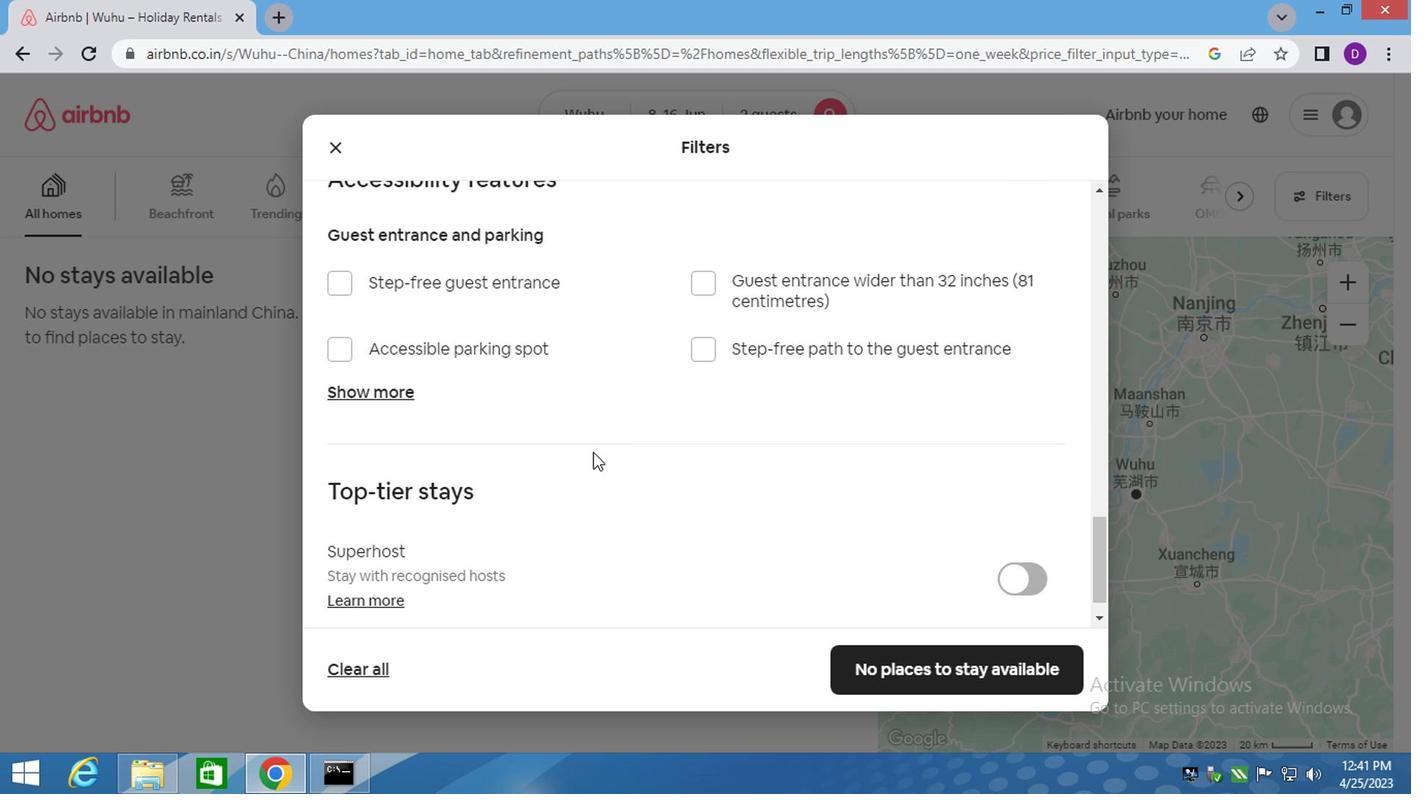 
Action: Mouse scrolled (582, 463) with delta (0, -1)
Screenshot: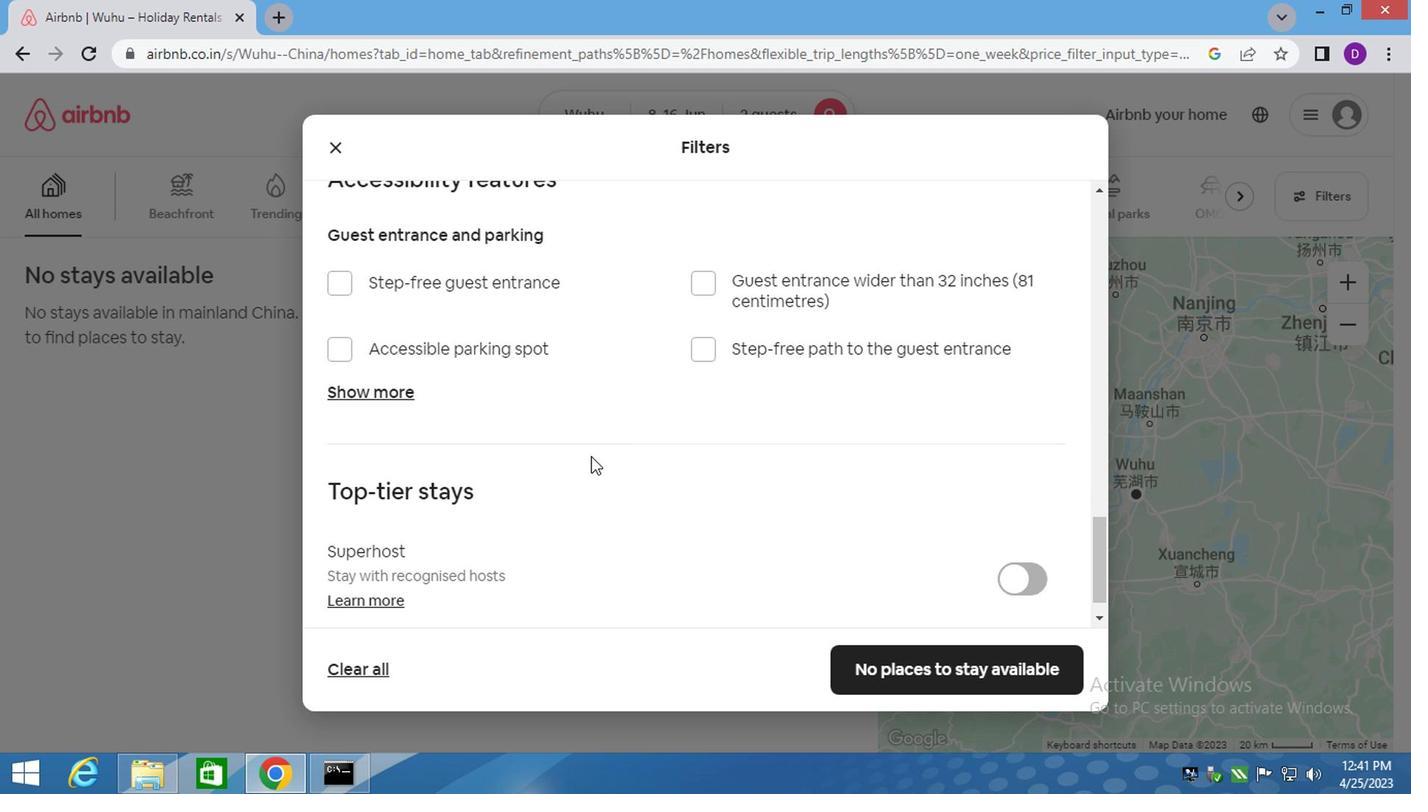 
Action: Mouse moved to (581, 464)
Screenshot: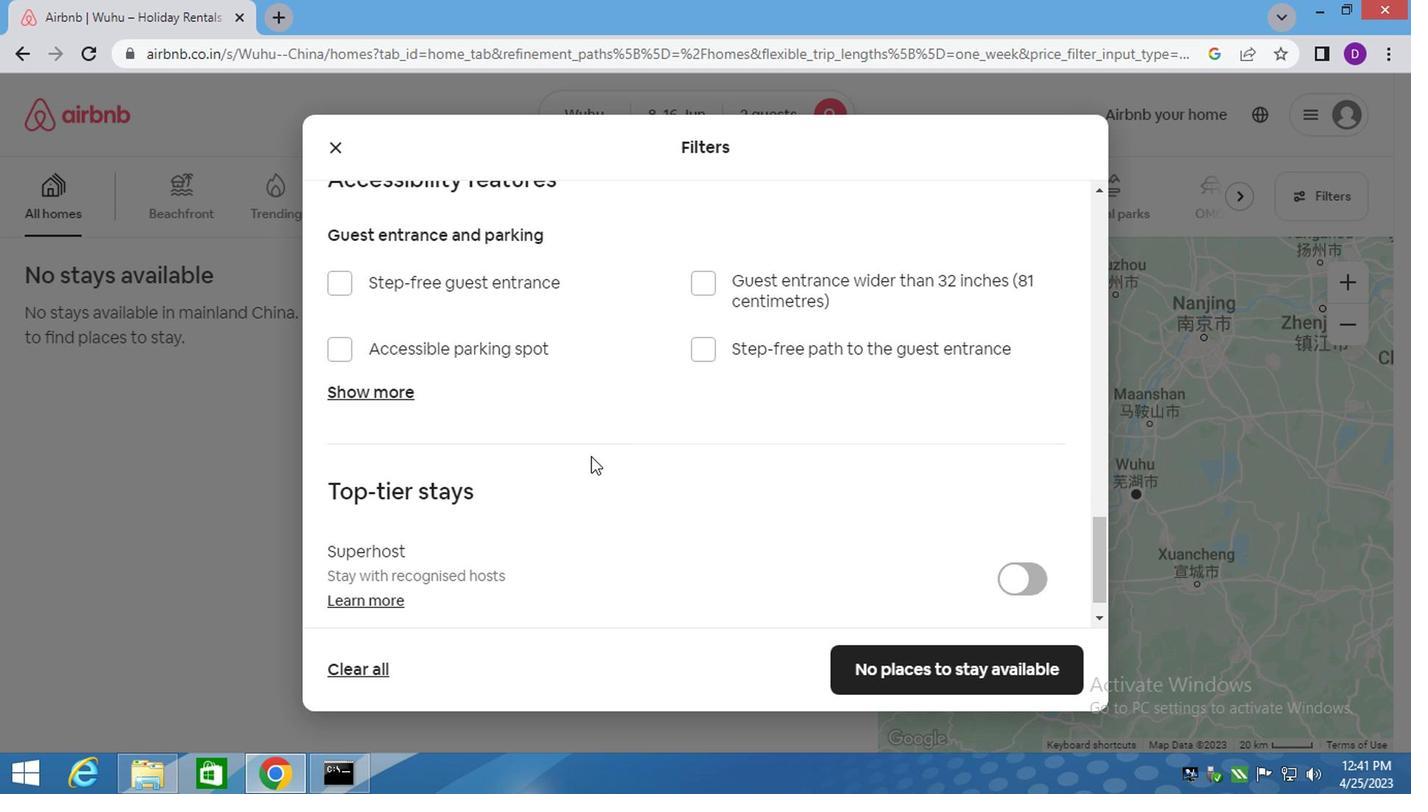
Action: Mouse scrolled (581, 463) with delta (0, -1)
Screenshot: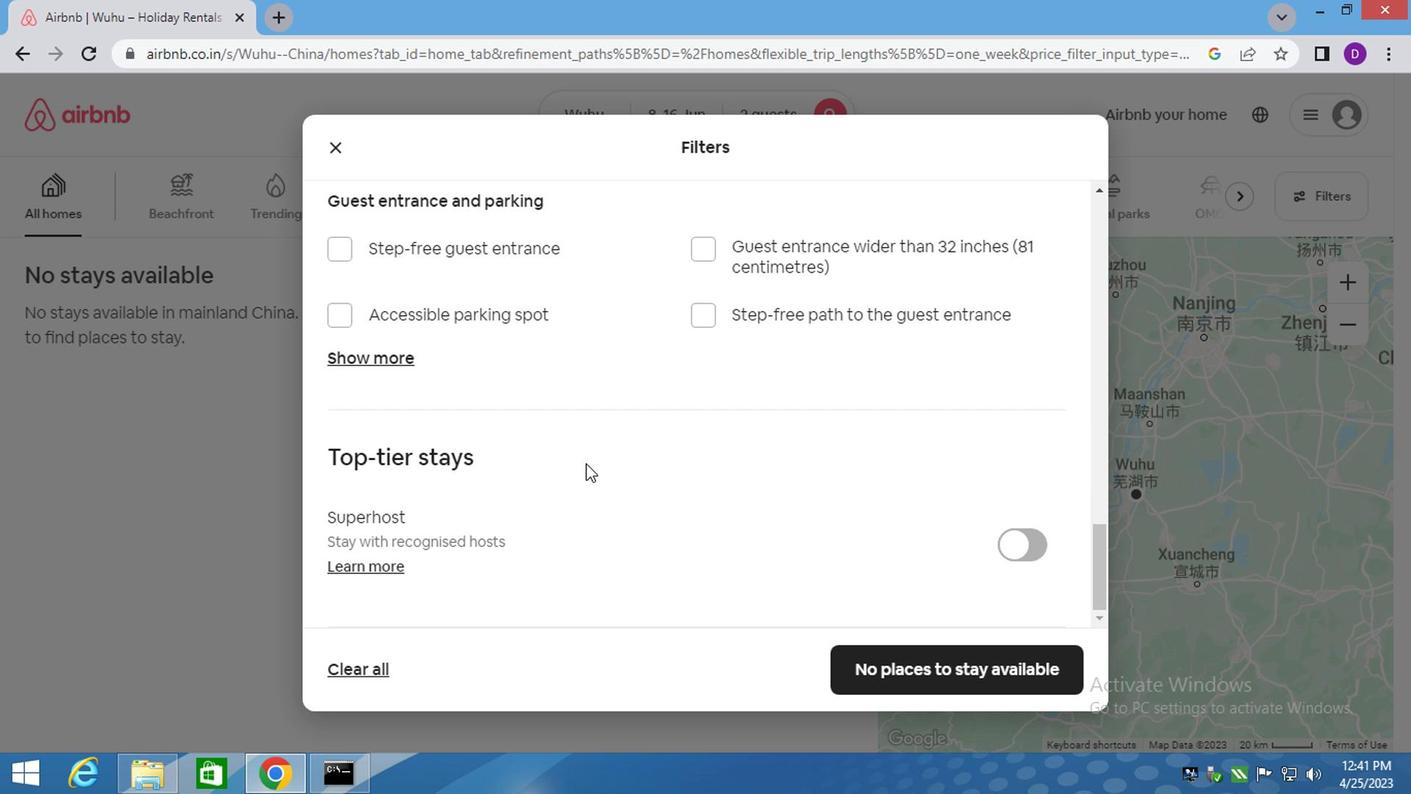 
Action: Mouse moved to (587, 483)
Screenshot: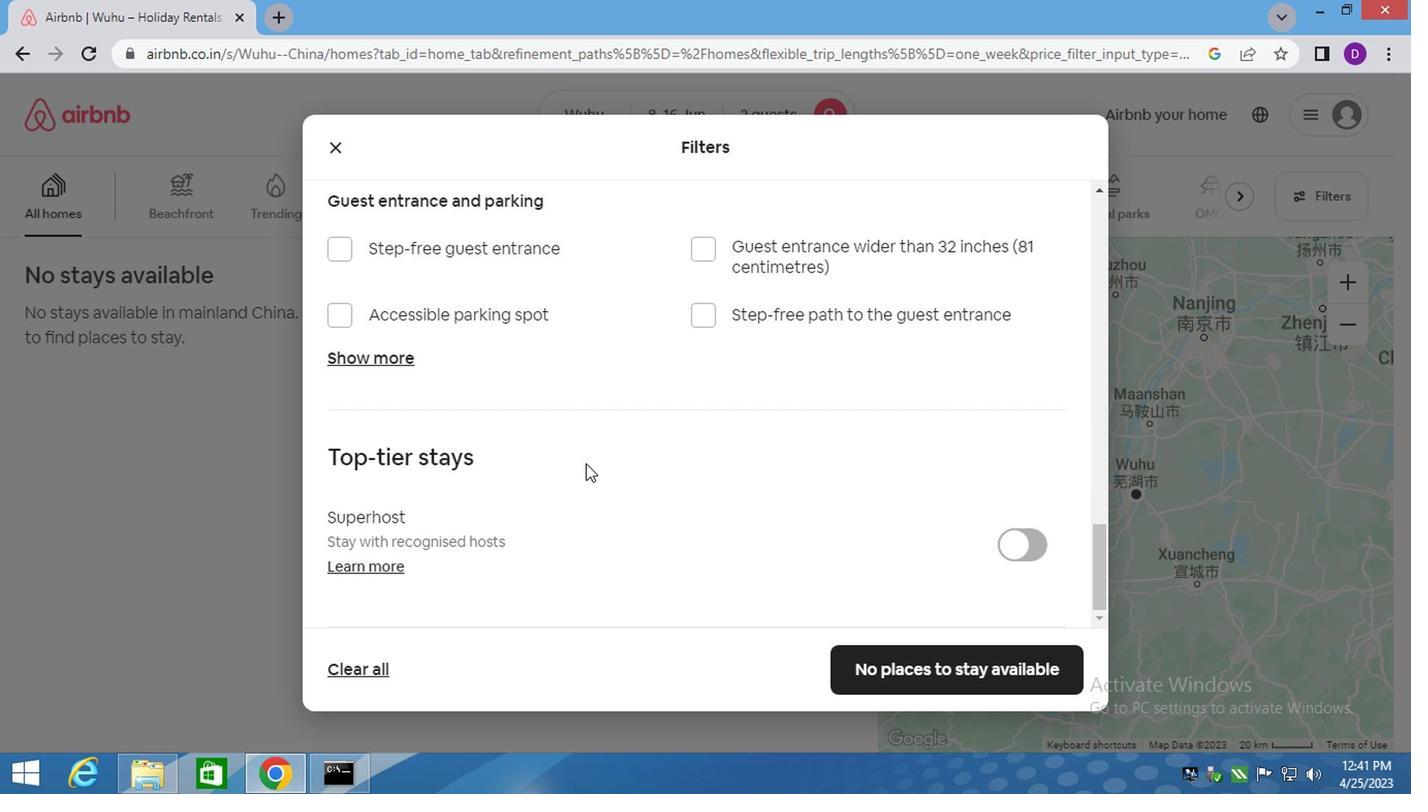 
Action: Mouse scrolled (587, 482) with delta (0, 0)
Screenshot: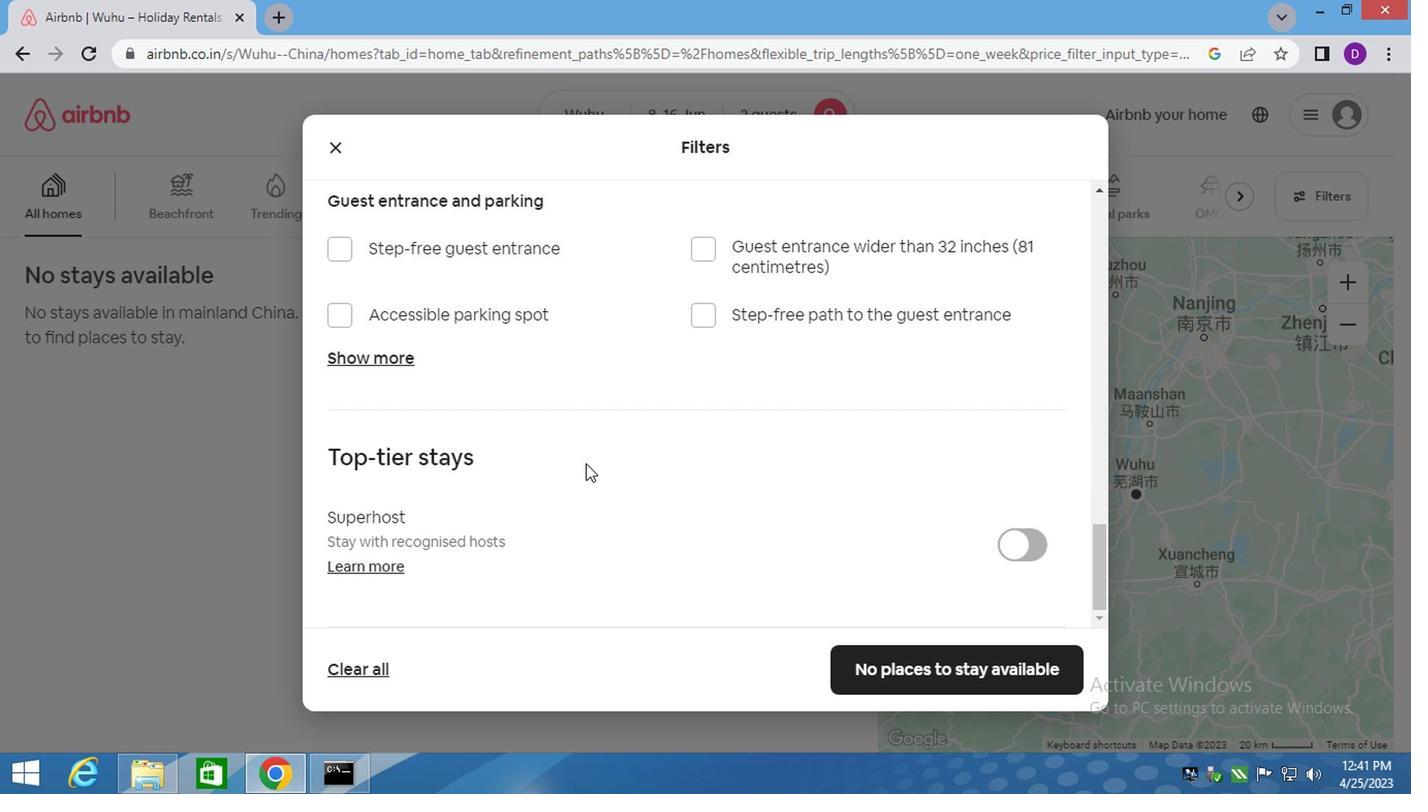 
Action: Mouse moved to (622, 506)
Screenshot: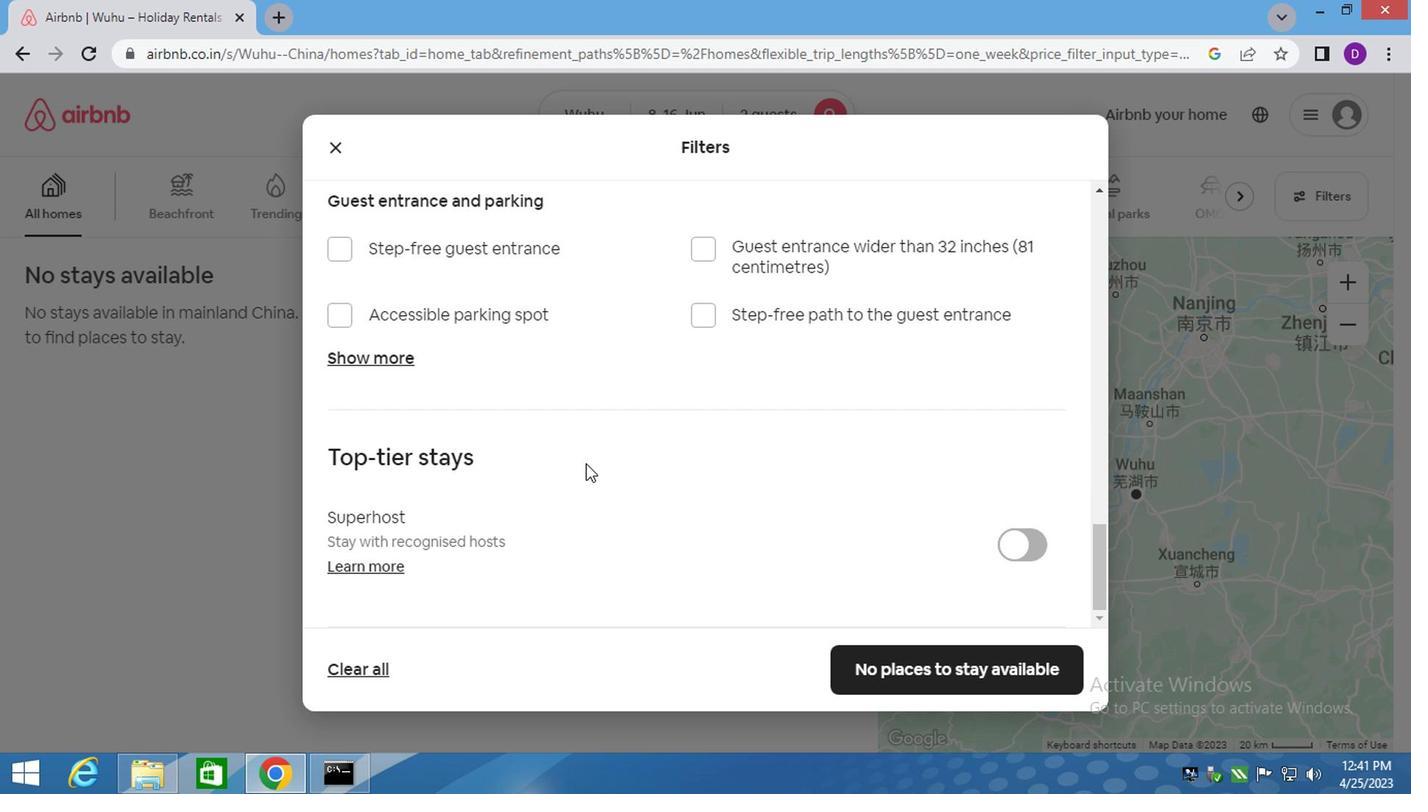 
Action: Mouse scrolled (622, 505) with delta (0, 0)
Screenshot: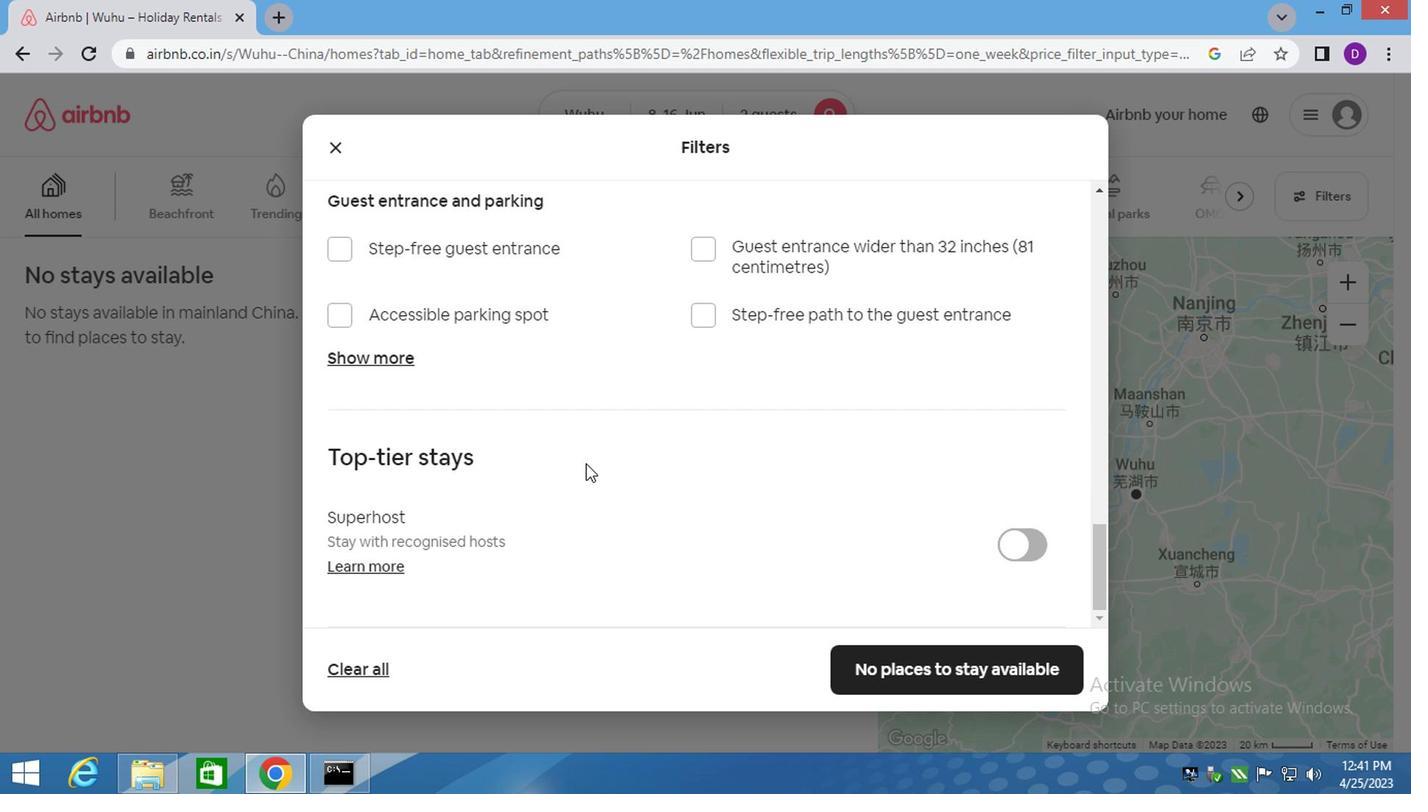 
Action: Mouse moved to (872, 661)
Screenshot: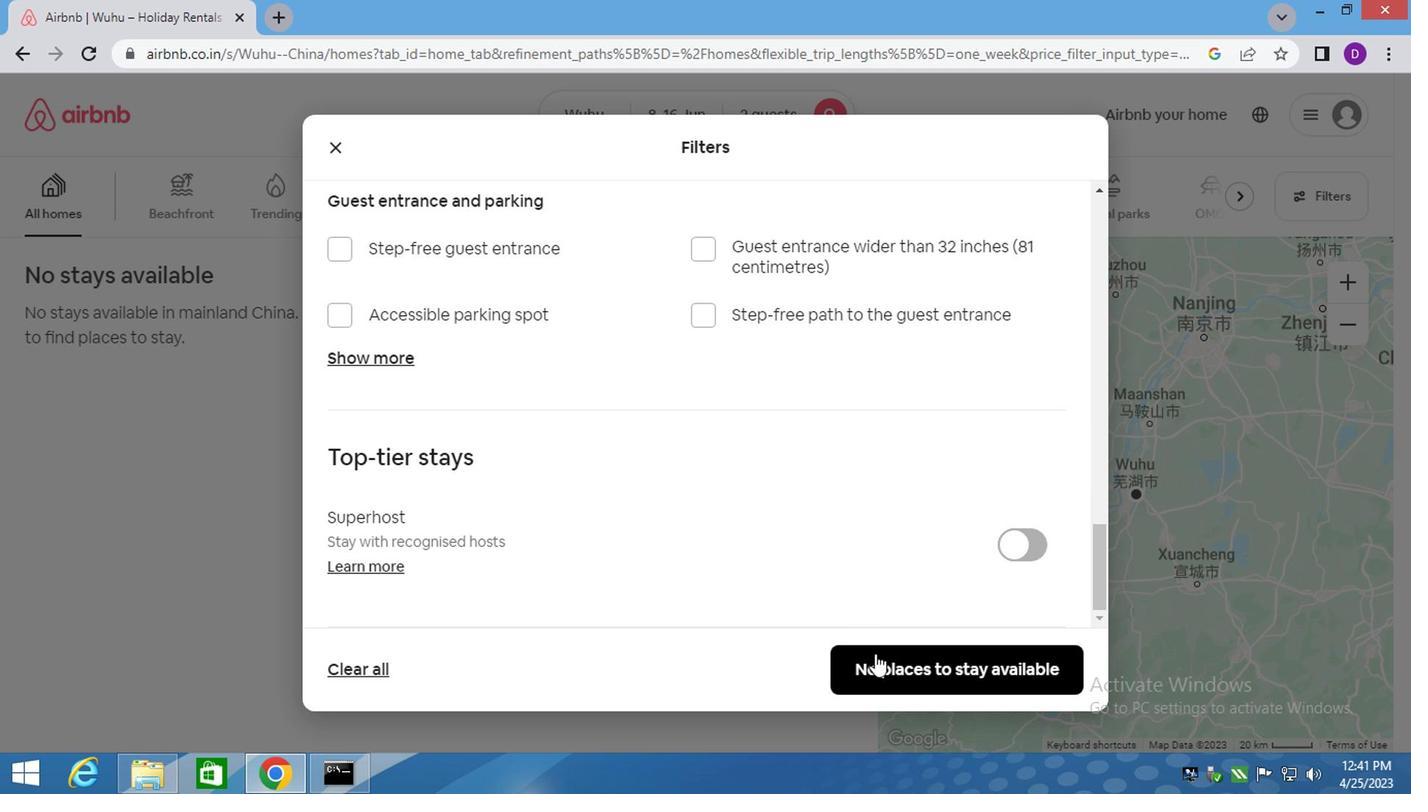 
Action: Mouse pressed left at (872, 661)
Screenshot: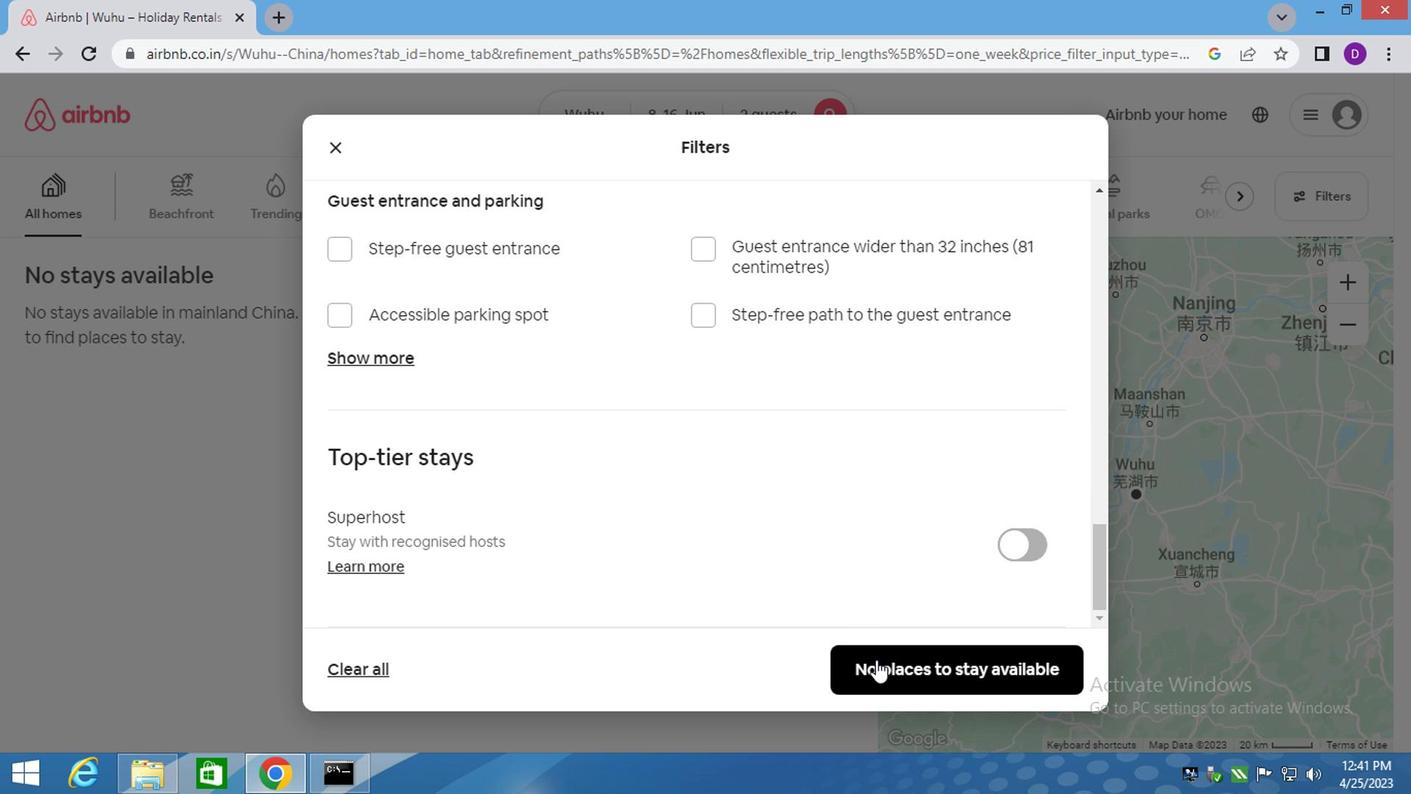 
Action: Mouse moved to (570, 283)
Screenshot: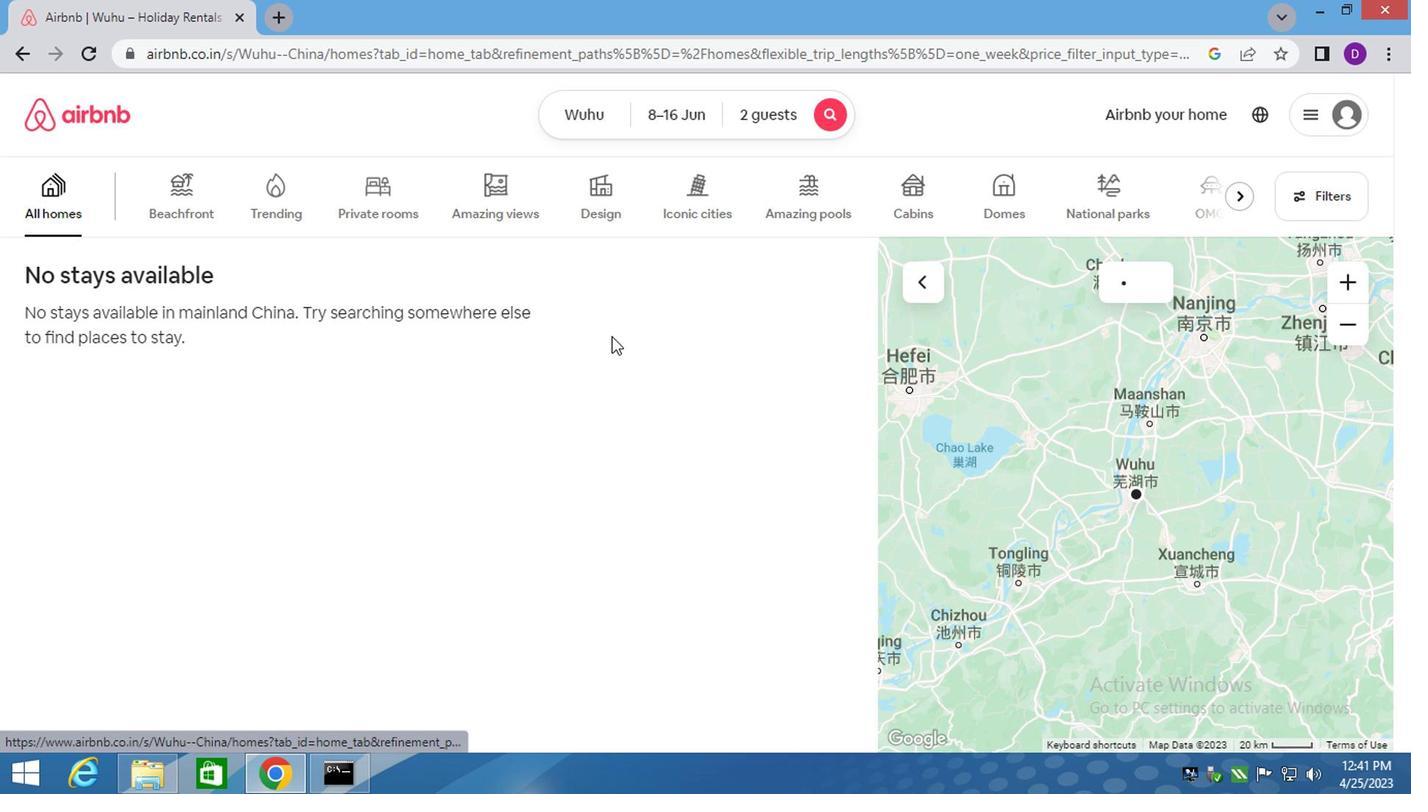 
